 Task: Compose an email with the signature Charles Evans with the subject Reminder for a disciplinary action and the message Im writing to request an update on the status of the project risks. from softage.10@softage.net to softage.2@softage.net, now select the entire message Quote Attach a link with text SoftAge.2 and email address as softage.2@softage.net Send the email. Finally, move the email from Sent Items to the label Media relations
Action: Mouse moved to (127, 122)
Screenshot: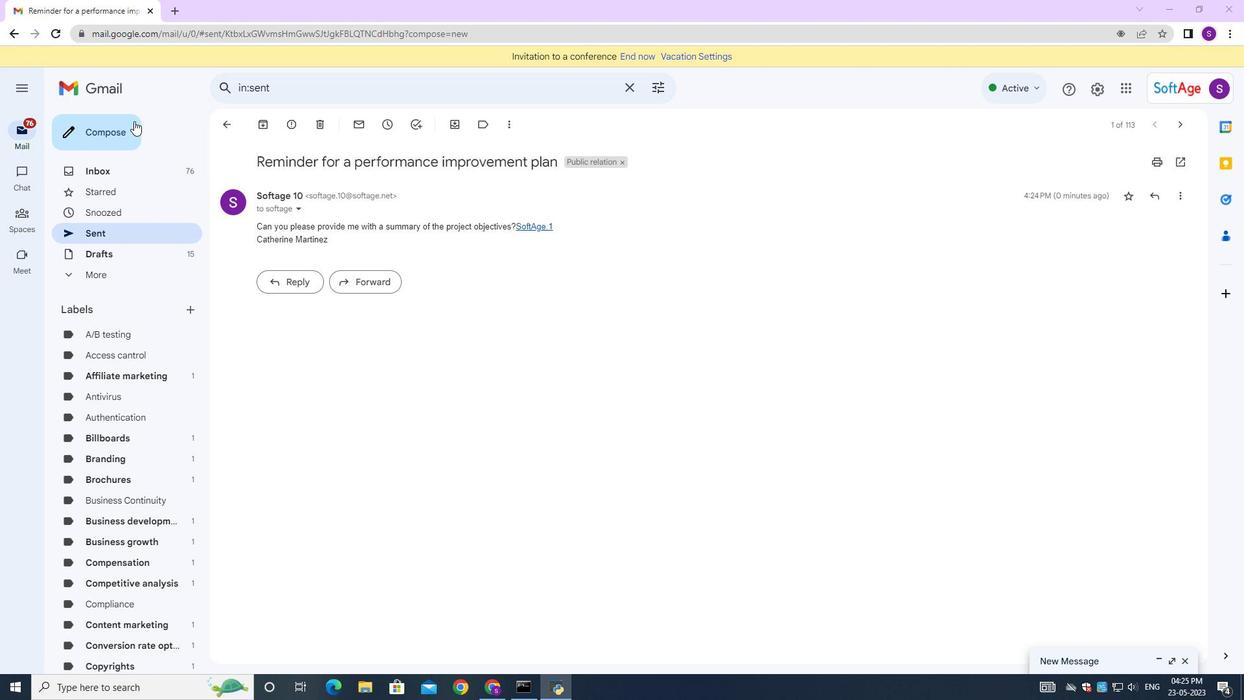 
Action: Mouse pressed left at (127, 122)
Screenshot: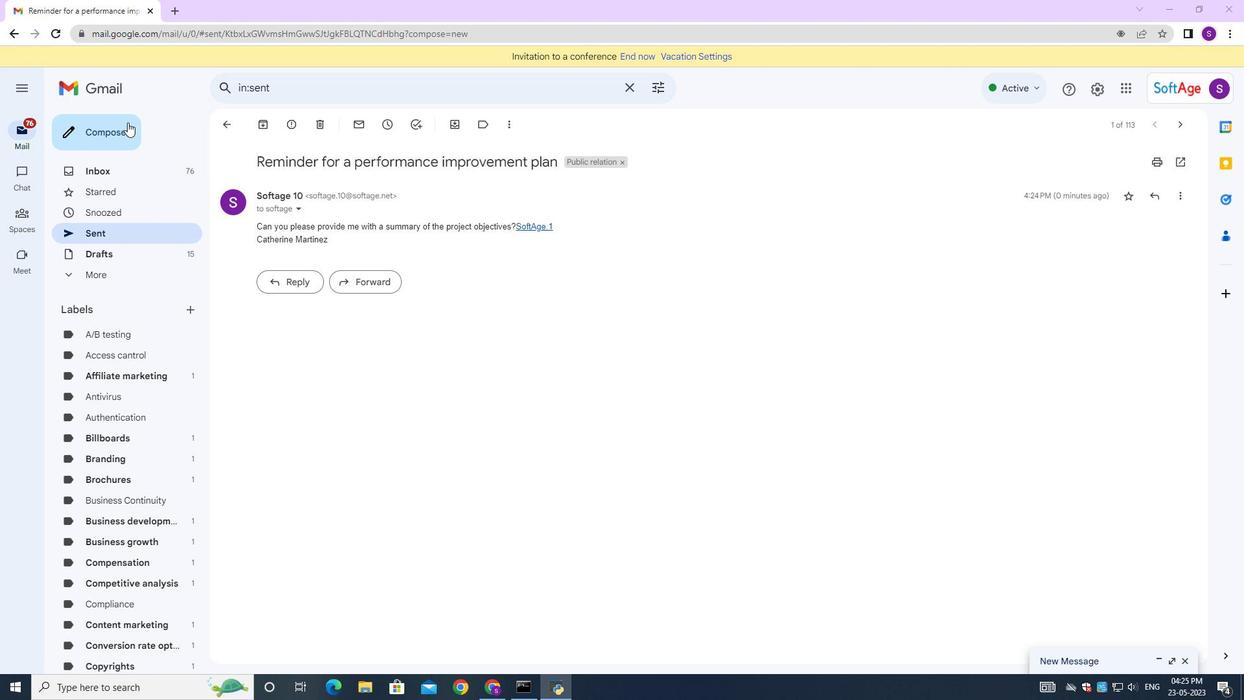 
Action: Mouse moved to (1187, 659)
Screenshot: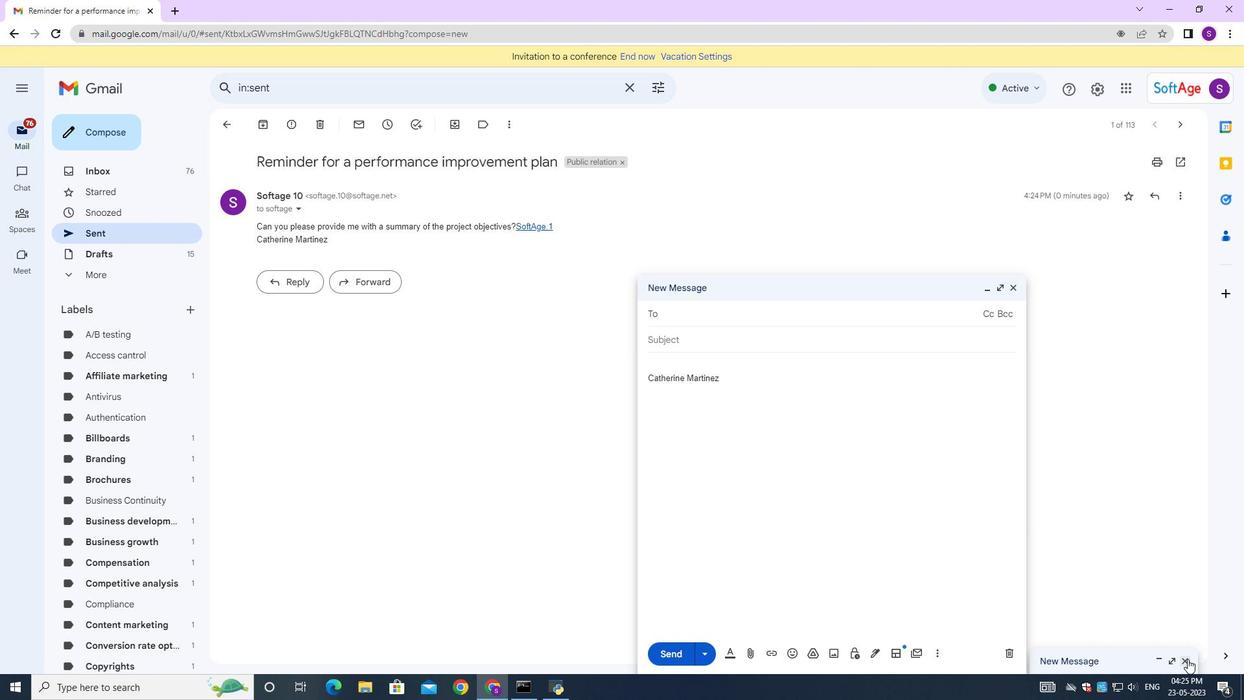 
Action: Mouse pressed left at (1187, 659)
Screenshot: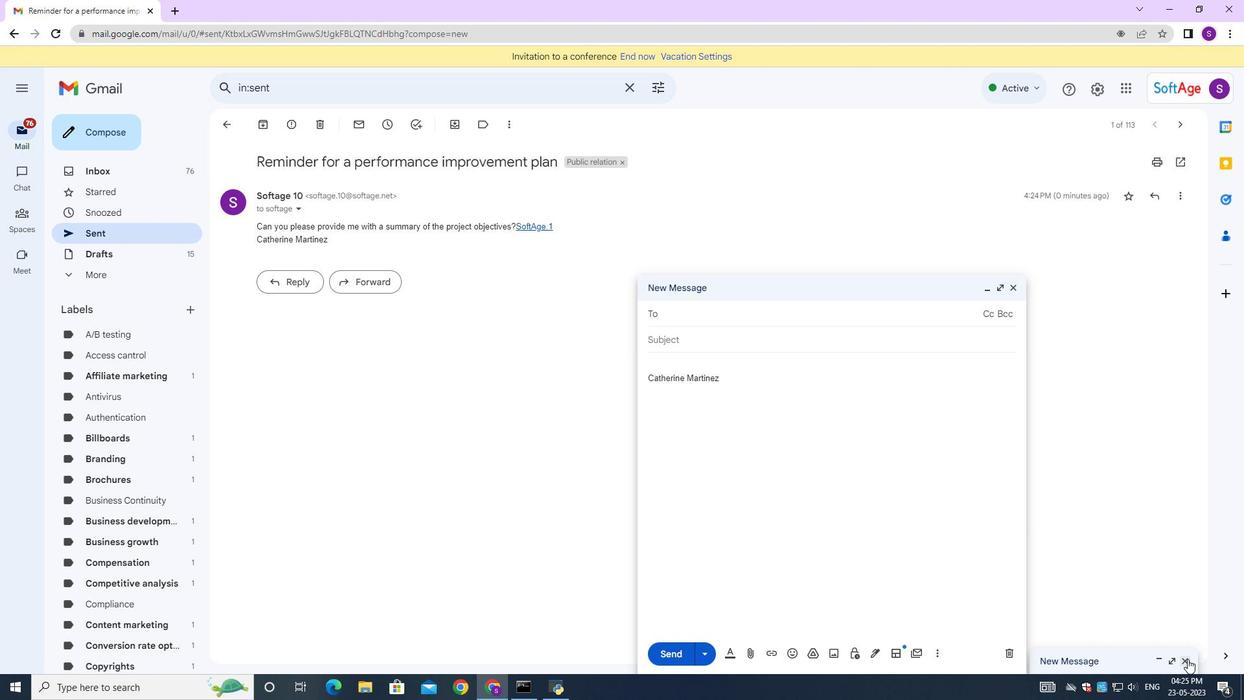 
Action: Mouse moved to (1045, 655)
Screenshot: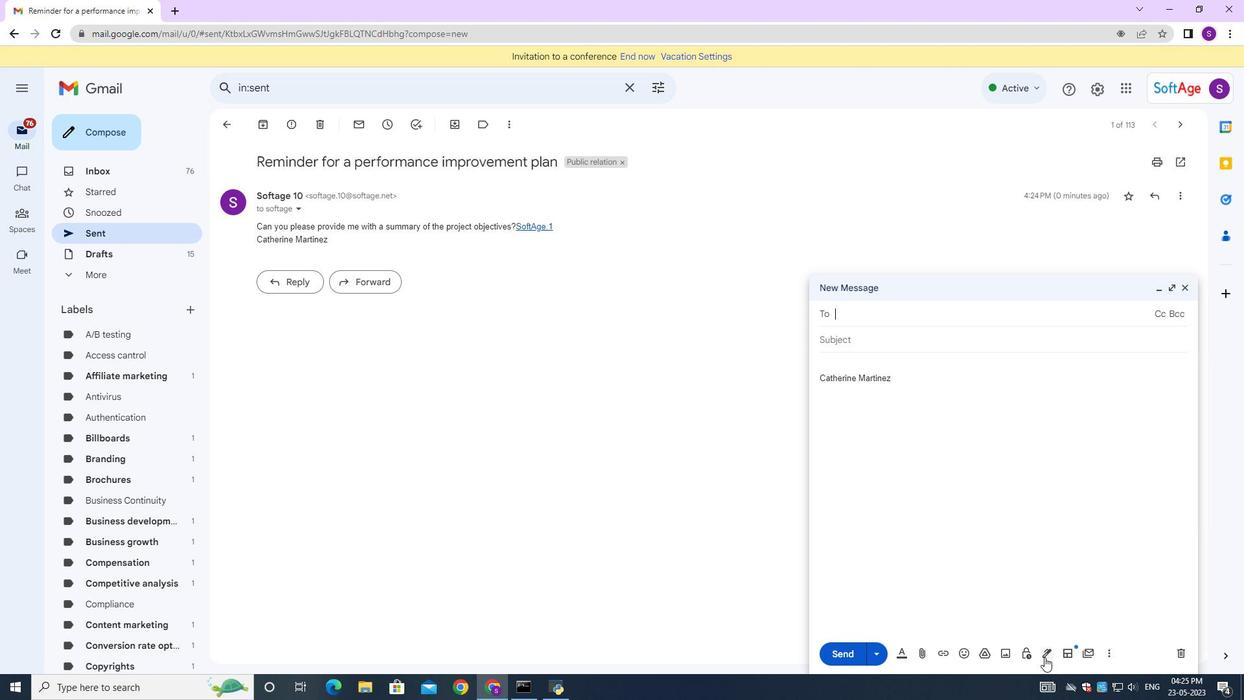 
Action: Mouse pressed left at (1045, 655)
Screenshot: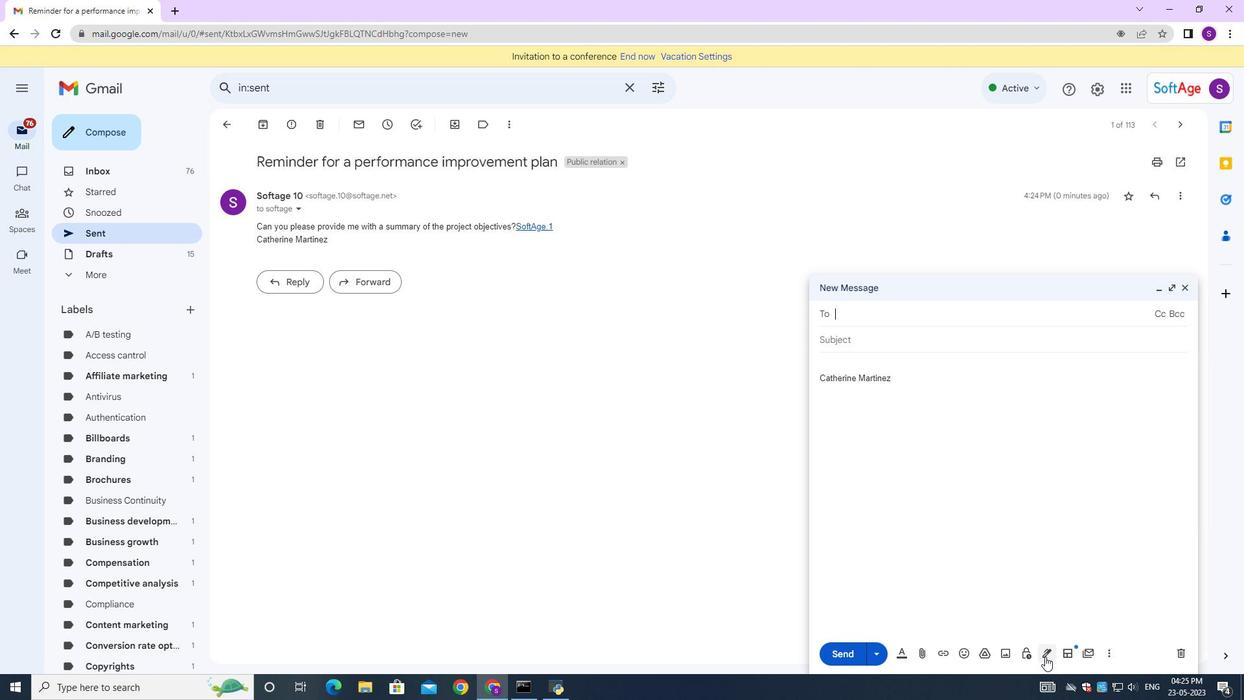 
Action: Mouse moved to (1076, 588)
Screenshot: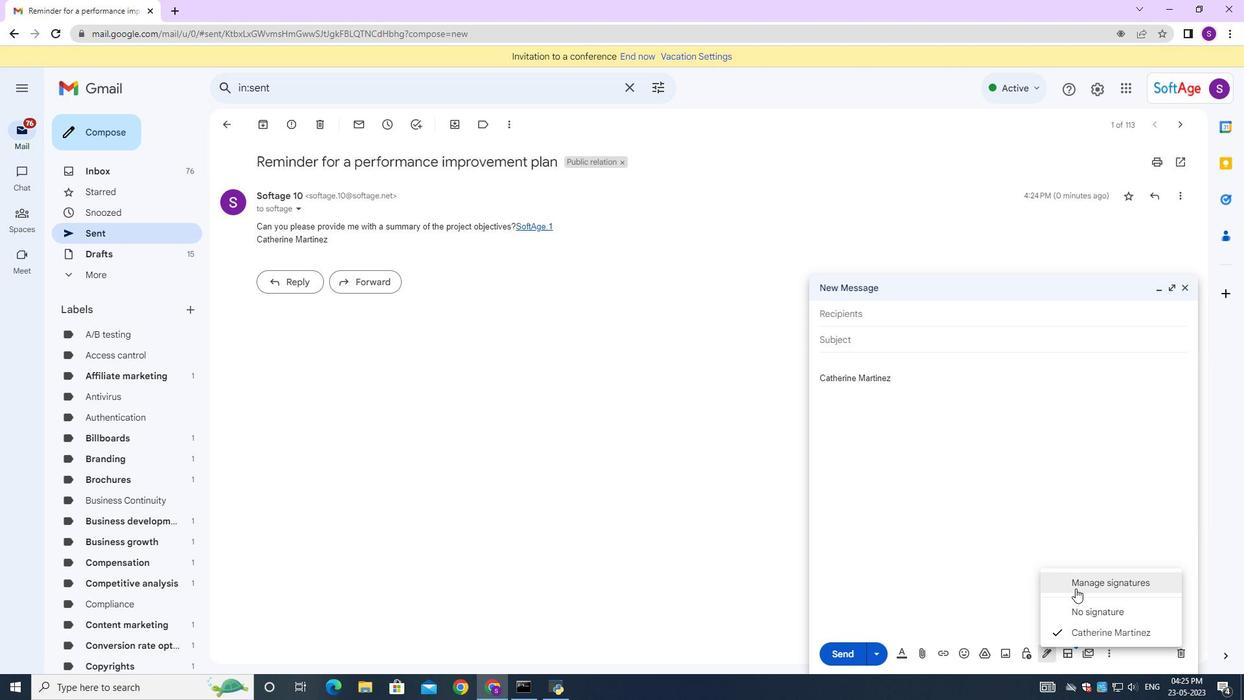 
Action: Mouse pressed left at (1076, 588)
Screenshot: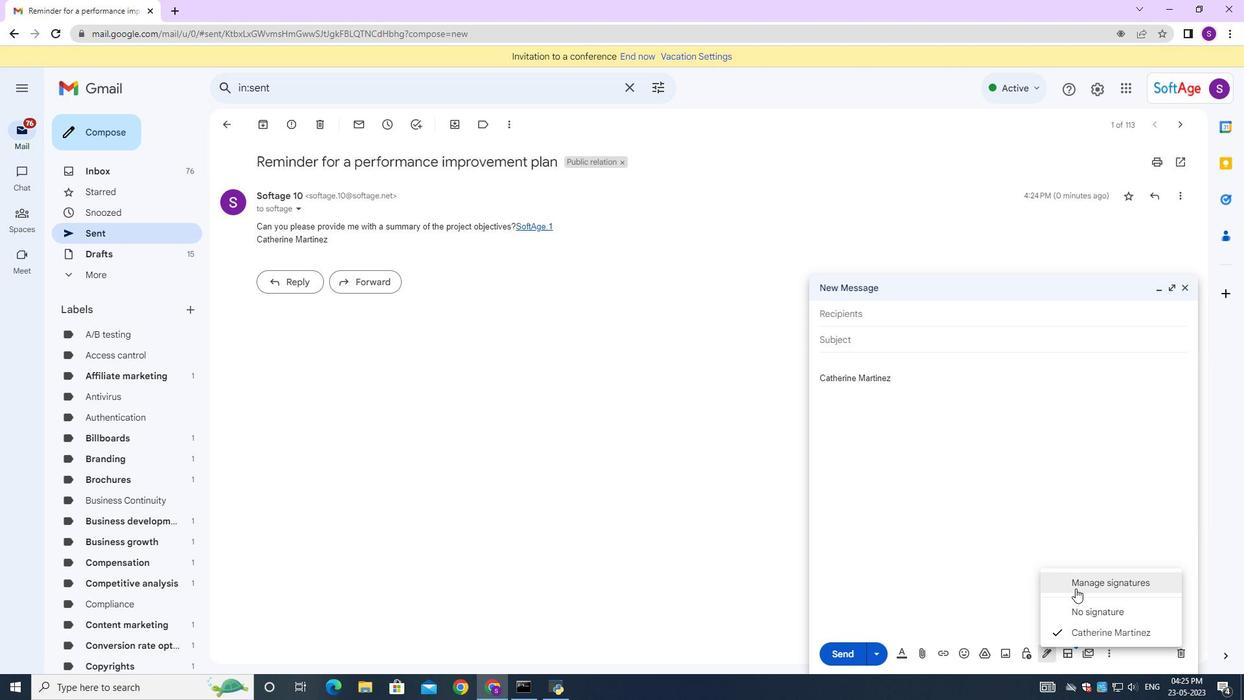 
Action: Mouse moved to (657, 352)
Screenshot: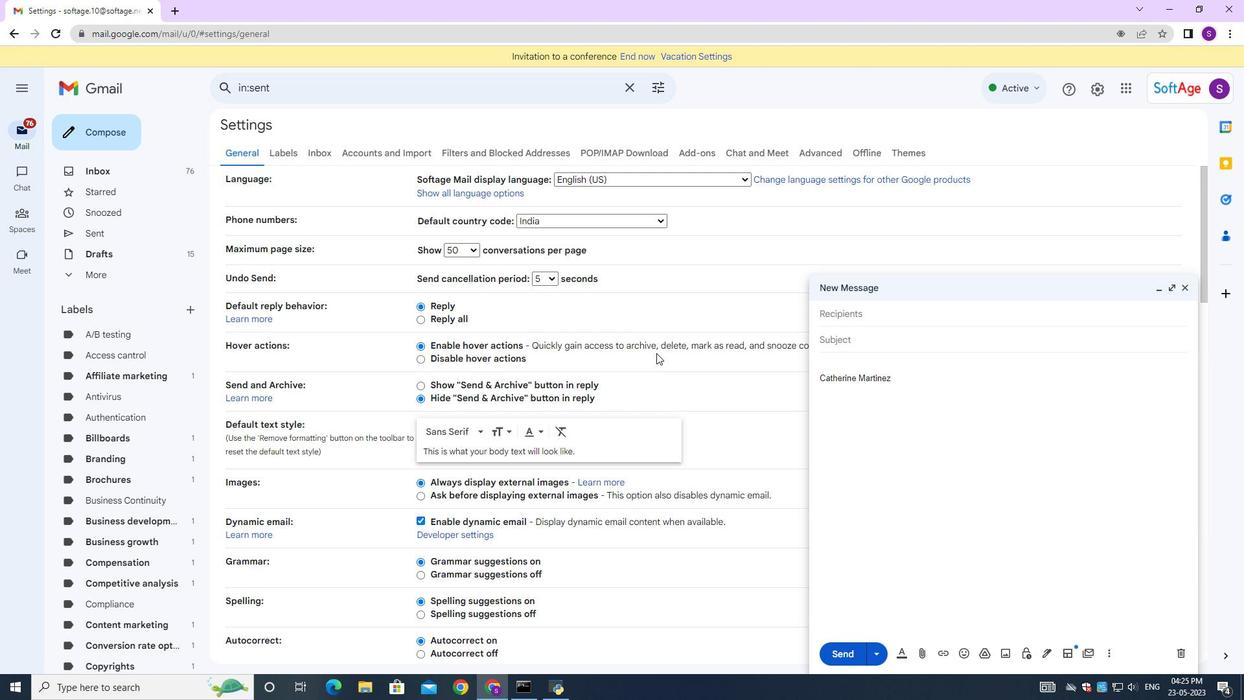 
Action: Mouse scrolled (657, 351) with delta (0, 0)
Screenshot: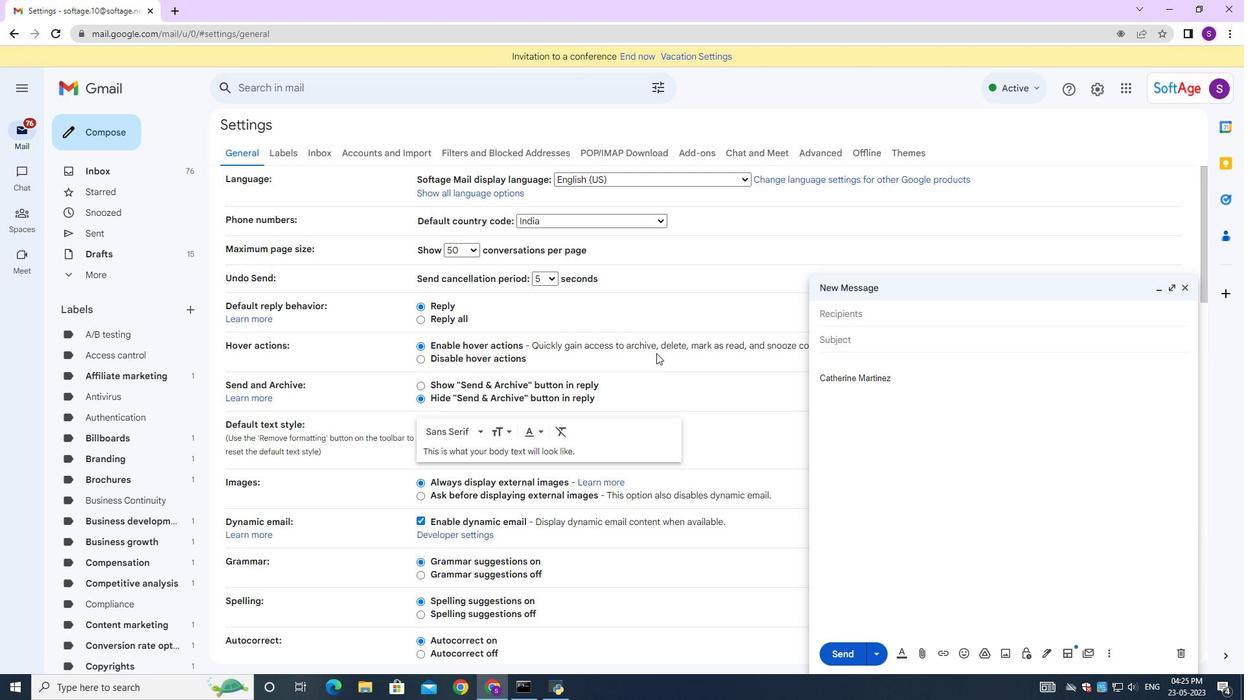 
Action: Mouse scrolled (657, 351) with delta (0, 0)
Screenshot: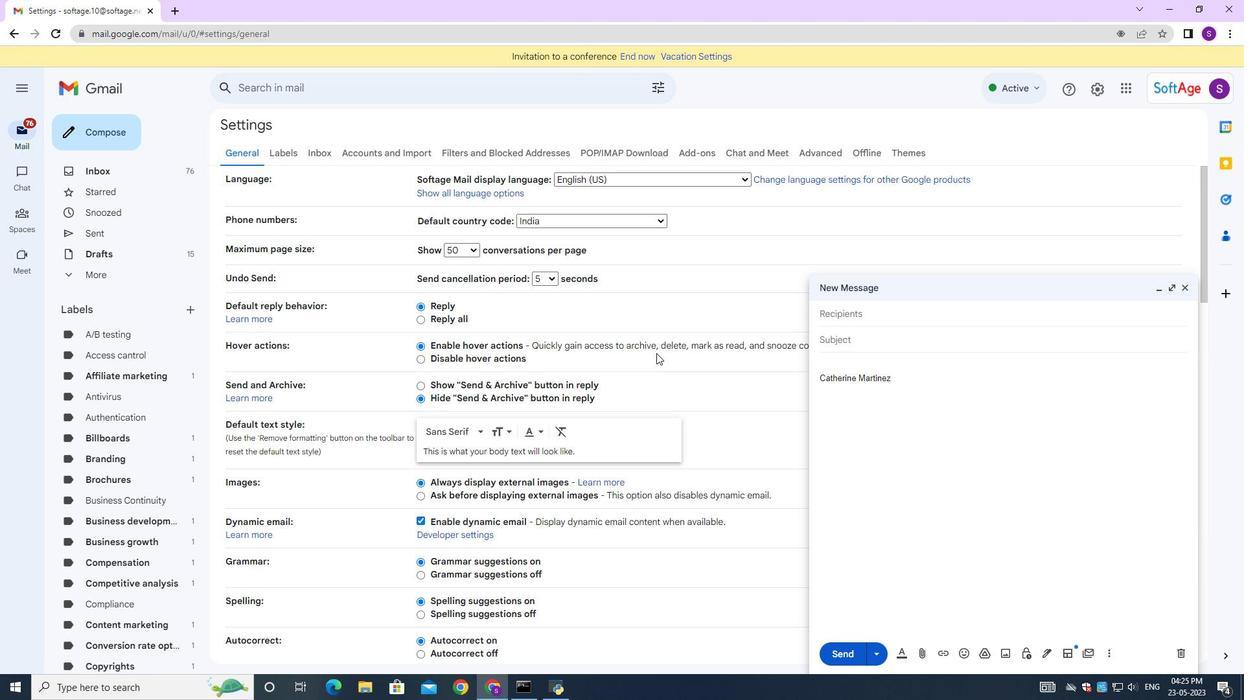 
Action: Mouse scrolled (657, 351) with delta (0, 0)
Screenshot: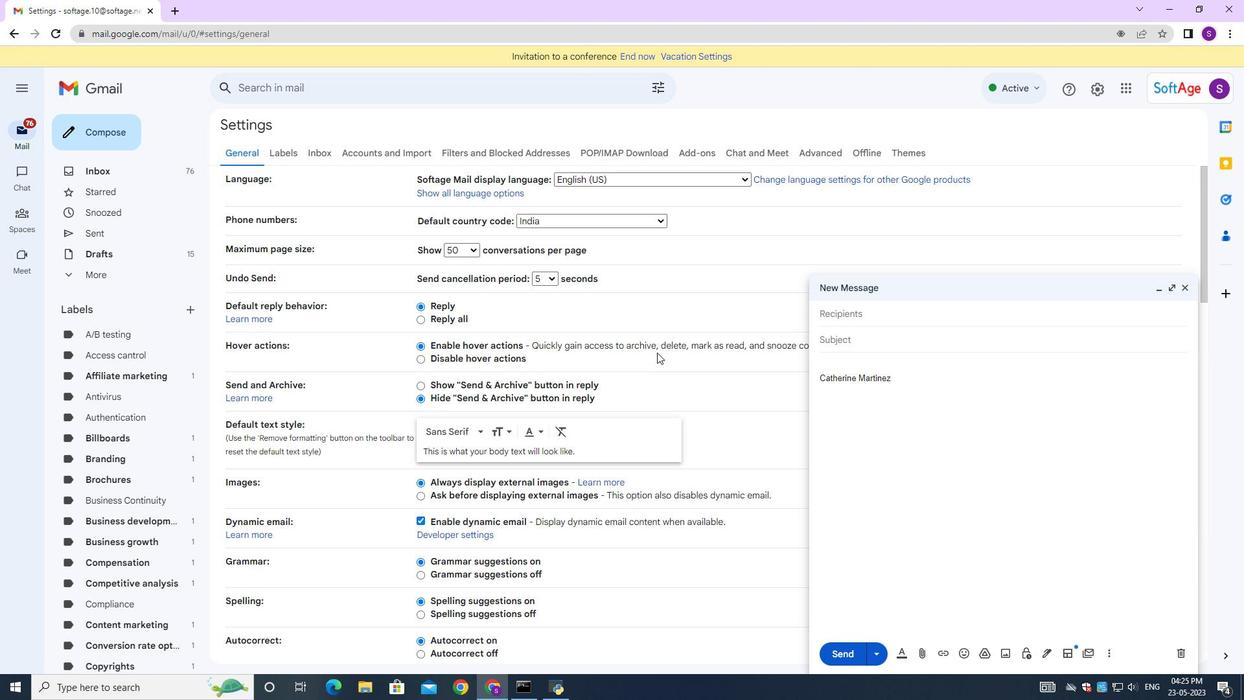 
Action: Mouse scrolled (657, 351) with delta (0, 0)
Screenshot: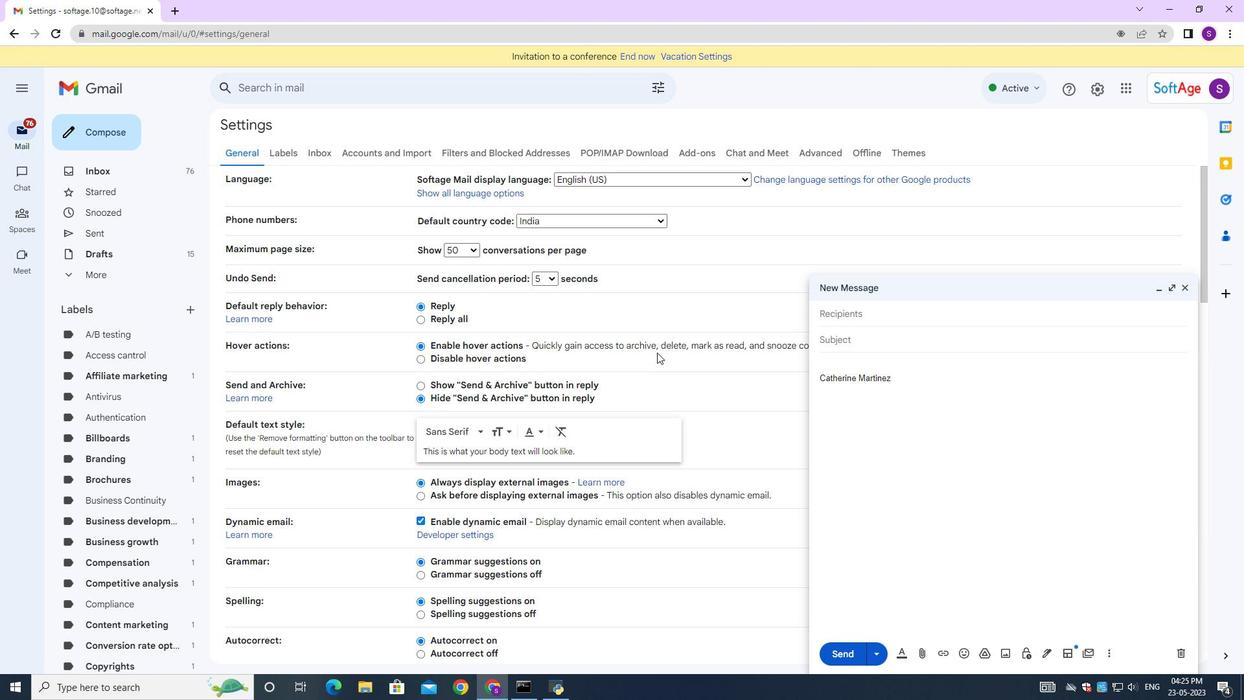 
Action: Mouse scrolled (657, 351) with delta (0, 0)
Screenshot: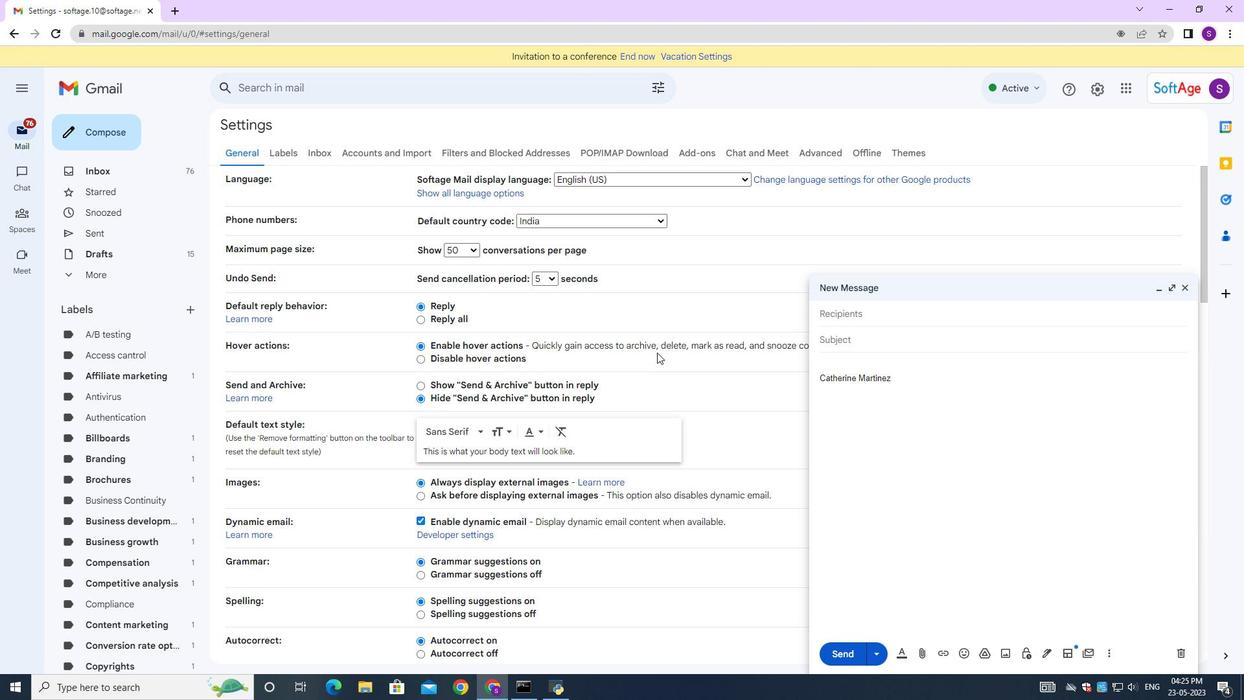
Action: Mouse scrolled (657, 351) with delta (0, 0)
Screenshot: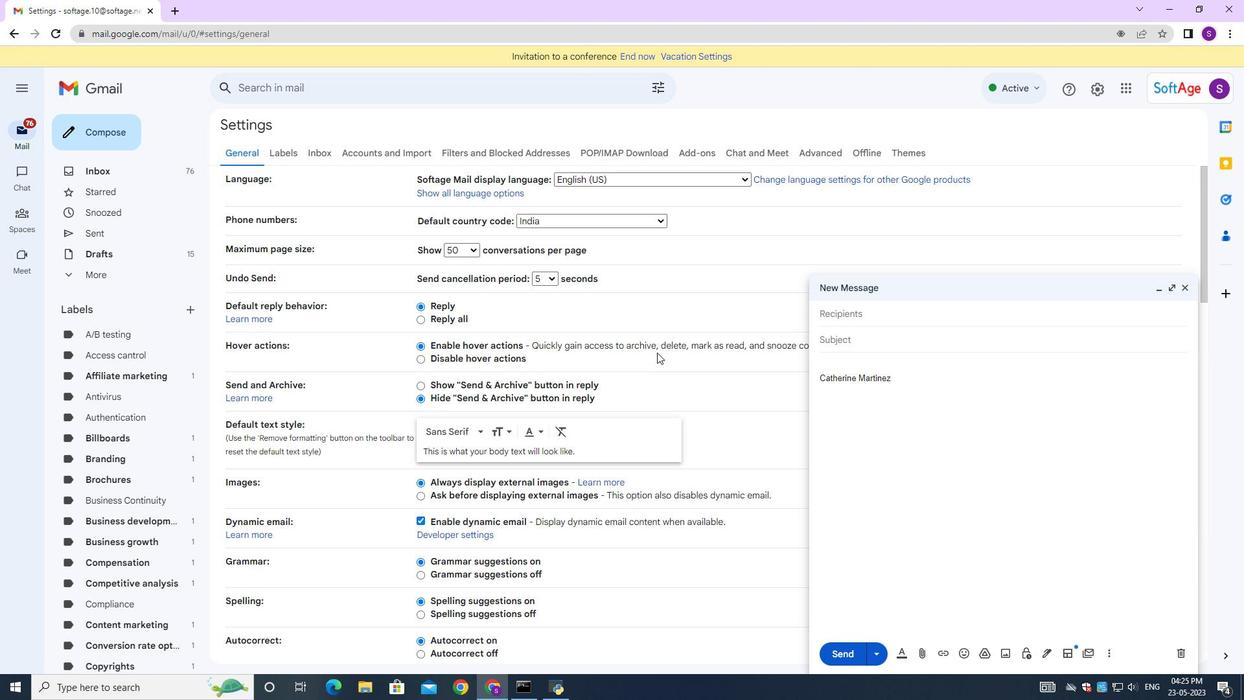 
Action: Mouse scrolled (657, 351) with delta (0, 0)
Screenshot: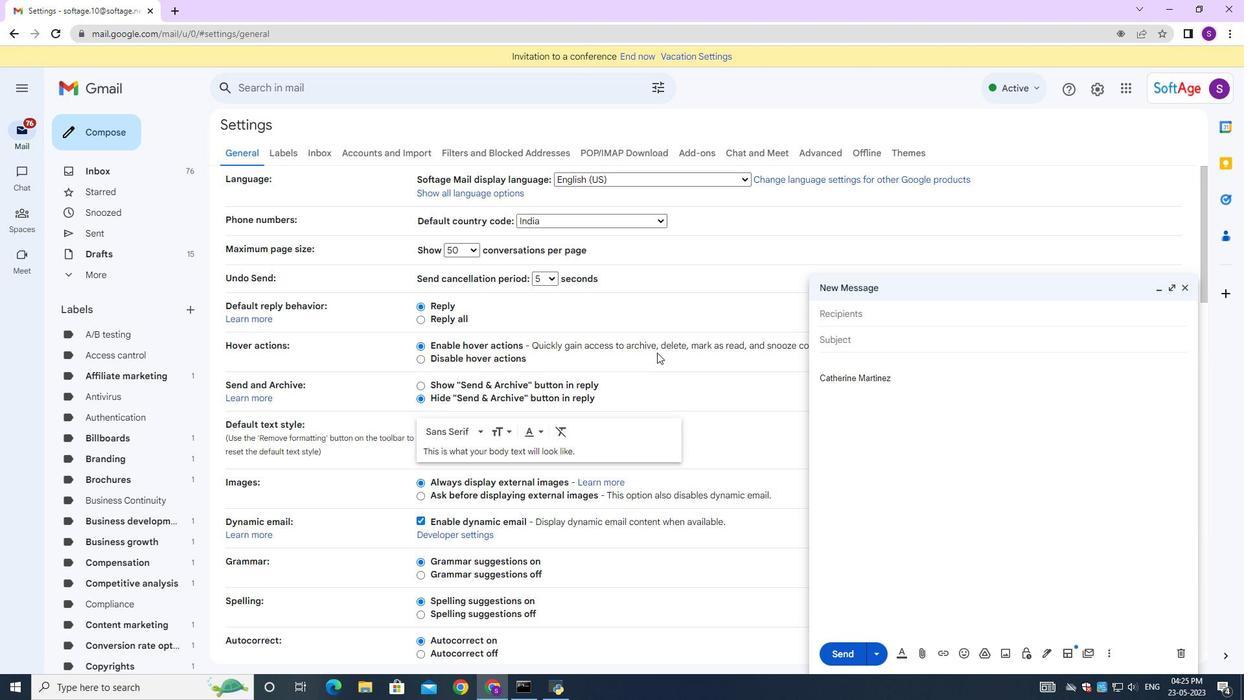 
Action: Mouse scrolled (657, 351) with delta (0, 0)
Screenshot: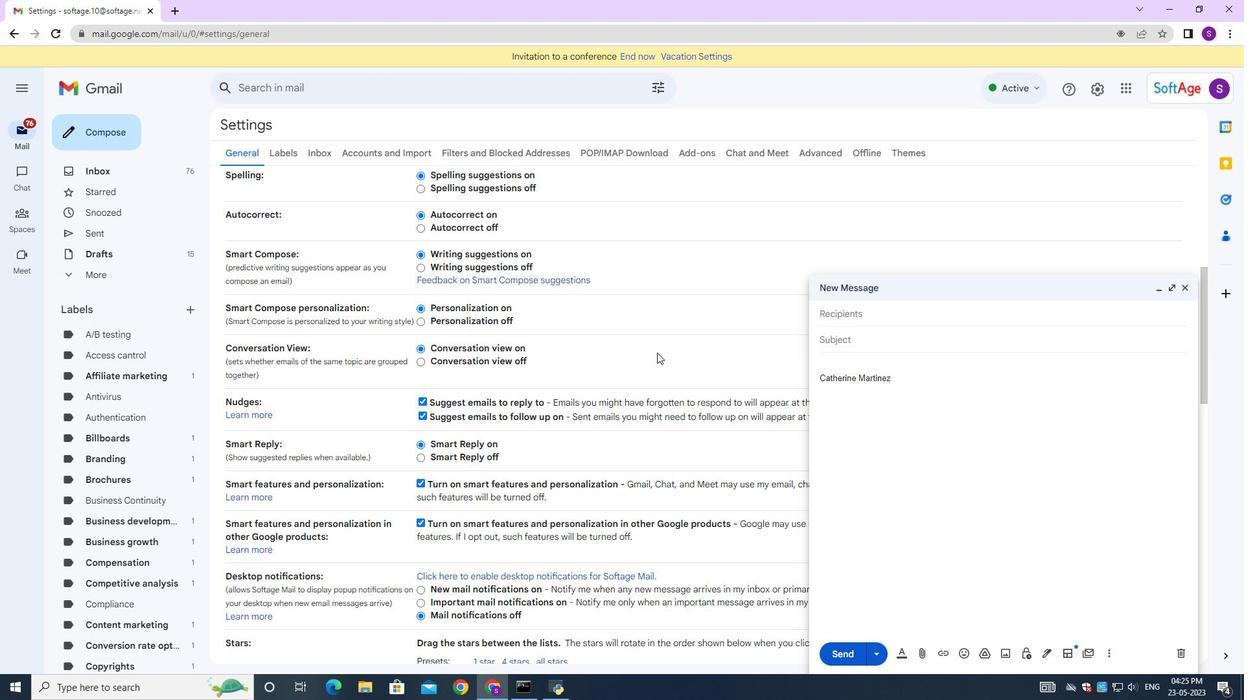 
Action: Mouse scrolled (657, 351) with delta (0, 0)
Screenshot: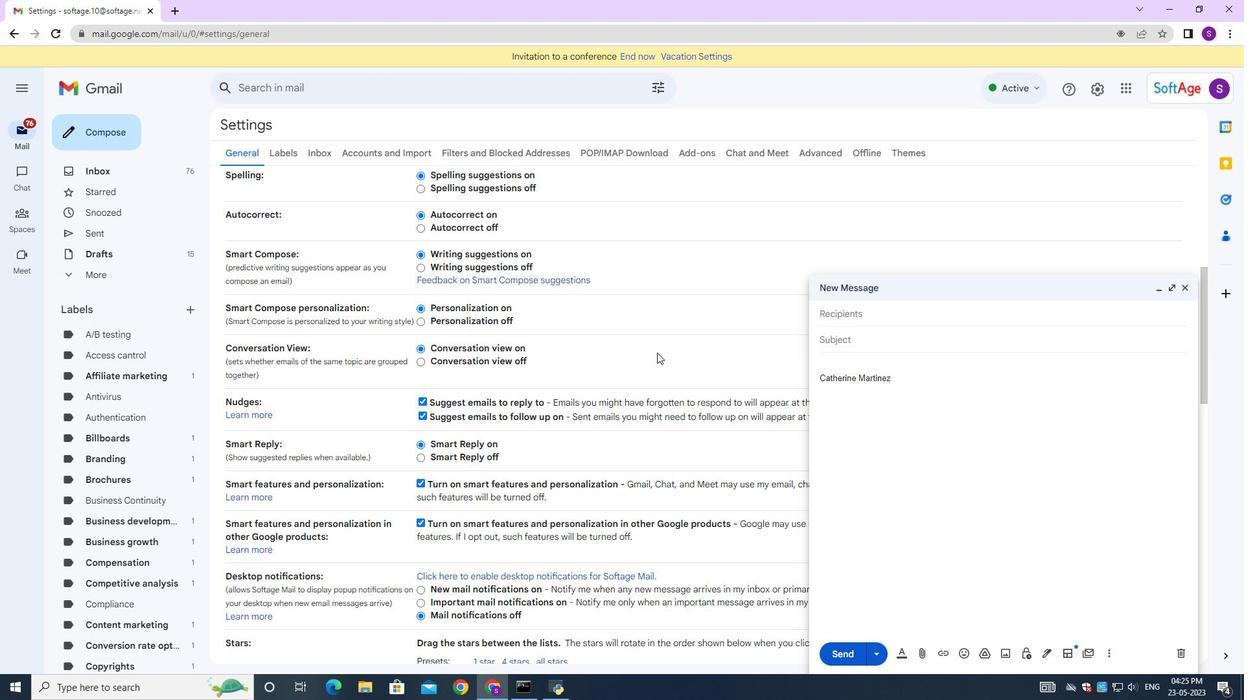 
Action: Mouse scrolled (657, 351) with delta (0, 0)
Screenshot: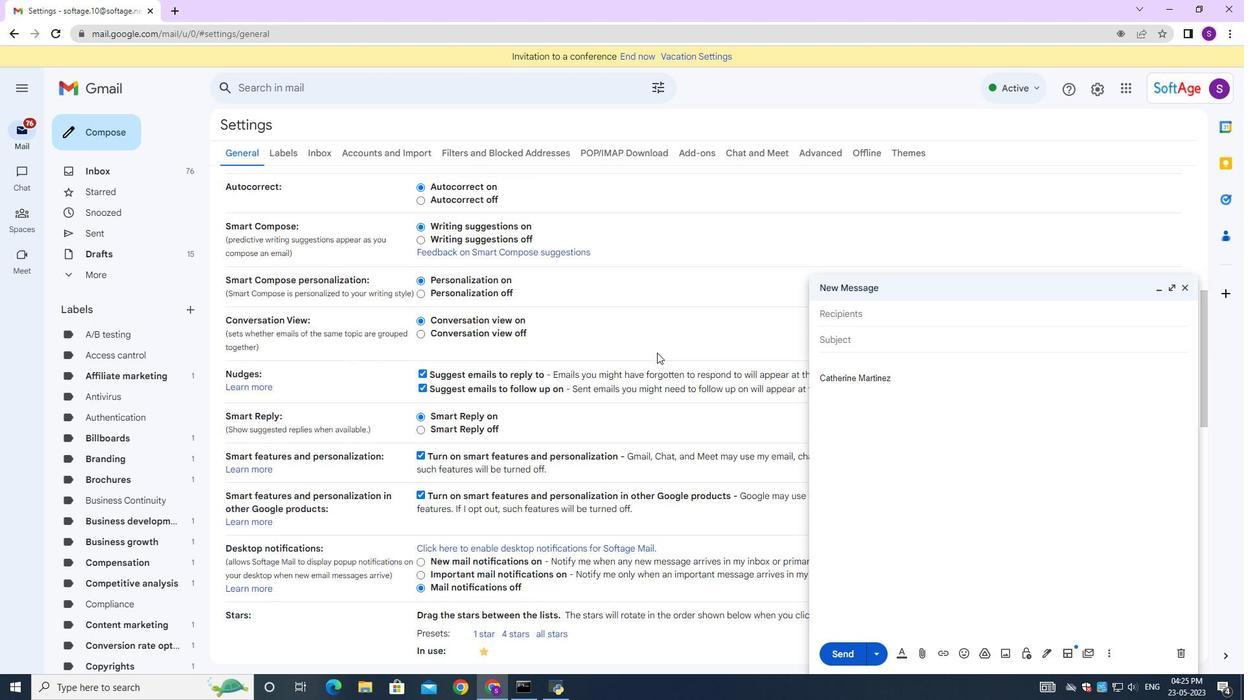 
Action: Mouse scrolled (657, 351) with delta (0, 0)
Screenshot: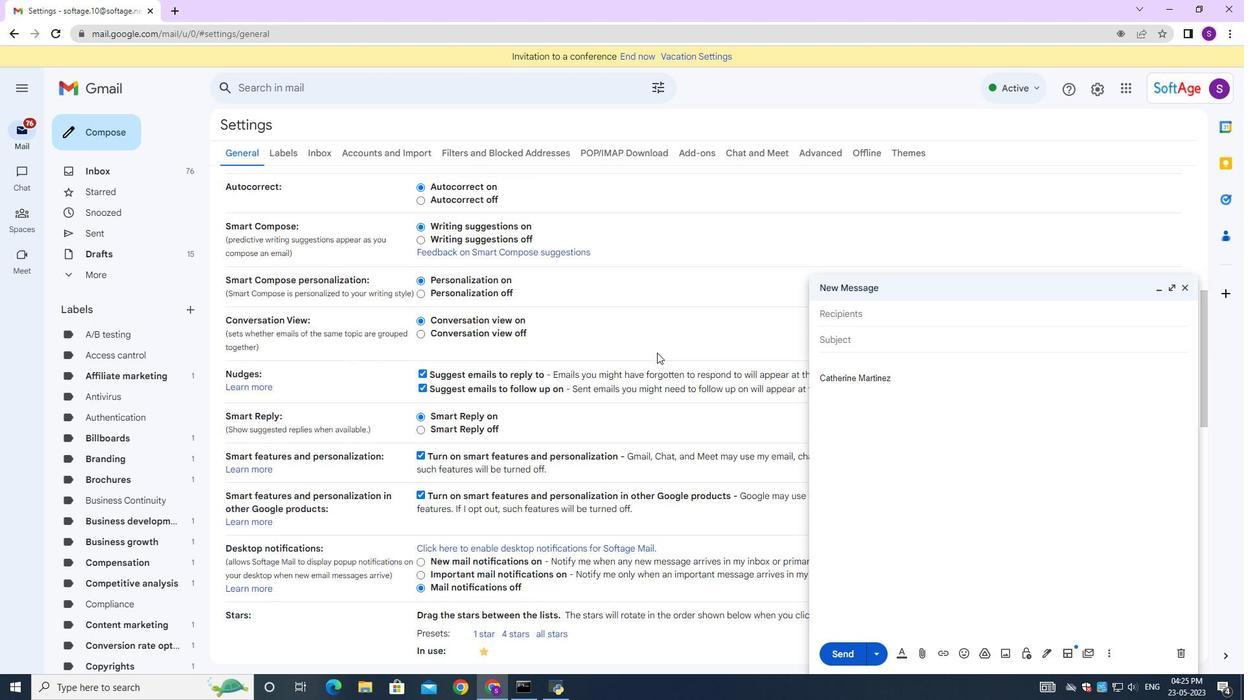 
Action: Mouse scrolled (657, 351) with delta (0, 0)
Screenshot: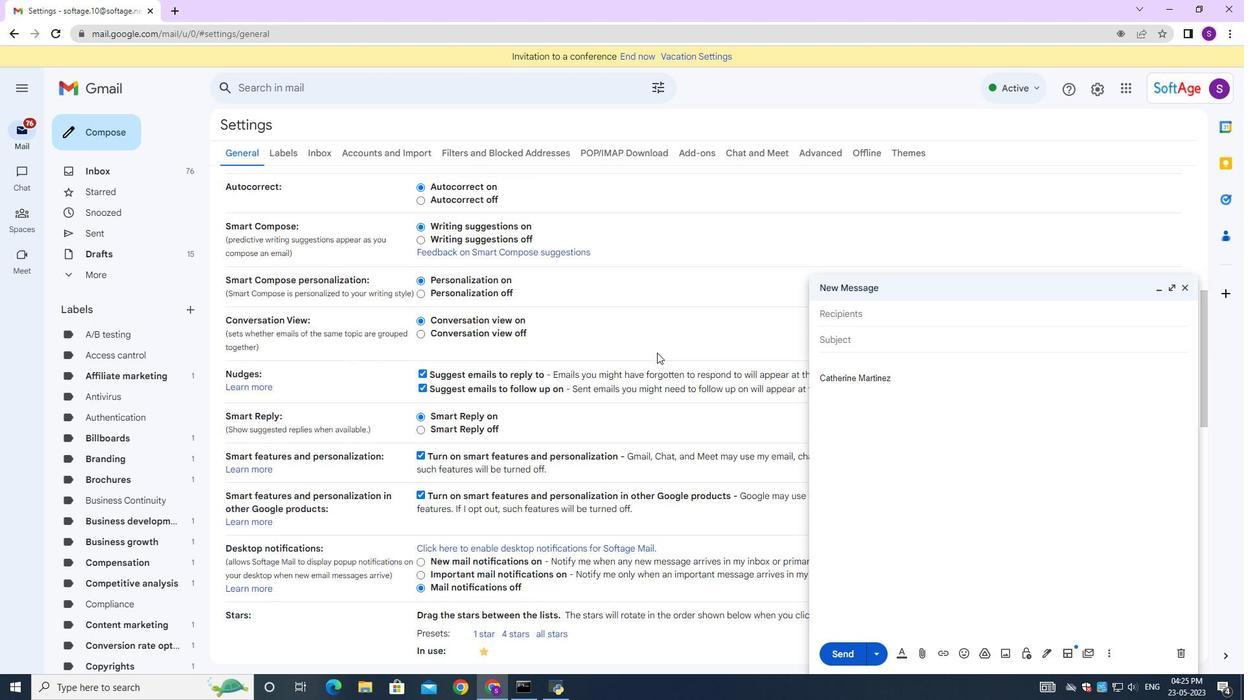 
Action: Mouse moved to (657, 365)
Screenshot: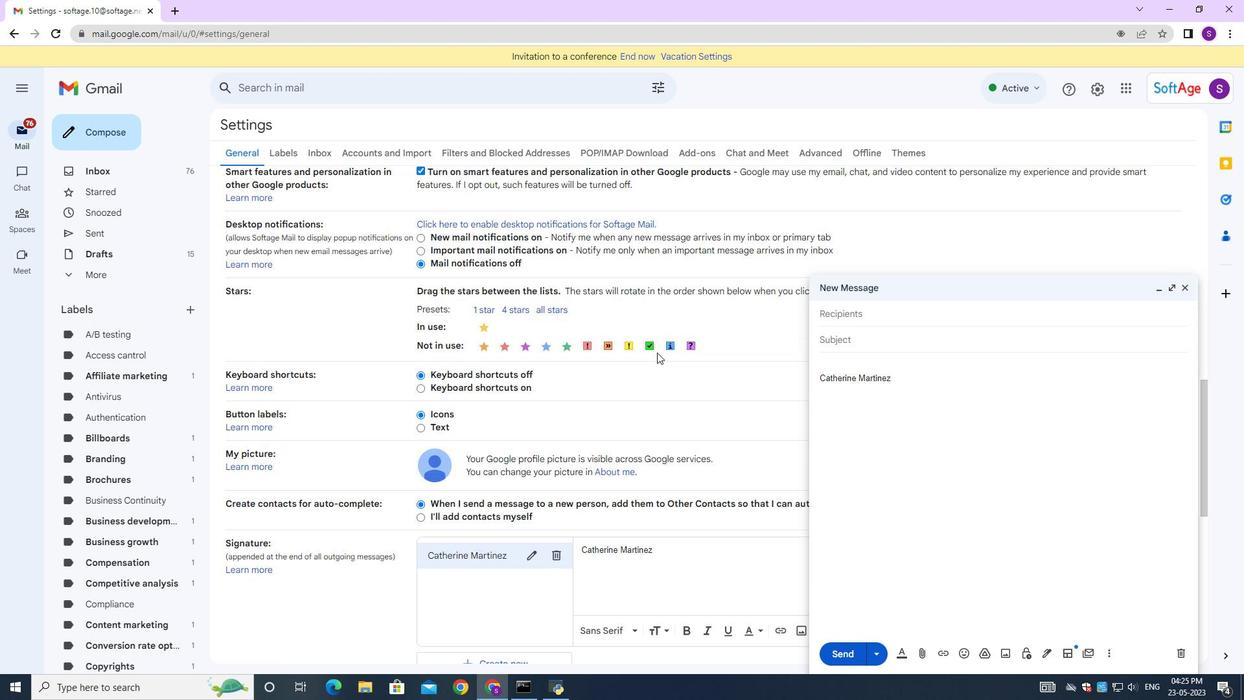 
Action: Mouse scrolled (657, 364) with delta (0, 0)
Screenshot: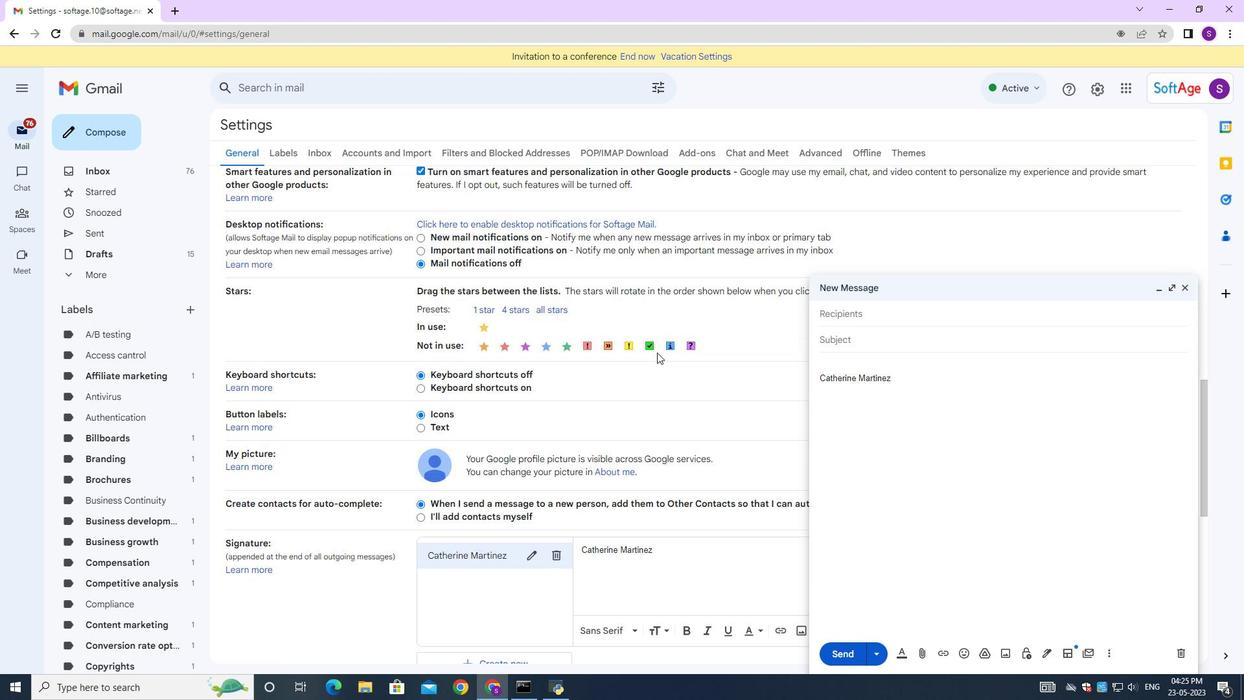 
Action: Mouse moved to (657, 366)
Screenshot: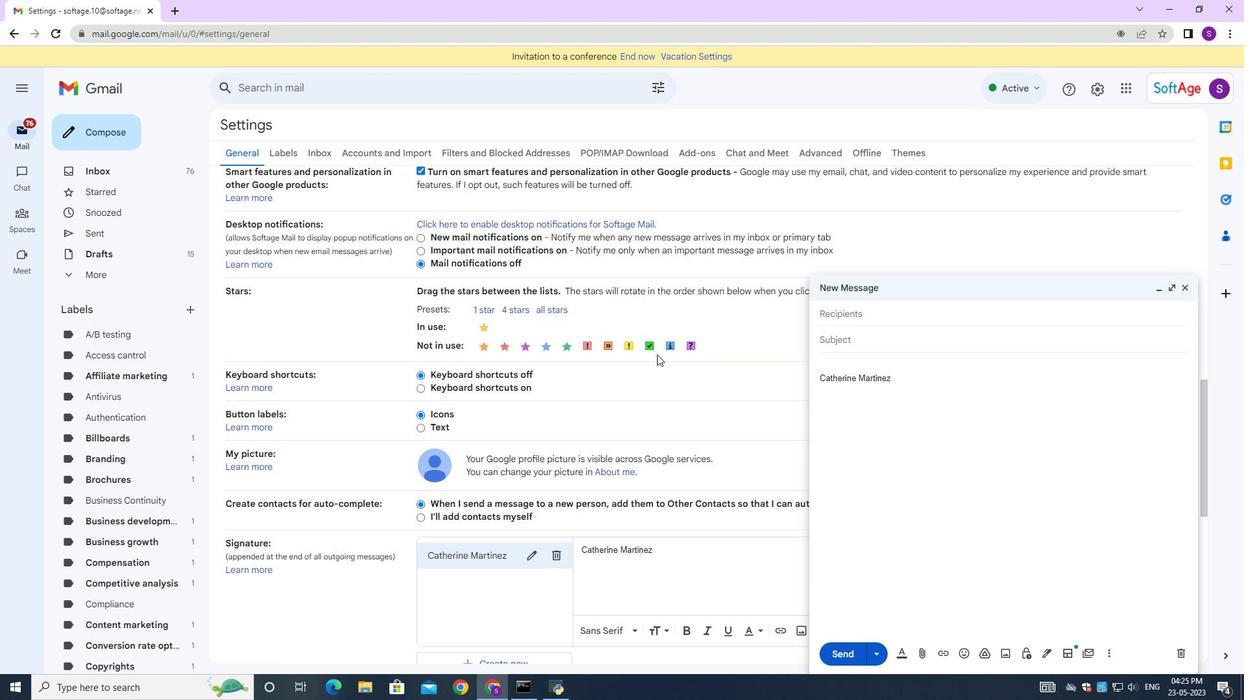 
Action: Mouse scrolled (657, 365) with delta (0, 0)
Screenshot: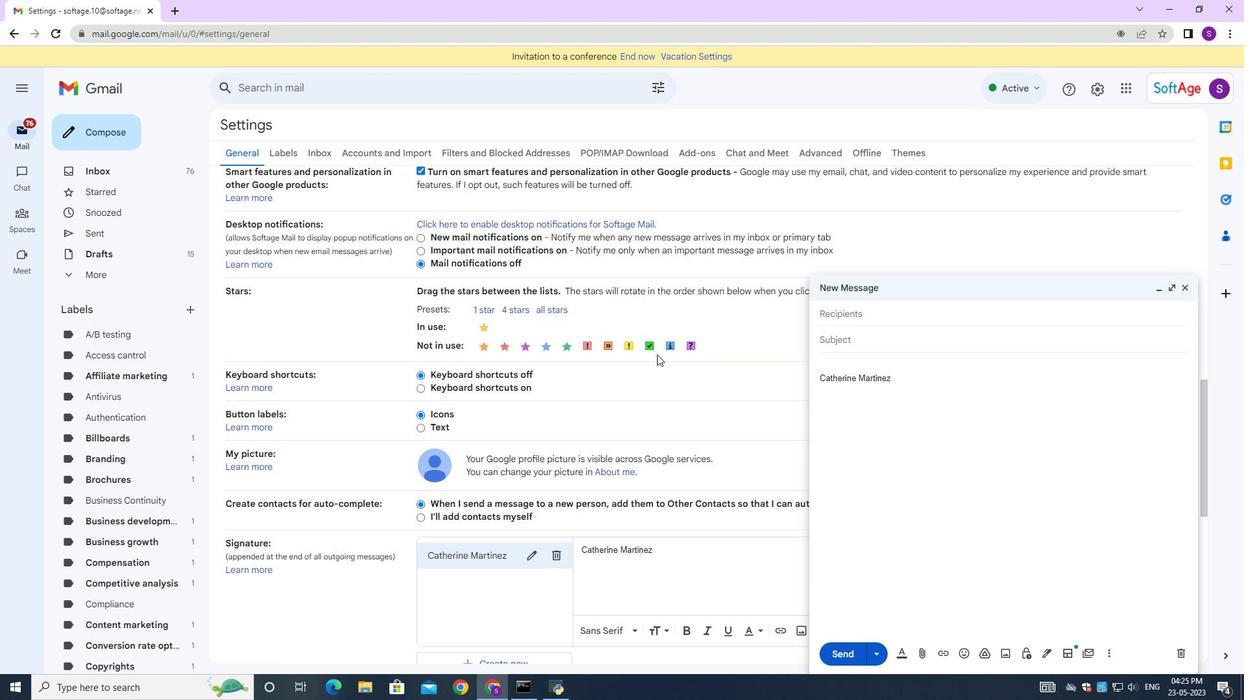 
Action: Mouse scrolled (657, 365) with delta (0, 0)
Screenshot: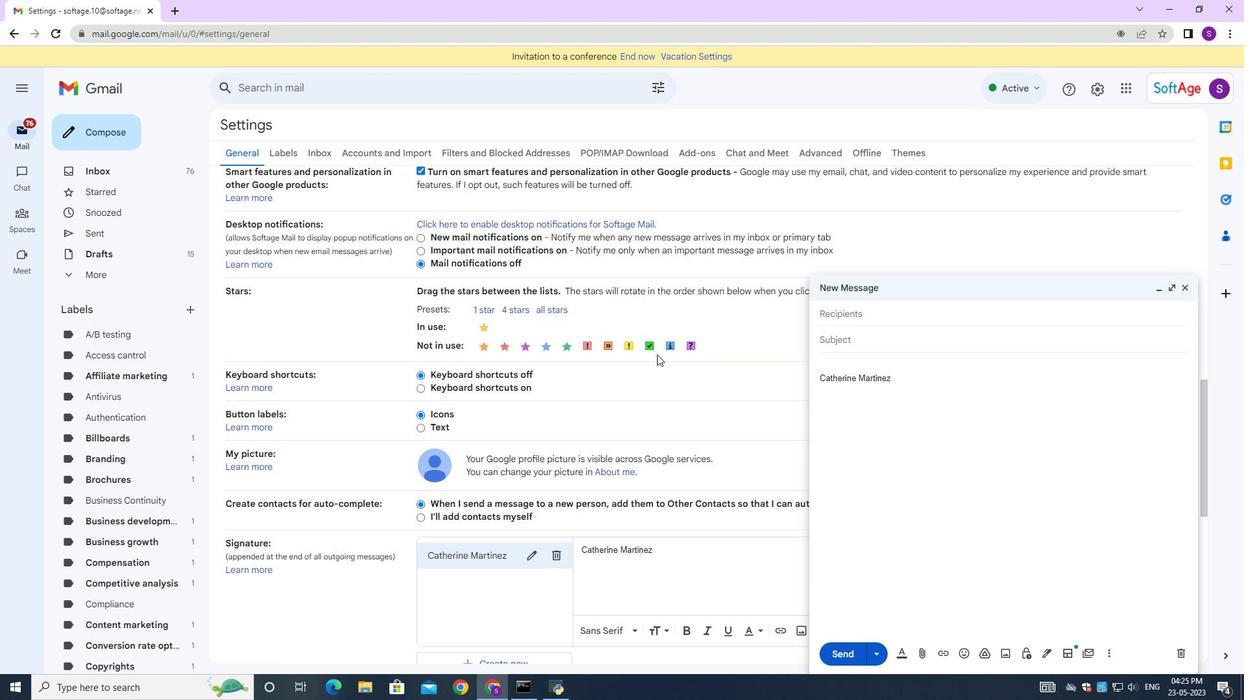 
Action: Mouse scrolled (657, 365) with delta (0, 0)
Screenshot: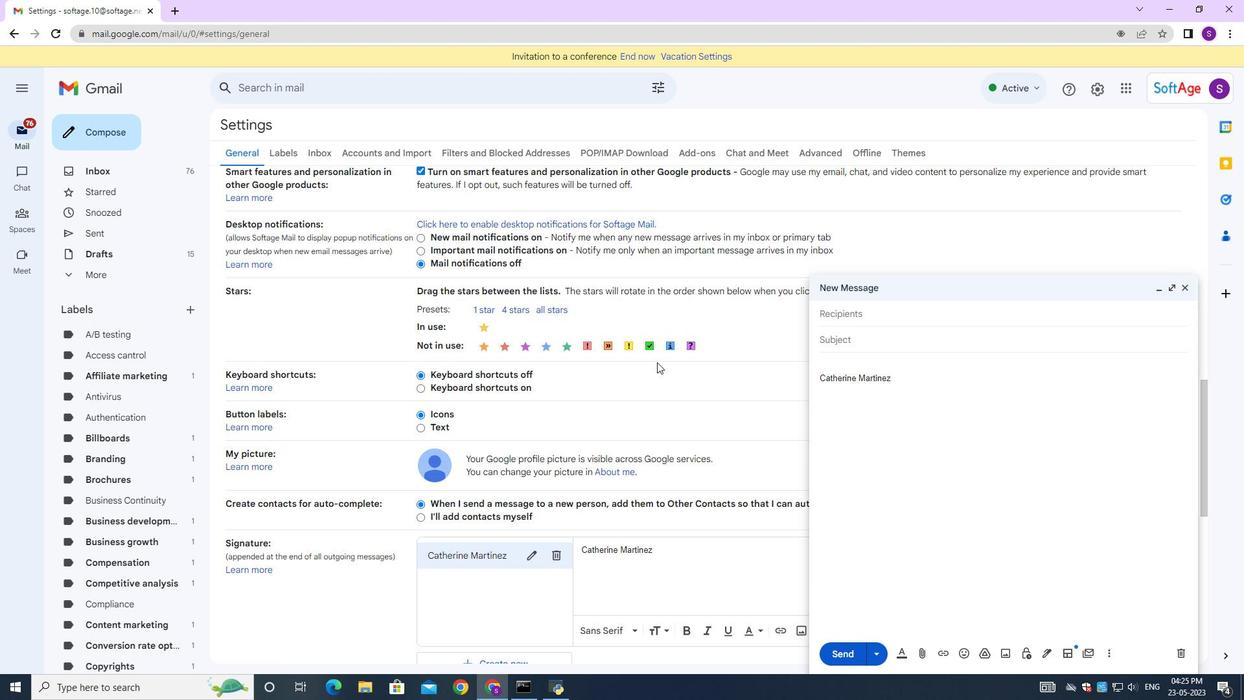 
Action: Mouse moved to (539, 295)
Screenshot: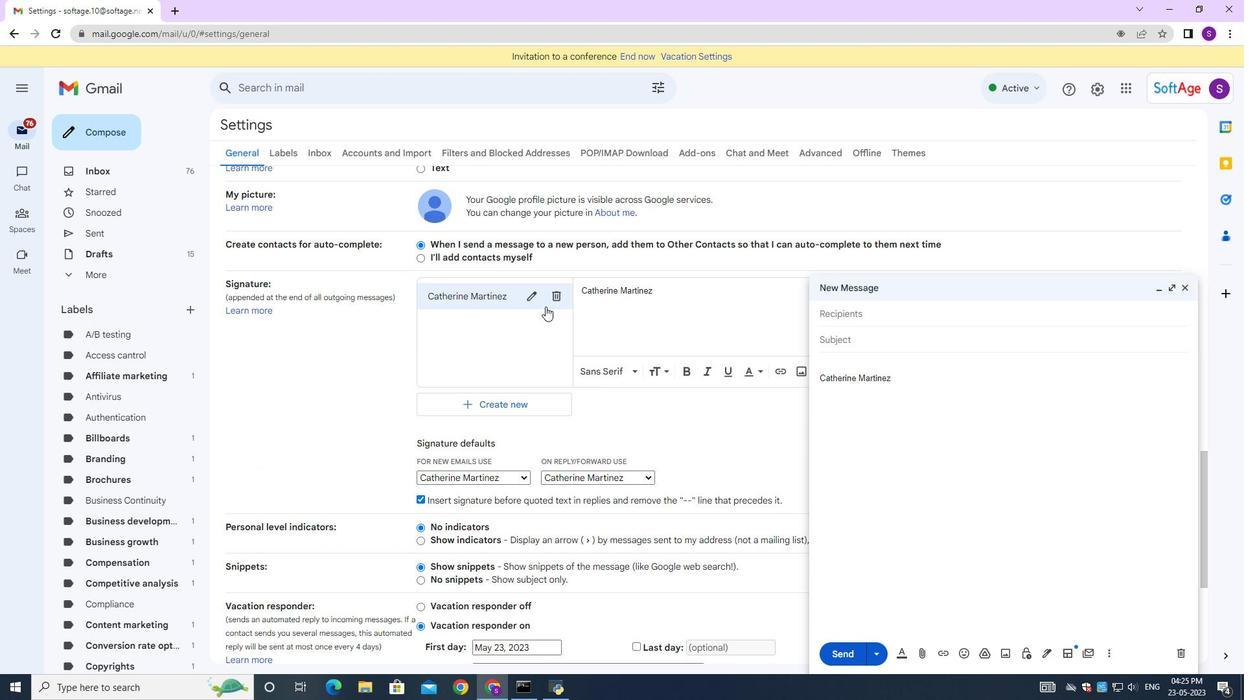 
Action: Mouse pressed left at (539, 295)
Screenshot: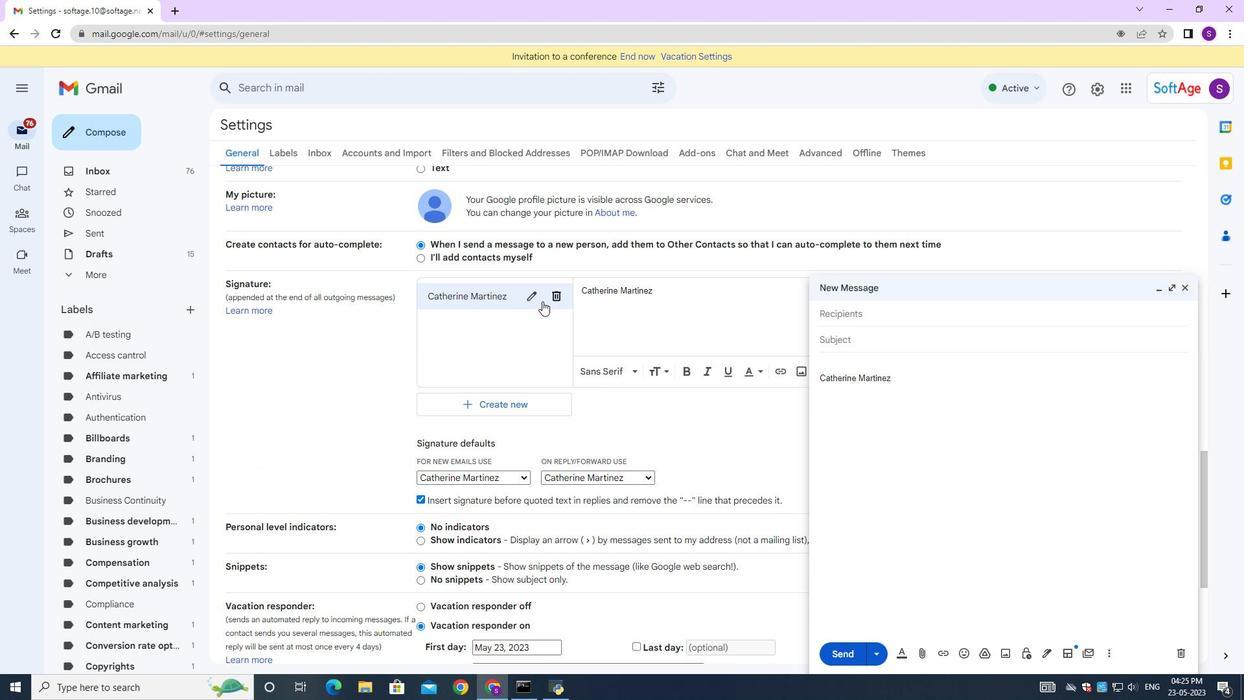 
Action: Mouse moved to (539, 302)
Screenshot: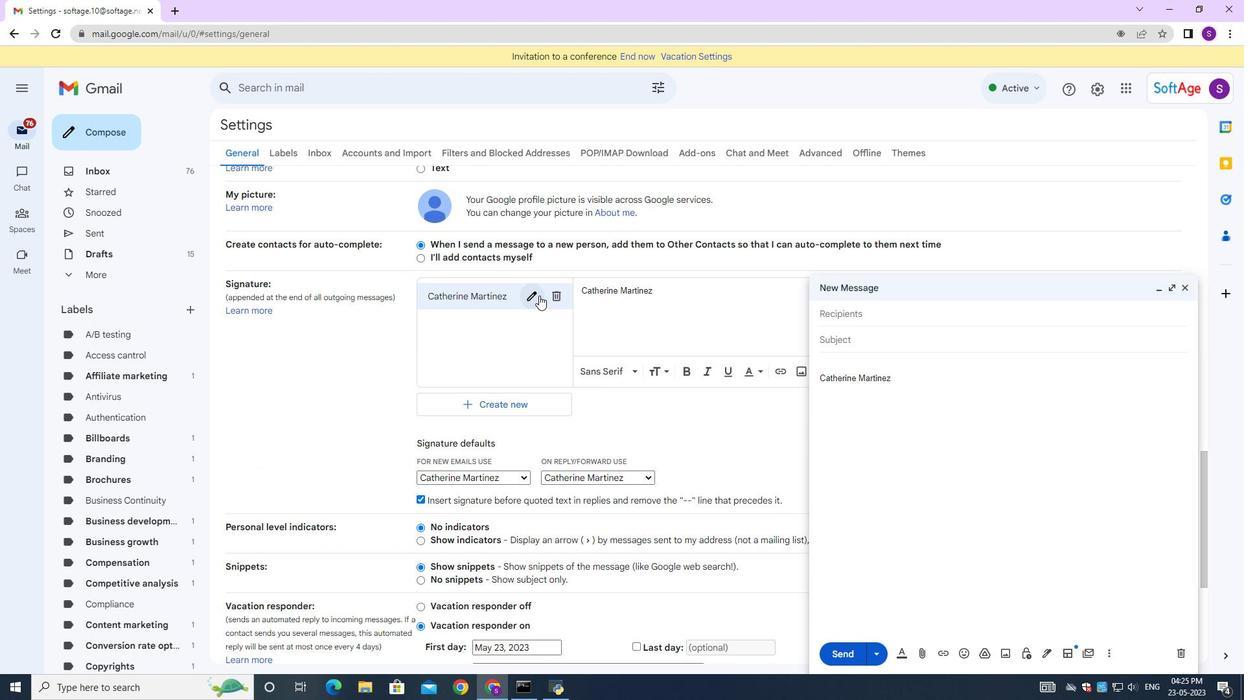
Action: Key pressed ctrl+A<Key.backspace><Key.shift><Key.shift><Key.shift><Key.shift><Key.shift><Key.shift><Key.shift><Key.shift><Key.shift><Key.shift><Key.shift><Key.shift><Key.shift><Key.shift><Key.shift><Key.shift><Key.shift><Key.shift><Key.shift><Key.shift><Key.shift><Key.shift><Key.shift><Key.shift><Key.shift><Key.shift><Key.shift><Key.shift><Key.shift><Key.shift><Key.shift><Key.shift><Key.shift><Key.shift><Key.shift><Key.shift><Key.shift><Key.shift><Key.shift><Key.shift>Charles<Key.space><Key.shift>Evans
Screenshot: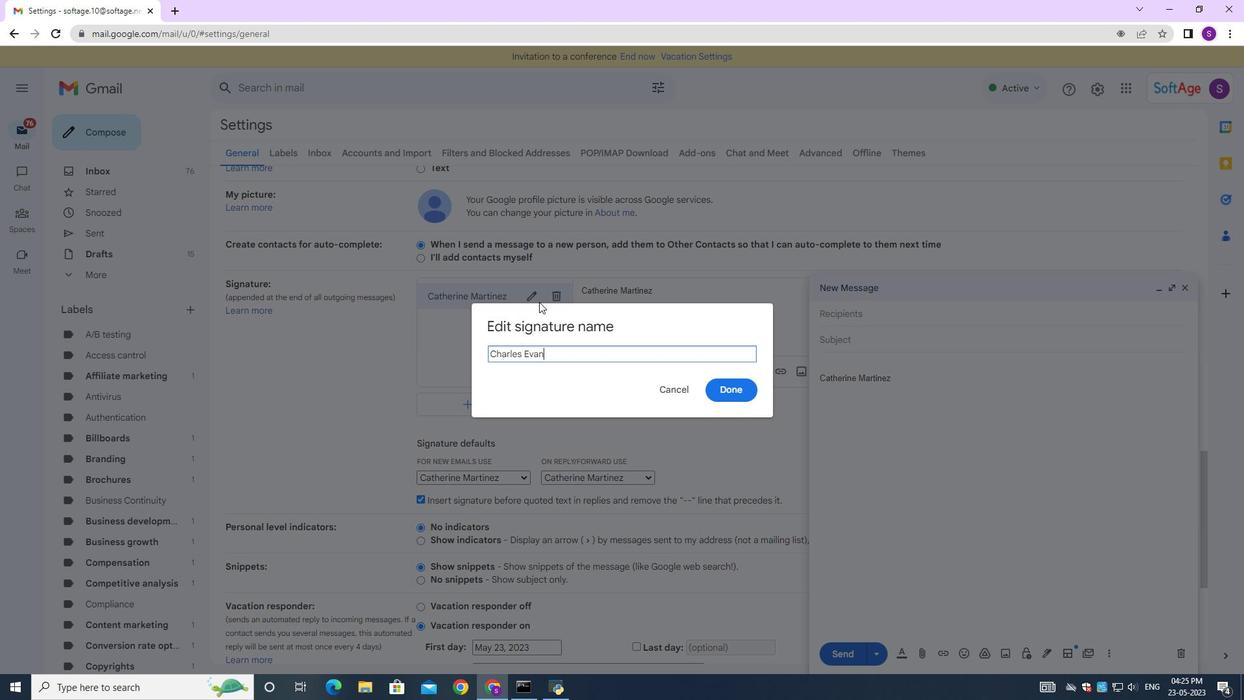 
Action: Mouse moved to (722, 394)
Screenshot: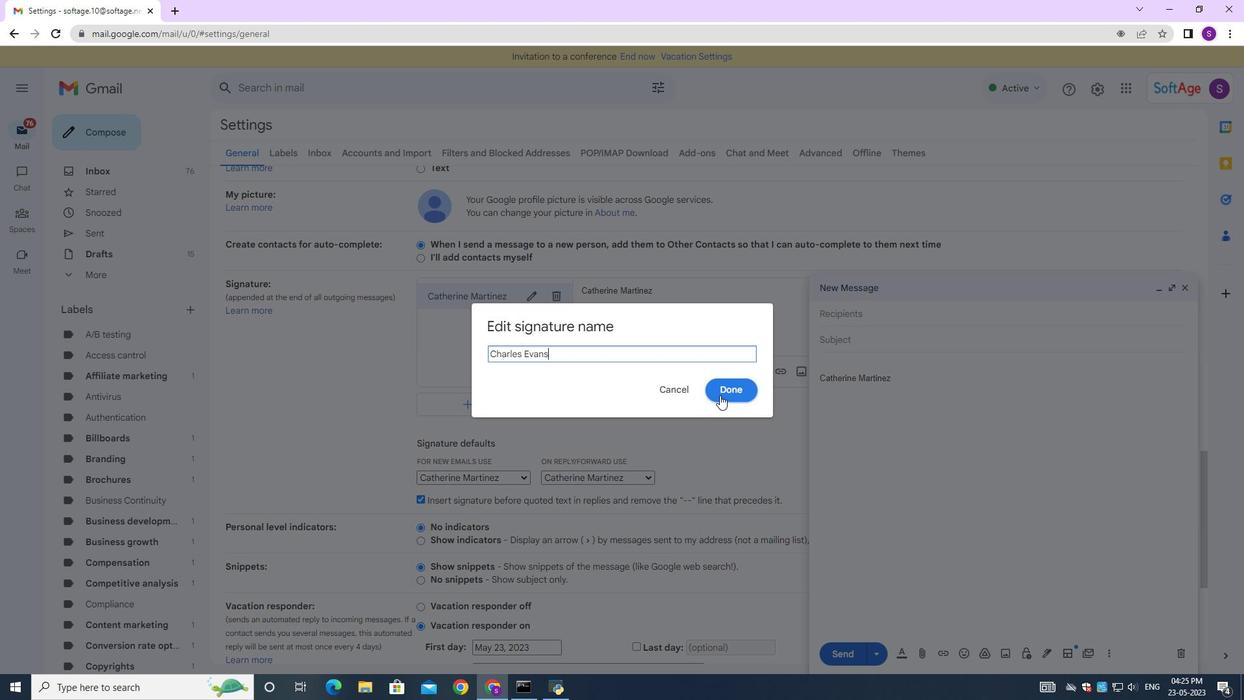 
Action: Mouse pressed left at (721, 394)
Screenshot: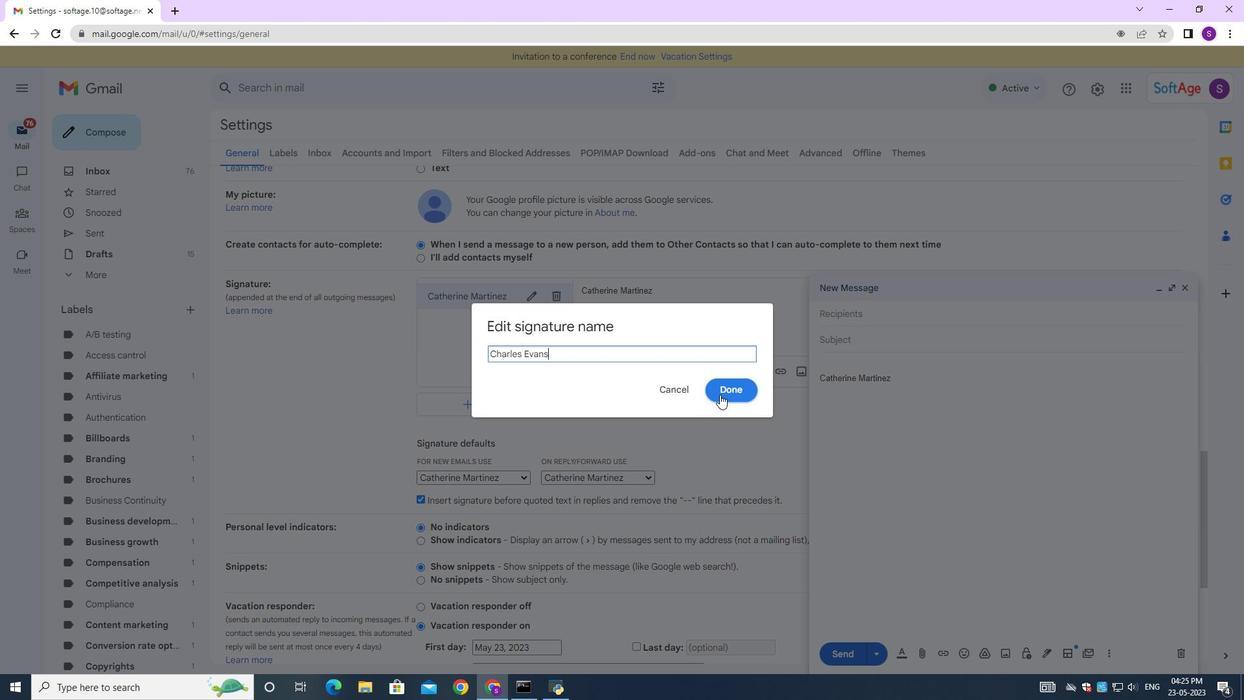 
Action: Mouse moved to (712, 296)
Screenshot: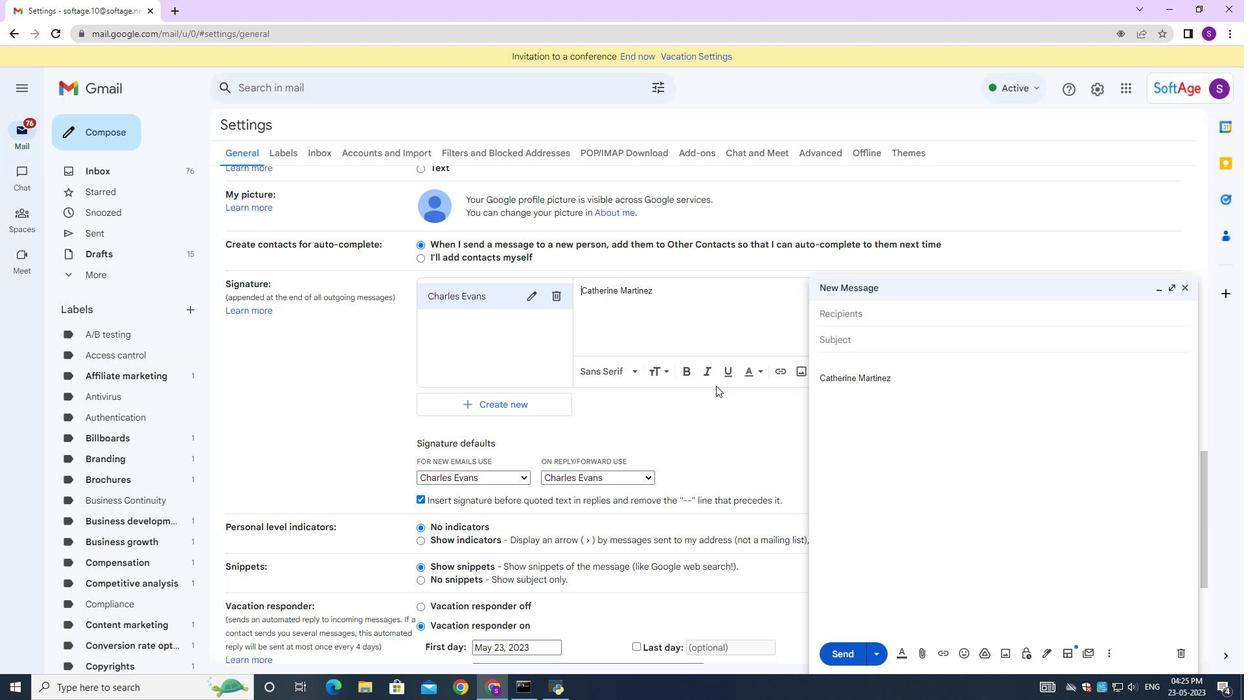 
Action: Mouse pressed left at (712, 296)
Screenshot: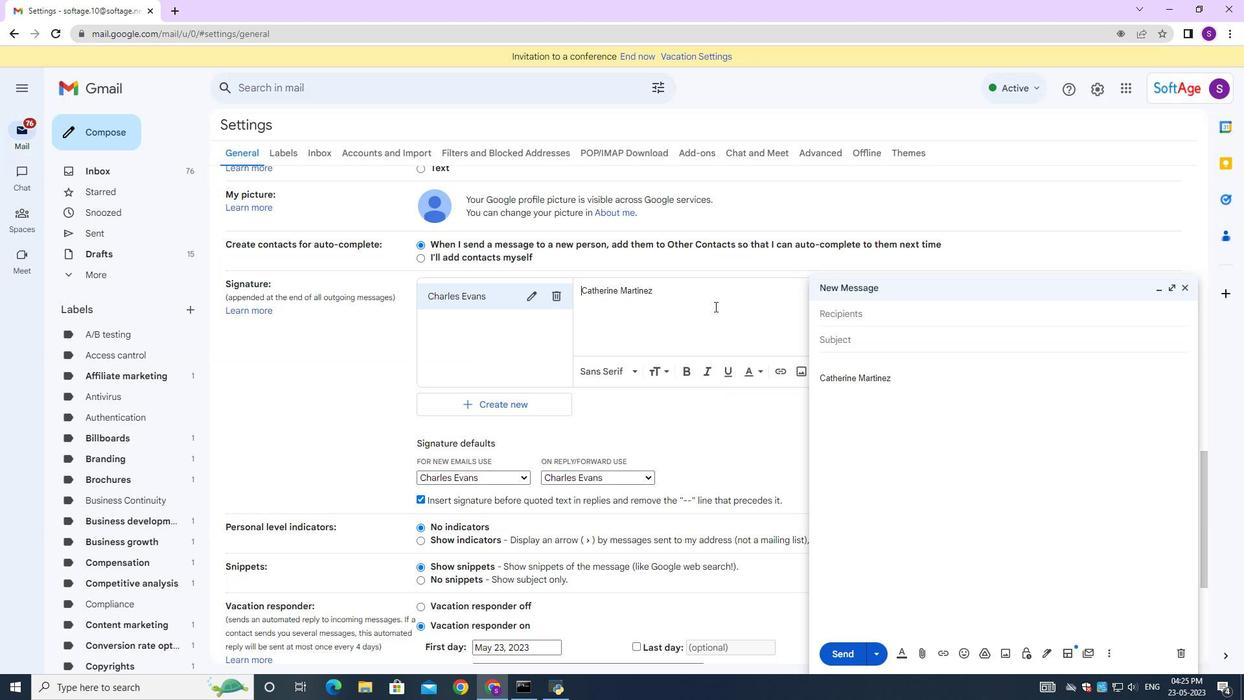 
Action: Mouse moved to (712, 296)
Screenshot: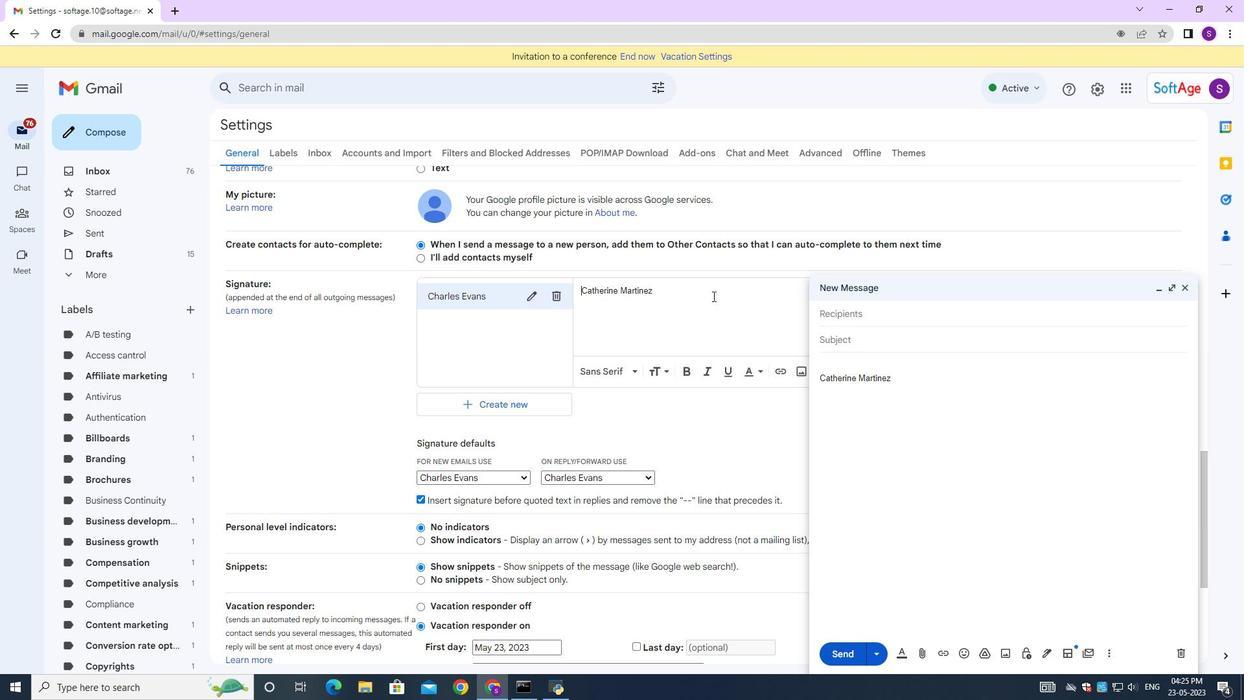 
Action: Key pressed ctrl+A<Key.backspace><Key.shift><Key.shift><Key.shift><Key.shift><Key.shift><Key.shift><Key.shift>Charles<Key.space><Key.shift><Key.shift><Key.shift><Key.shift><Key.shift>Evbans<Key.backspace><Key.backspace><Key.backspace><Key.backspace>ans<Key.space>
Screenshot: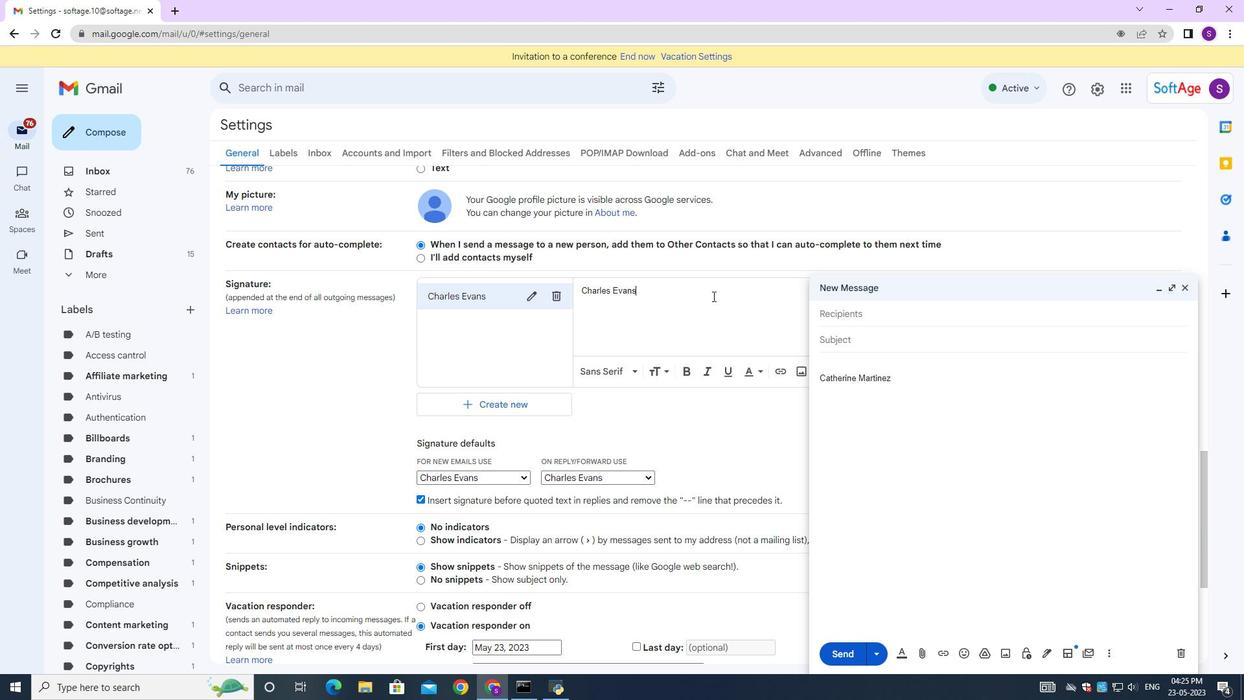 
Action: Mouse moved to (712, 296)
Screenshot: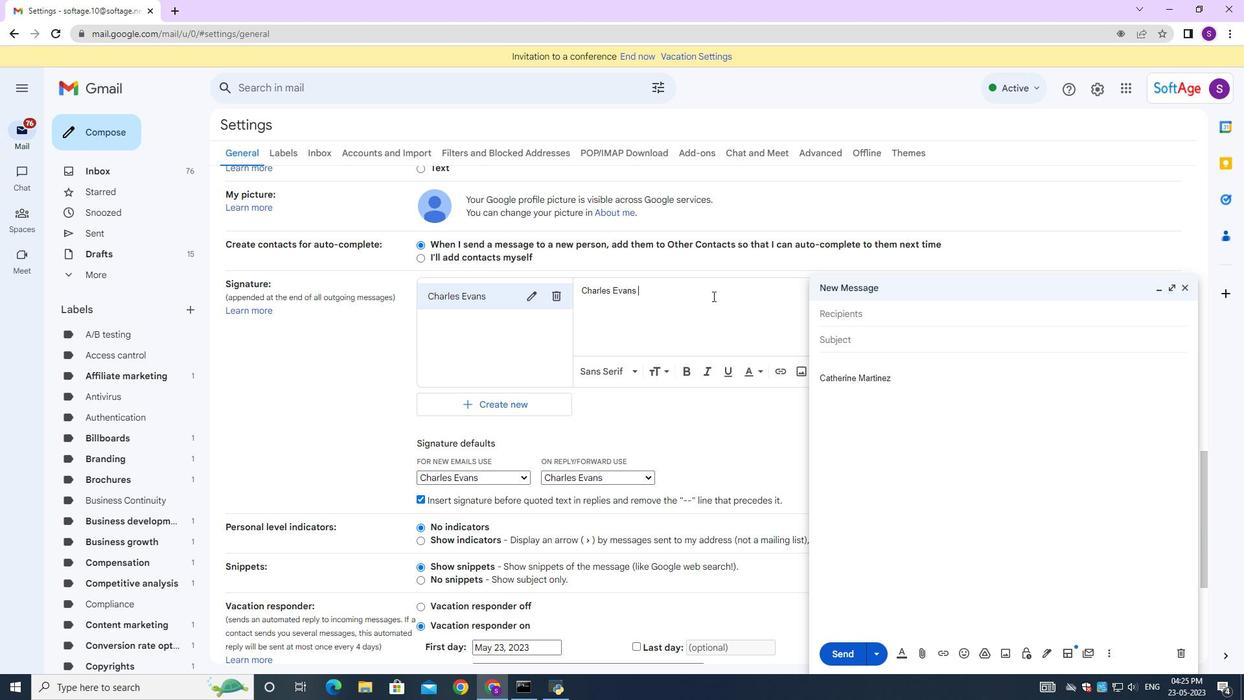 
Action: Mouse scrolled (712, 295) with delta (0, 0)
Screenshot: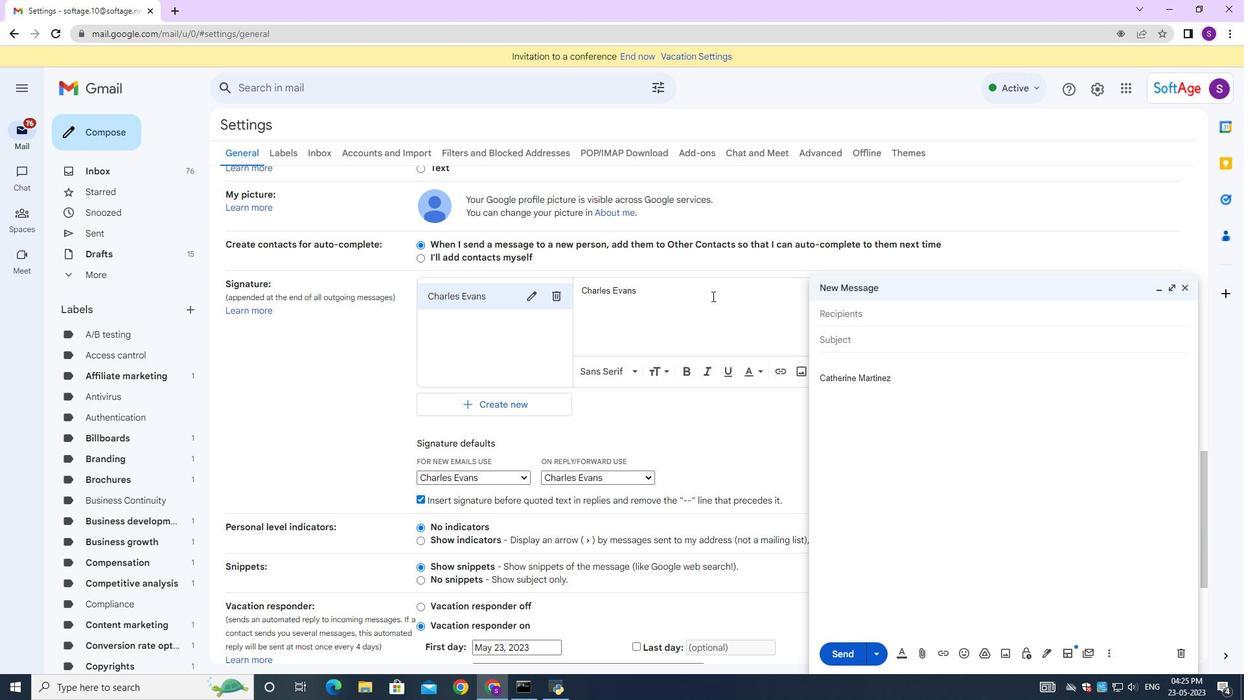 
Action: Mouse moved to (714, 314)
Screenshot: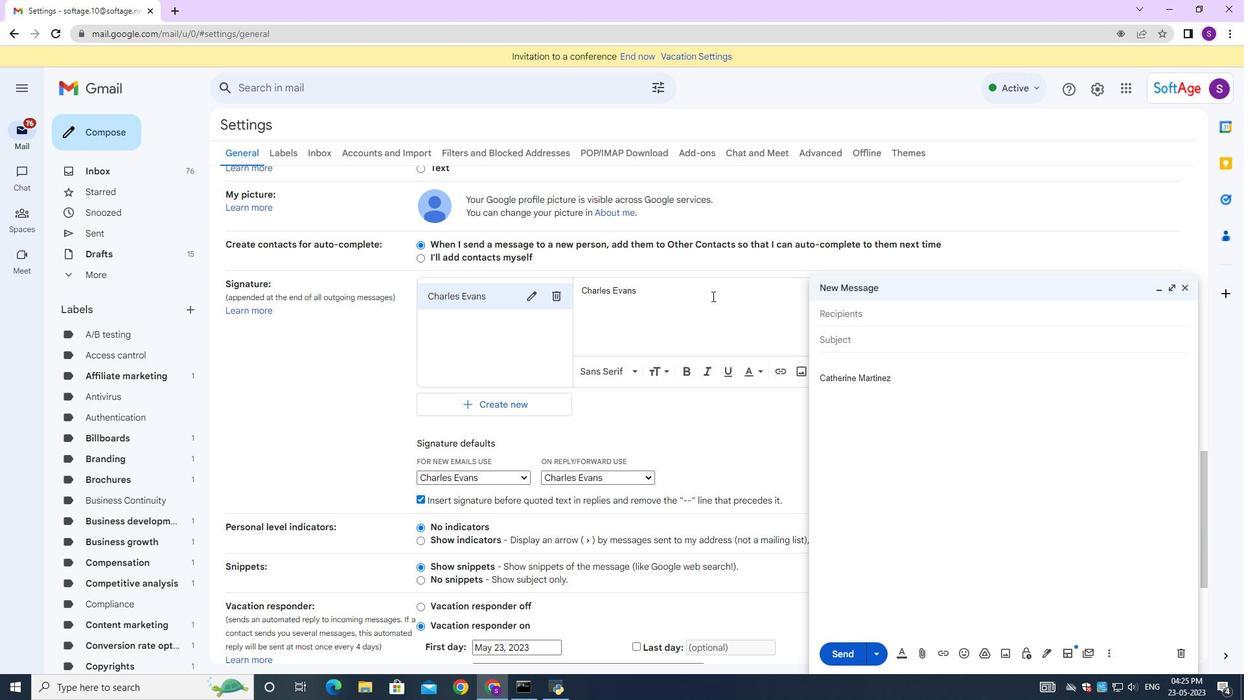 
Action: Mouse scrolled (714, 313) with delta (0, 0)
Screenshot: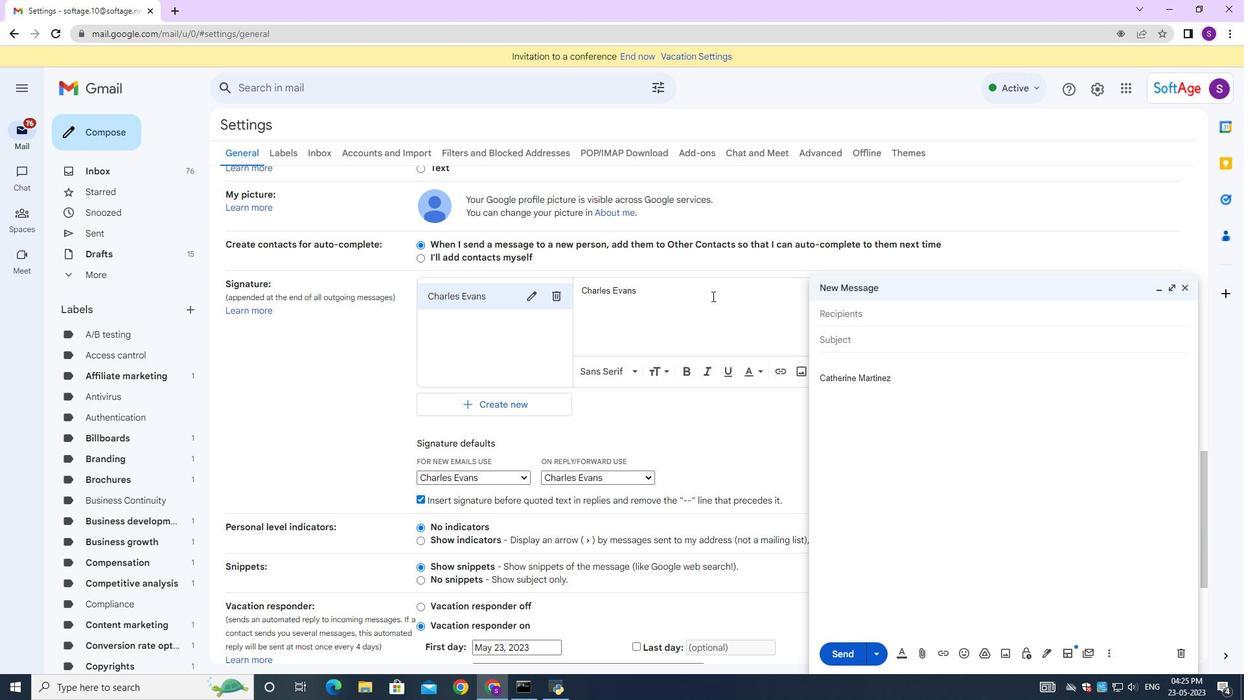 
Action: Mouse moved to (716, 320)
Screenshot: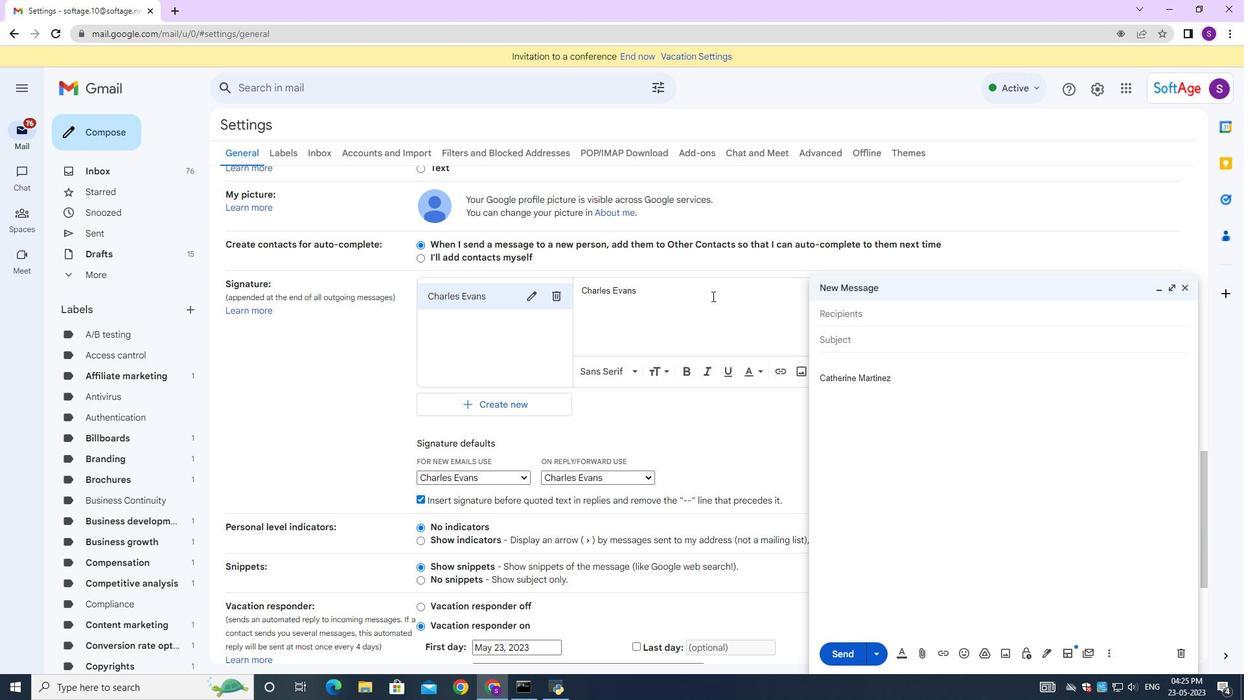 
Action: Mouse scrolled (716, 320) with delta (0, 0)
Screenshot: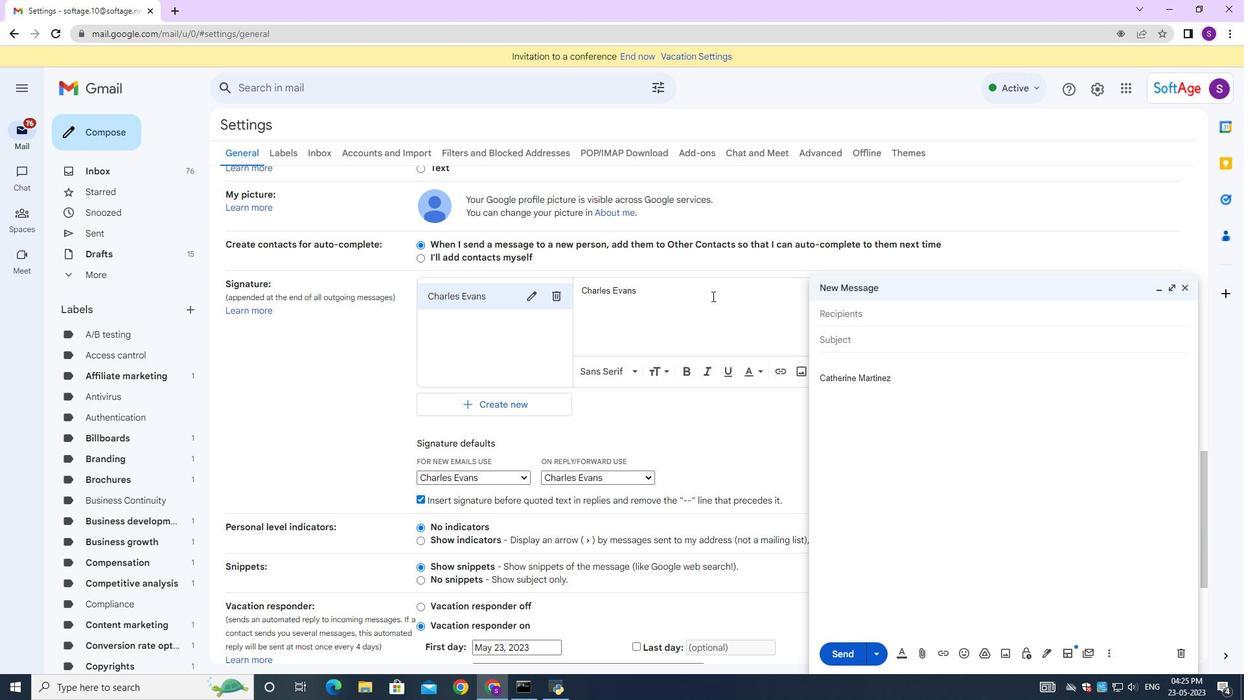 
Action: Mouse moved to (716, 323)
Screenshot: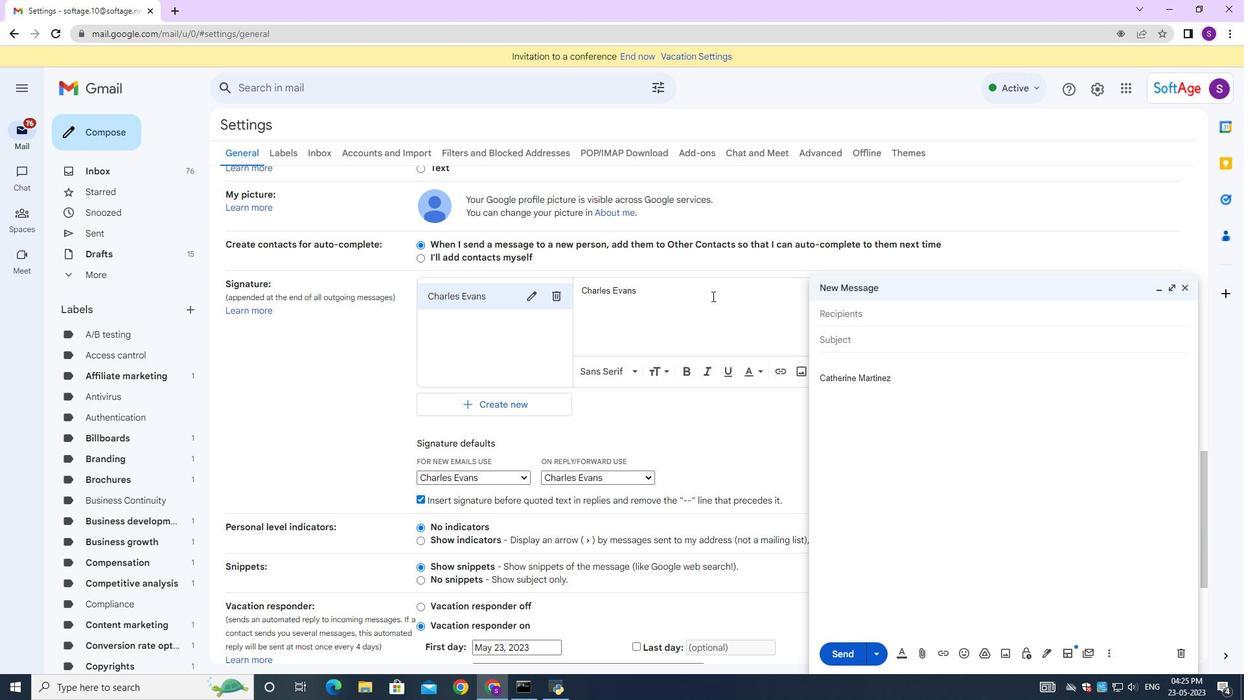
Action: Mouse scrolled (716, 322) with delta (0, 0)
Screenshot: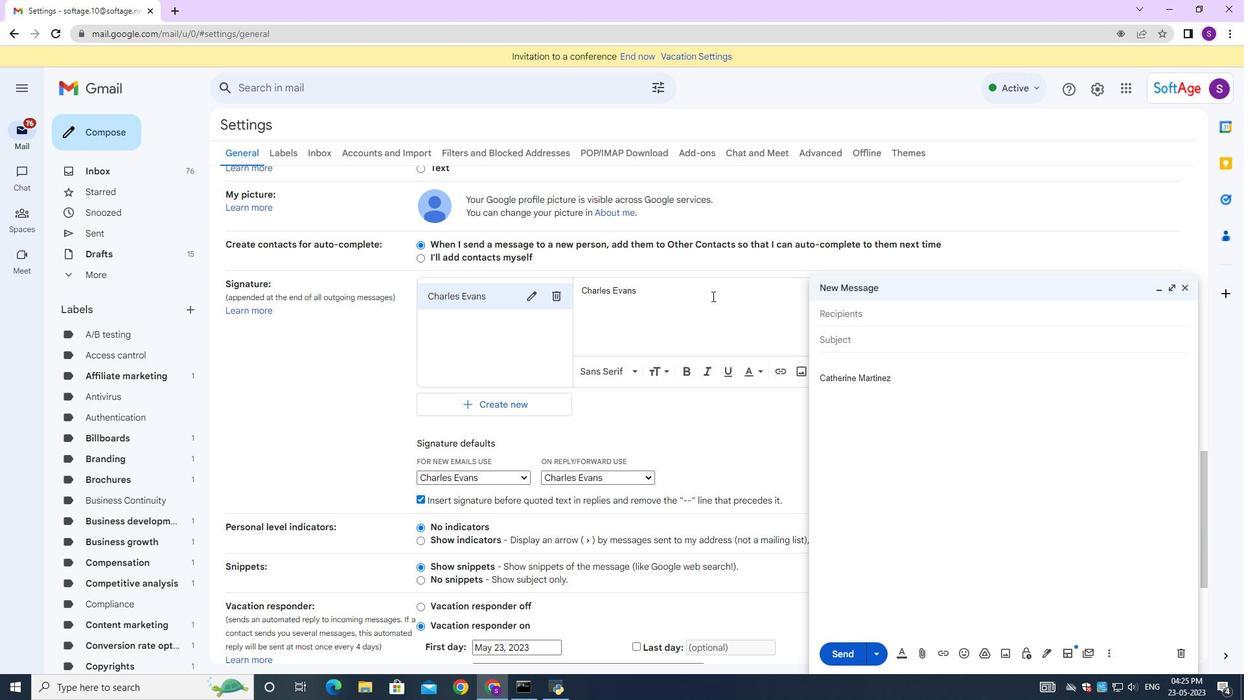 
Action: Mouse scrolled (716, 321) with delta (0, -1)
Screenshot: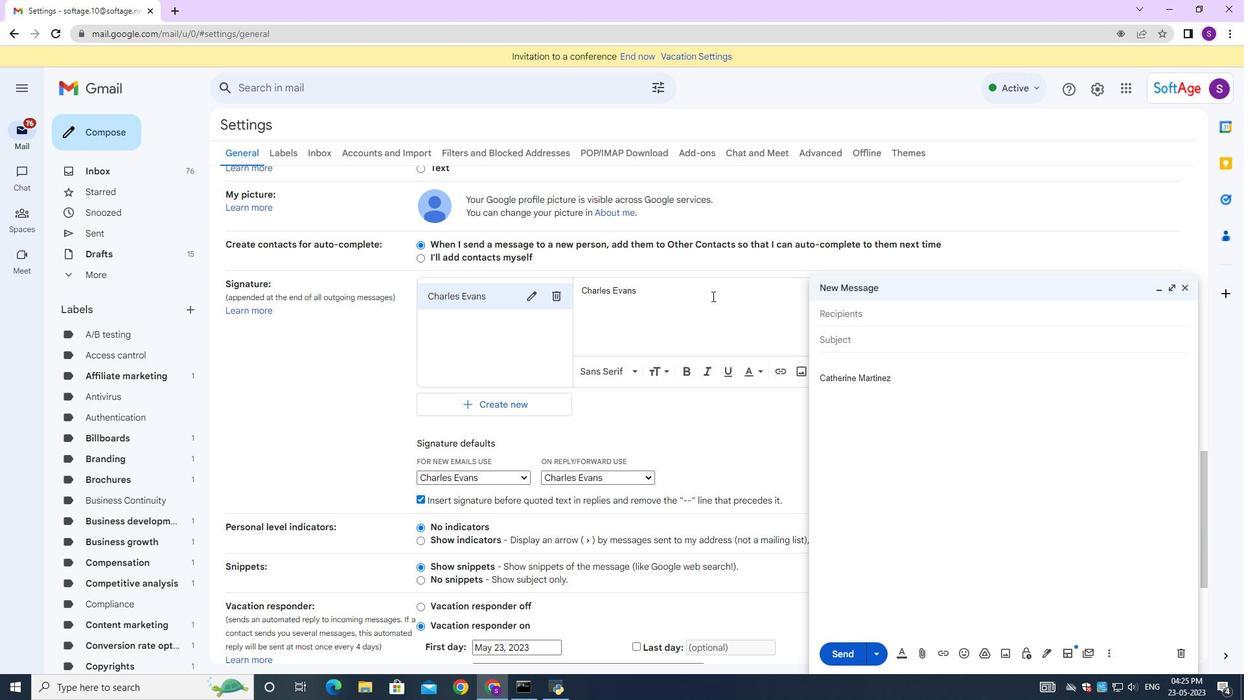 
Action: Mouse moved to (717, 324)
Screenshot: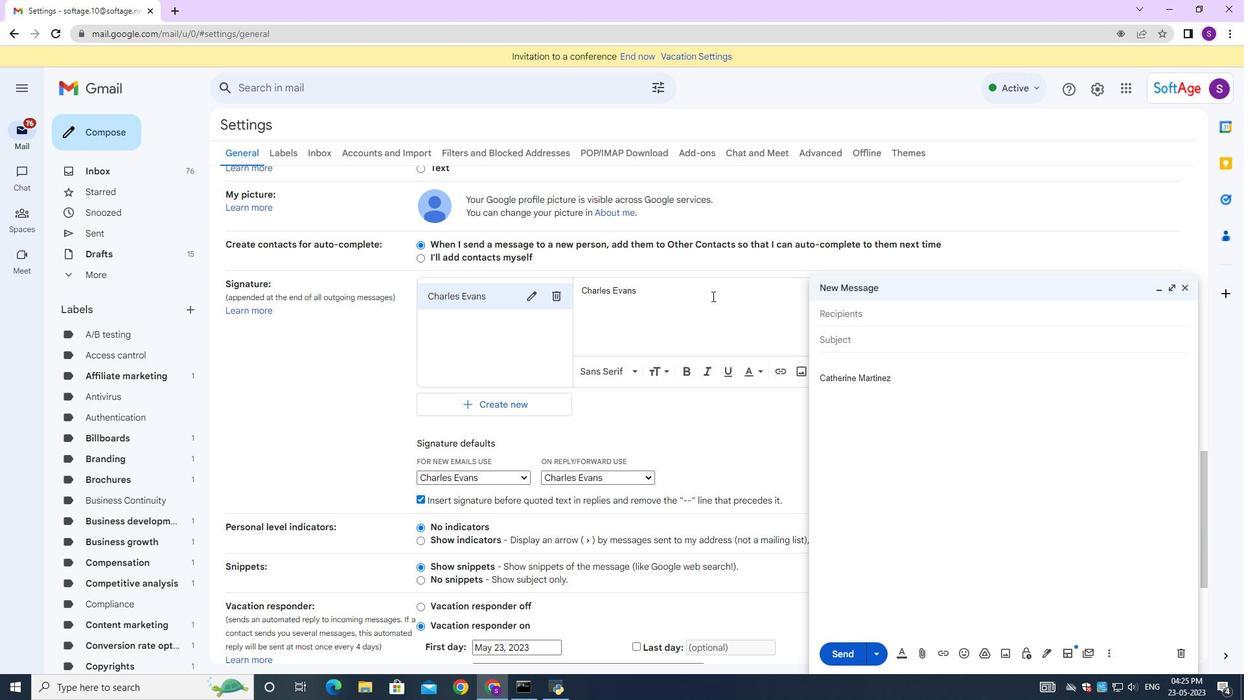 
Action: Mouse scrolled (716, 322) with delta (0, 0)
Screenshot: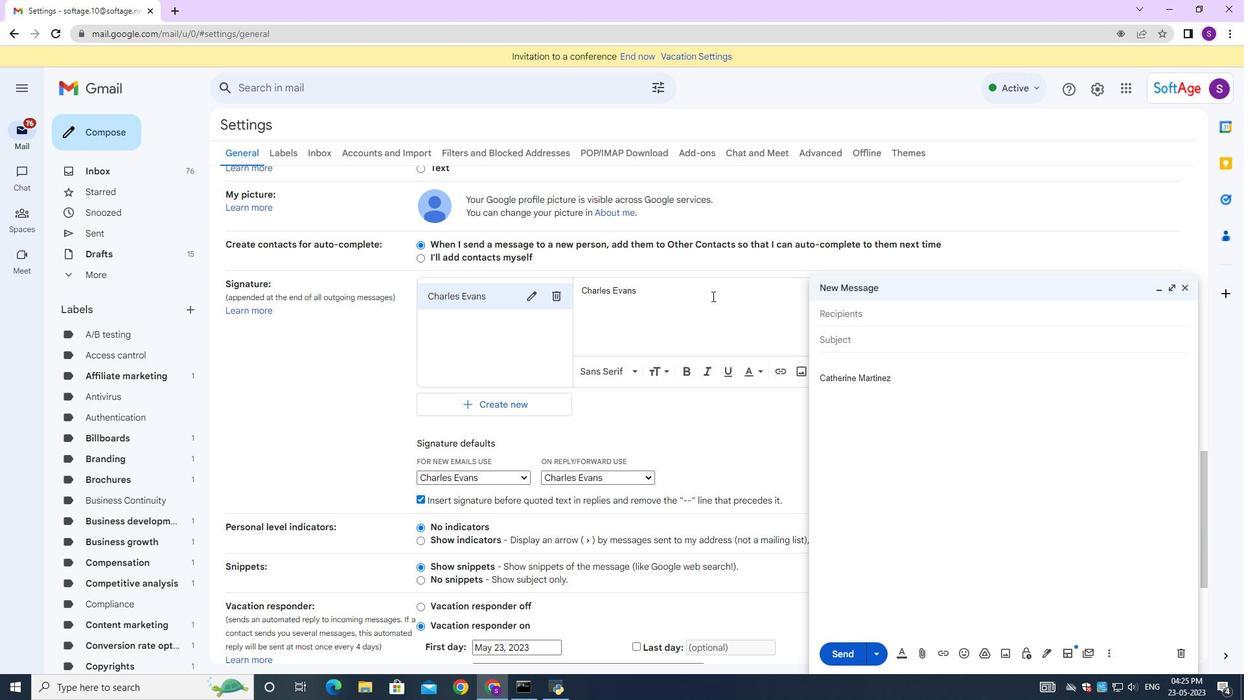 
Action: Mouse moved to (719, 326)
Screenshot: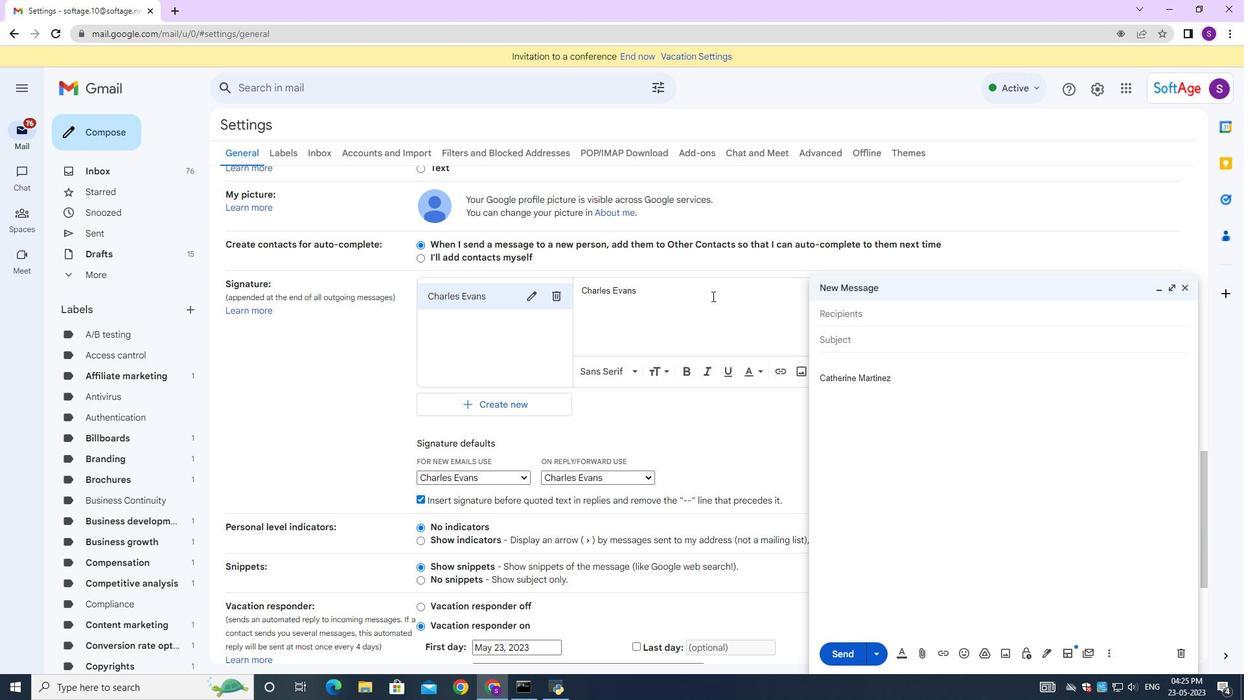 
Action: Mouse scrolled (717, 323) with delta (0, 0)
Screenshot: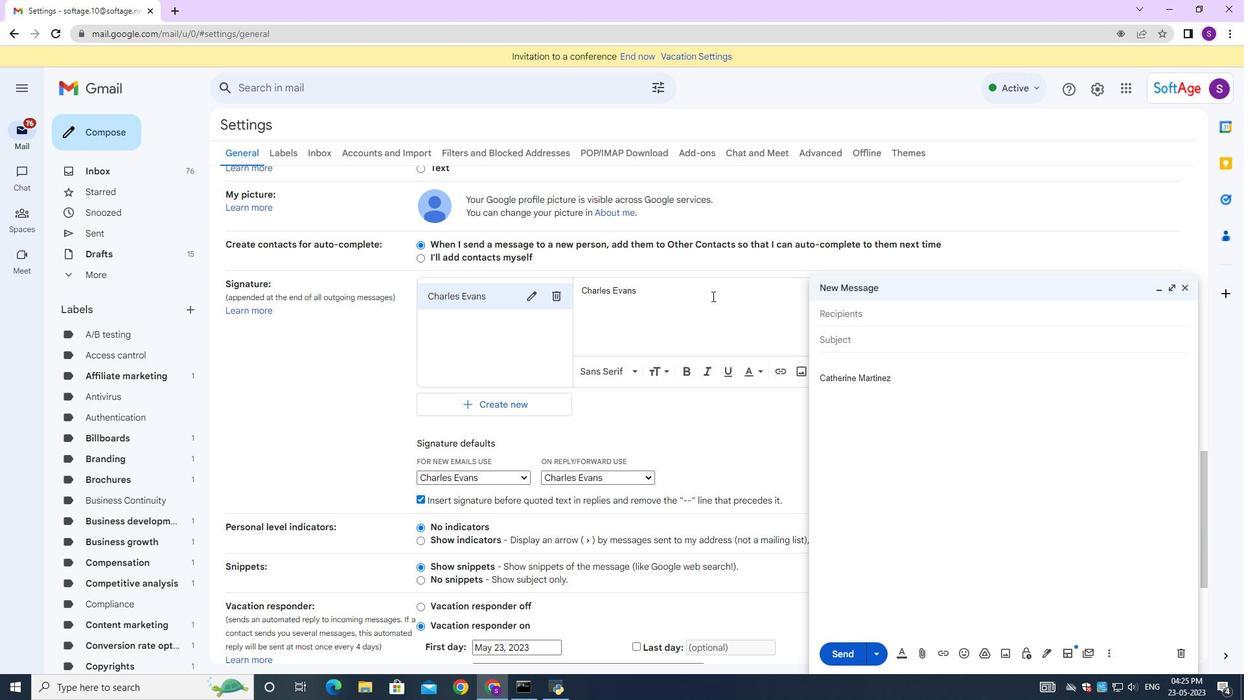 
Action: Mouse moved to (1187, 287)
Screenshot: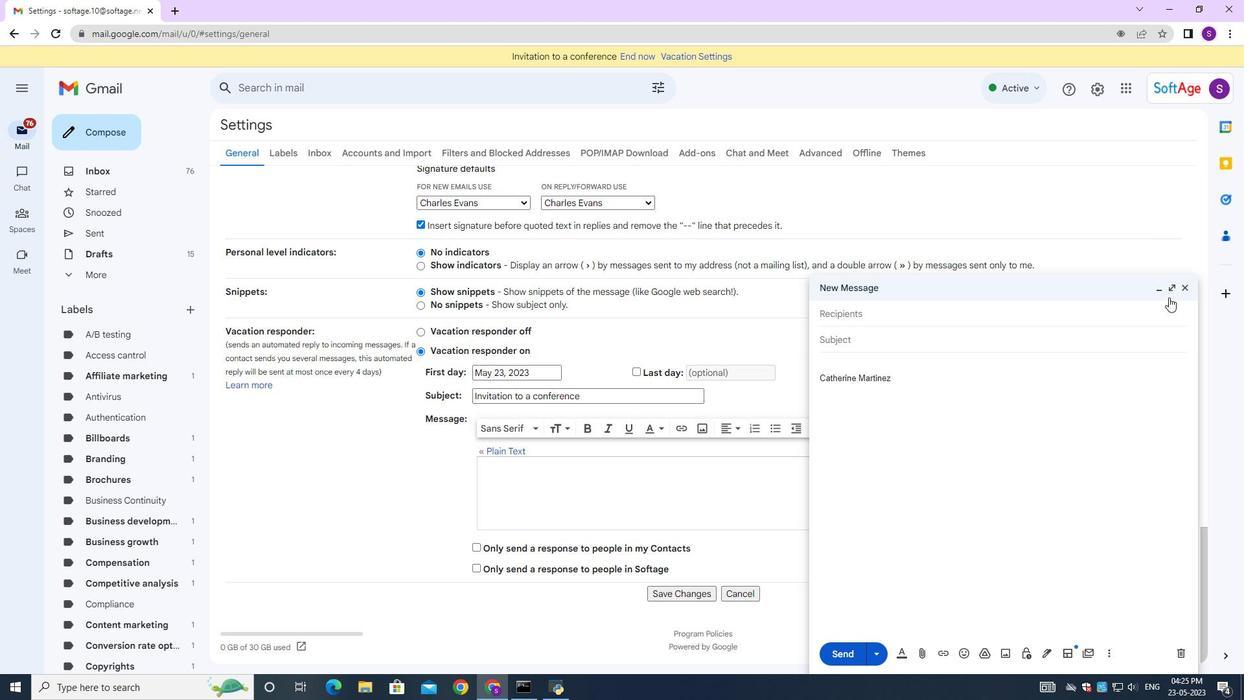 
Action: Mouse pressed left at (1187, 287)
Screenshot: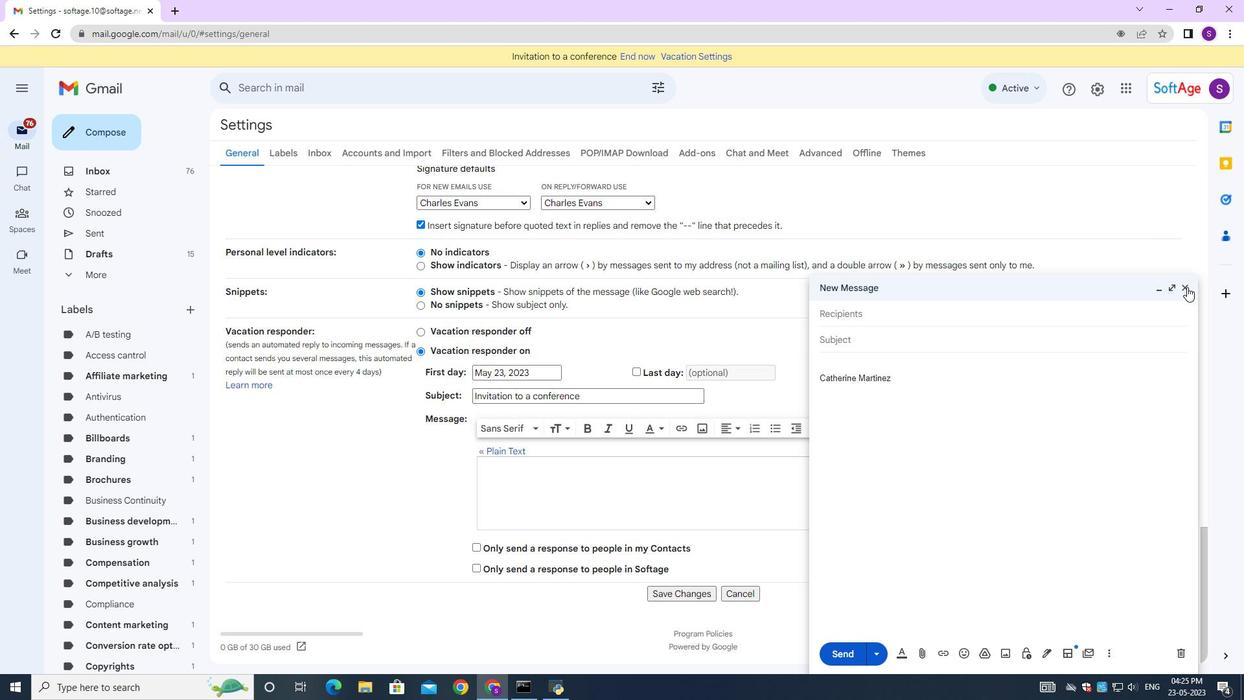 
Action: Mouse moved to (819, 357)
Screenshot: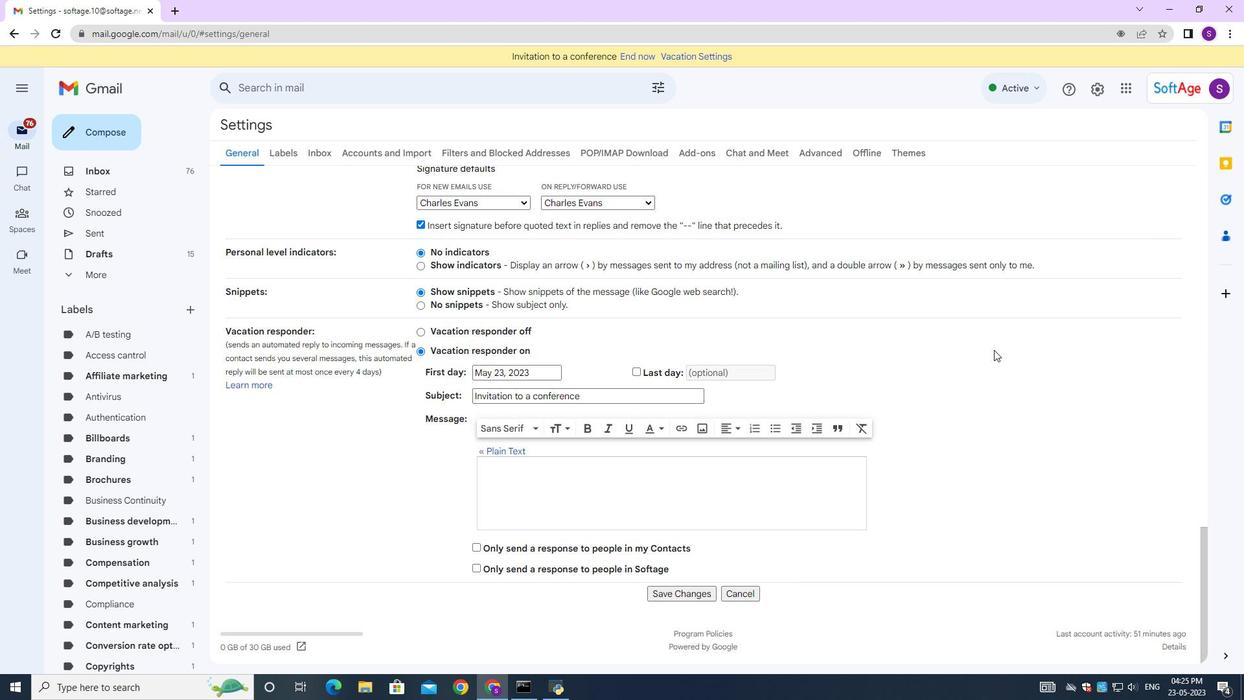 
Action: Mouse scrolled (819, 356) with delta (0, 0)
Screenshot: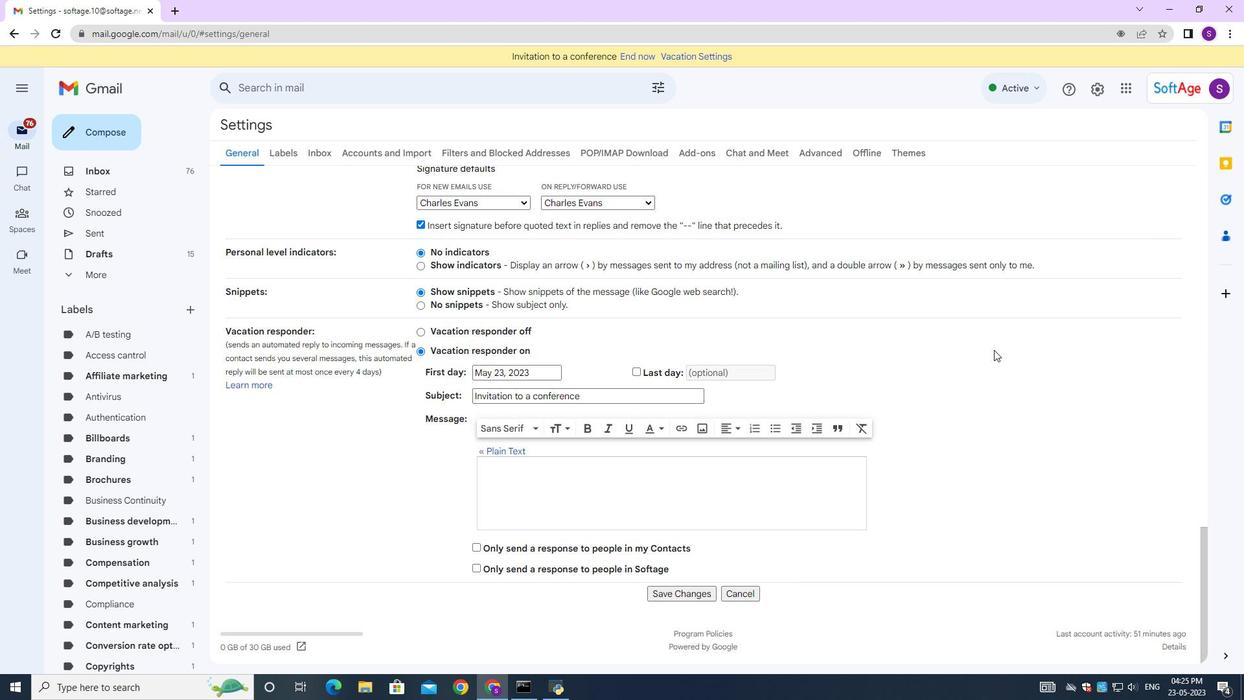 
Action: Mouse moved to (799, 375)
Screenshot: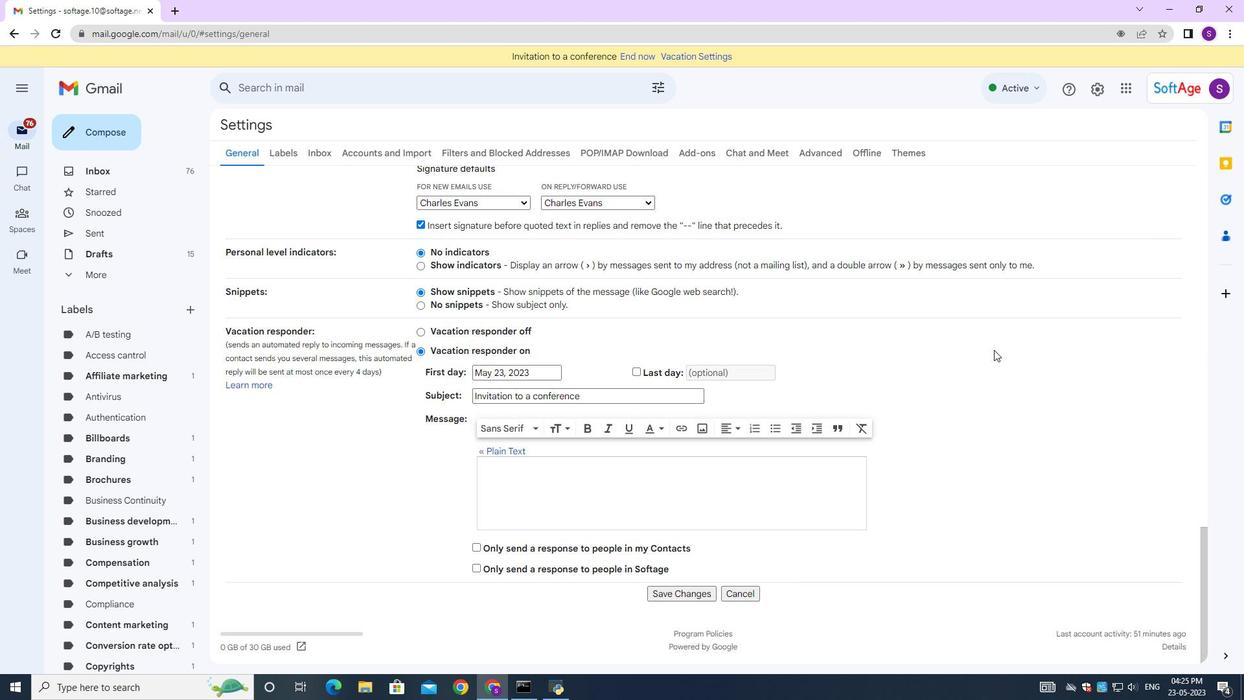 
Action: Mouse scrolled (799, 374) with delta (0, 0)
Screenshot: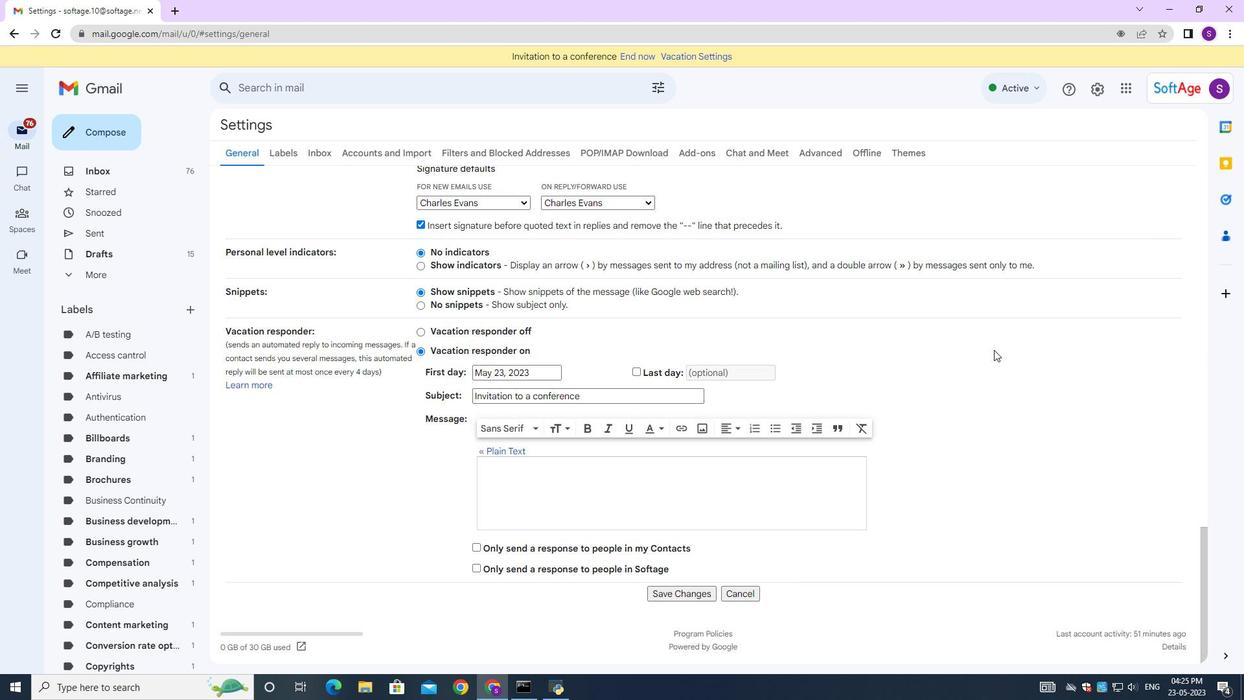 
Action: Mouse moved to (786, 389)
Screenshot: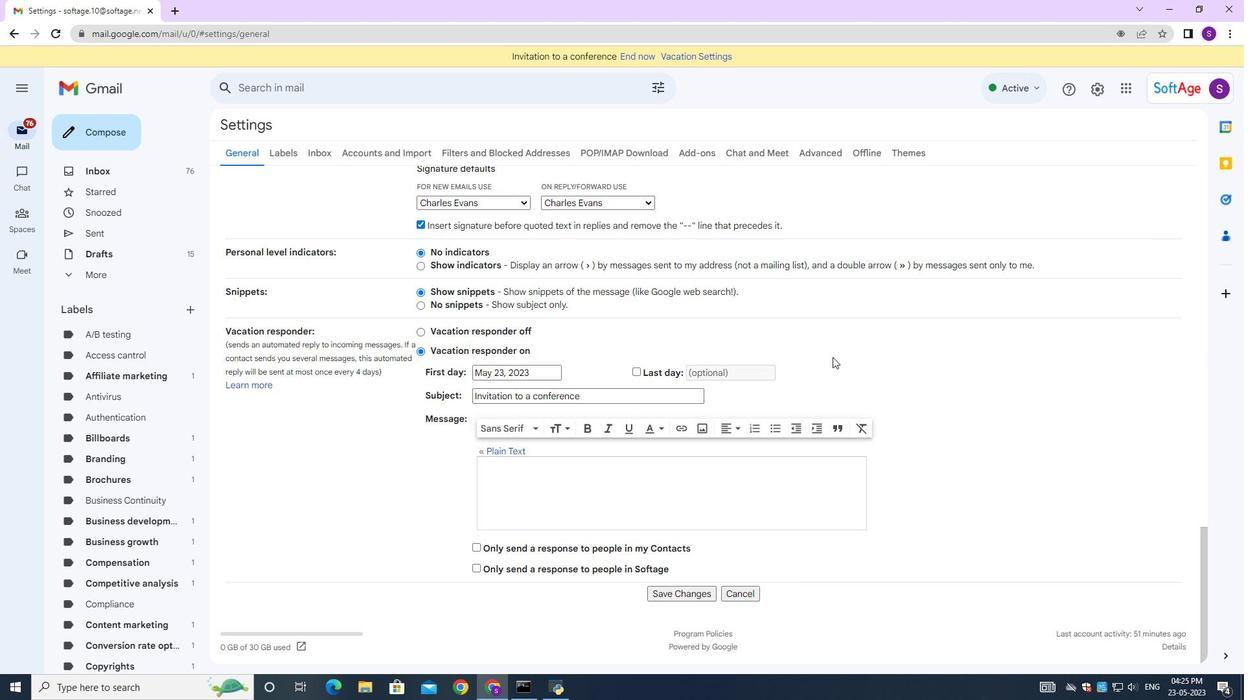 
Action: Mouse scrolled (786, 388) with delta (0, 0)
Screenshot: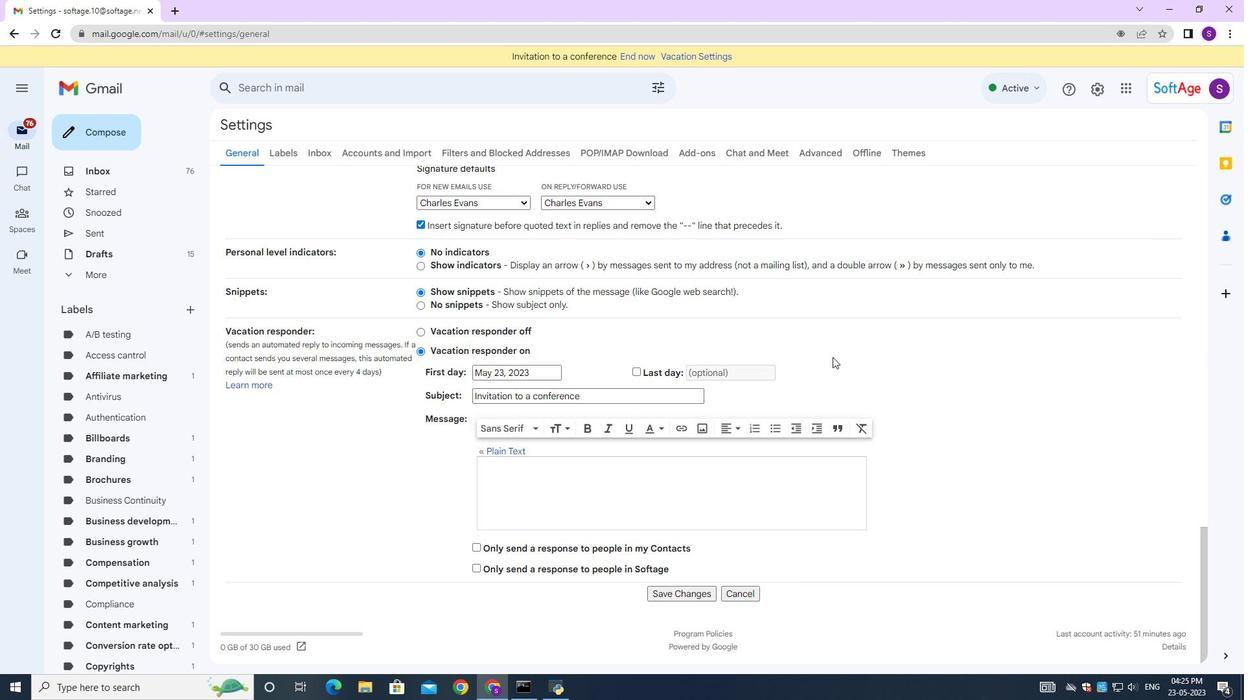 
Action: Mouse moved to (779, 395)
Screenshot: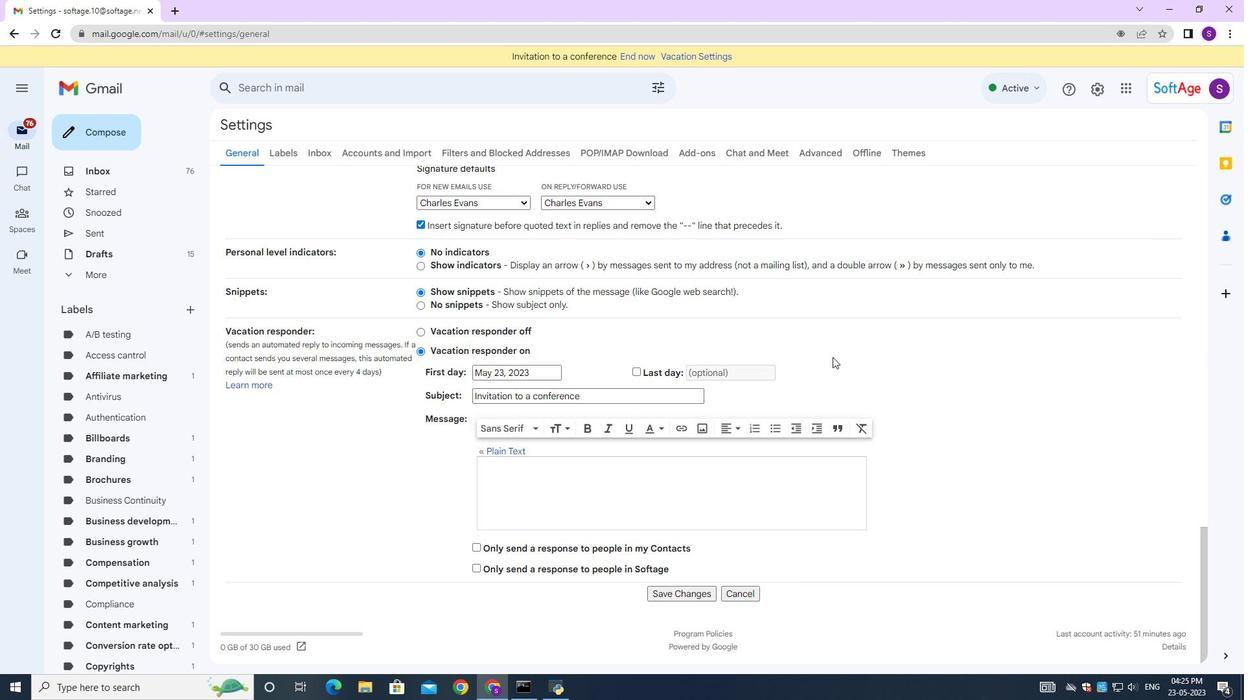 
Action: Mouse scrolled (779, 394) with delta (0, 0)
Screenshot: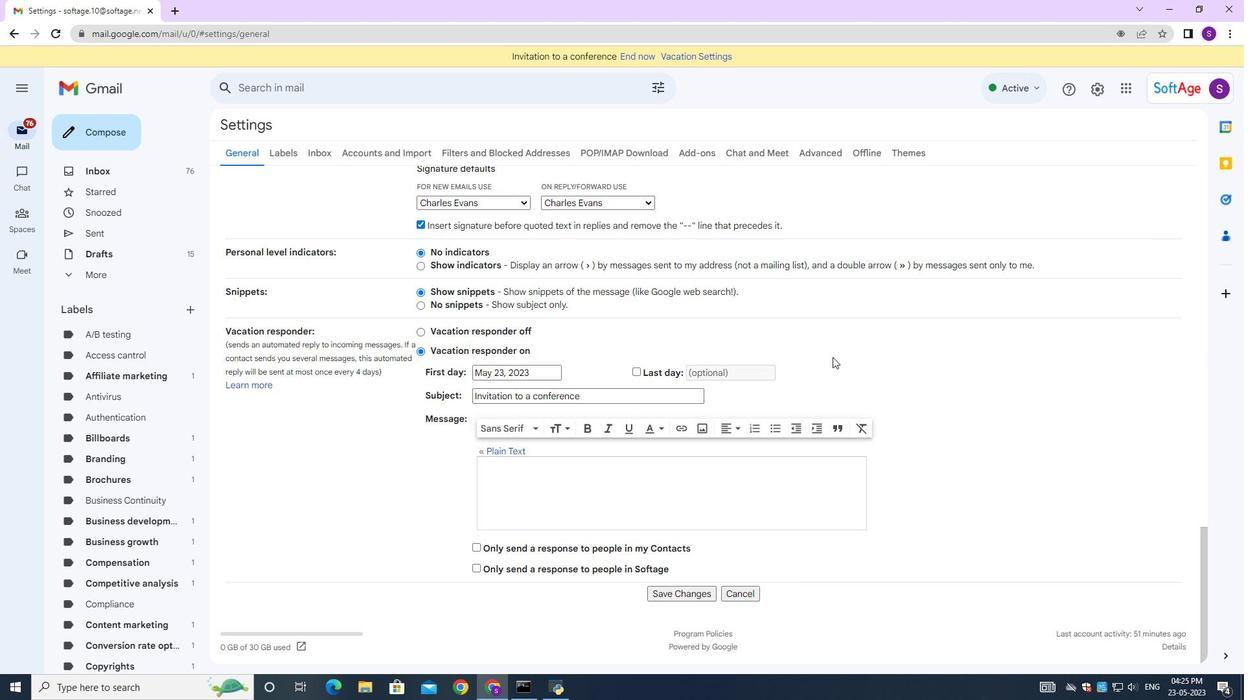
Action: Mouse moved to (752, 412)
Screenshot: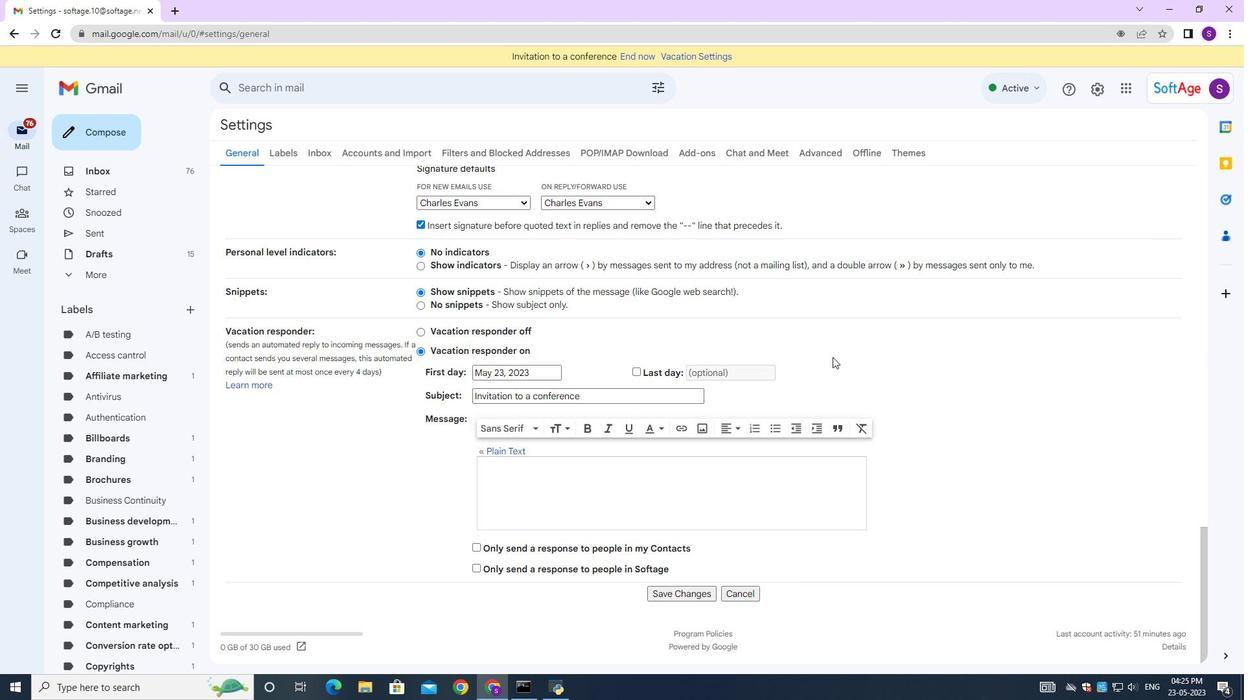 
Action: Mouse scrolled (766, 403) with delta (0, 0)
Screenshot: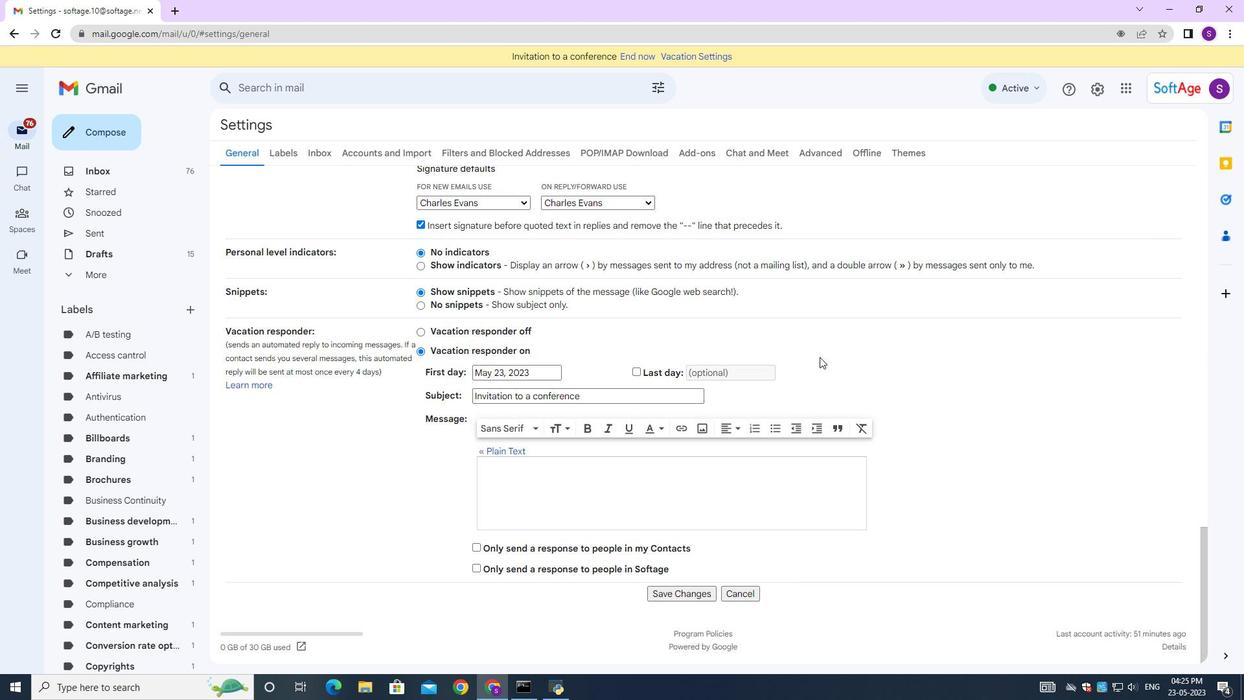 
Action: Mouse moved to (736, 419)
Screenshot: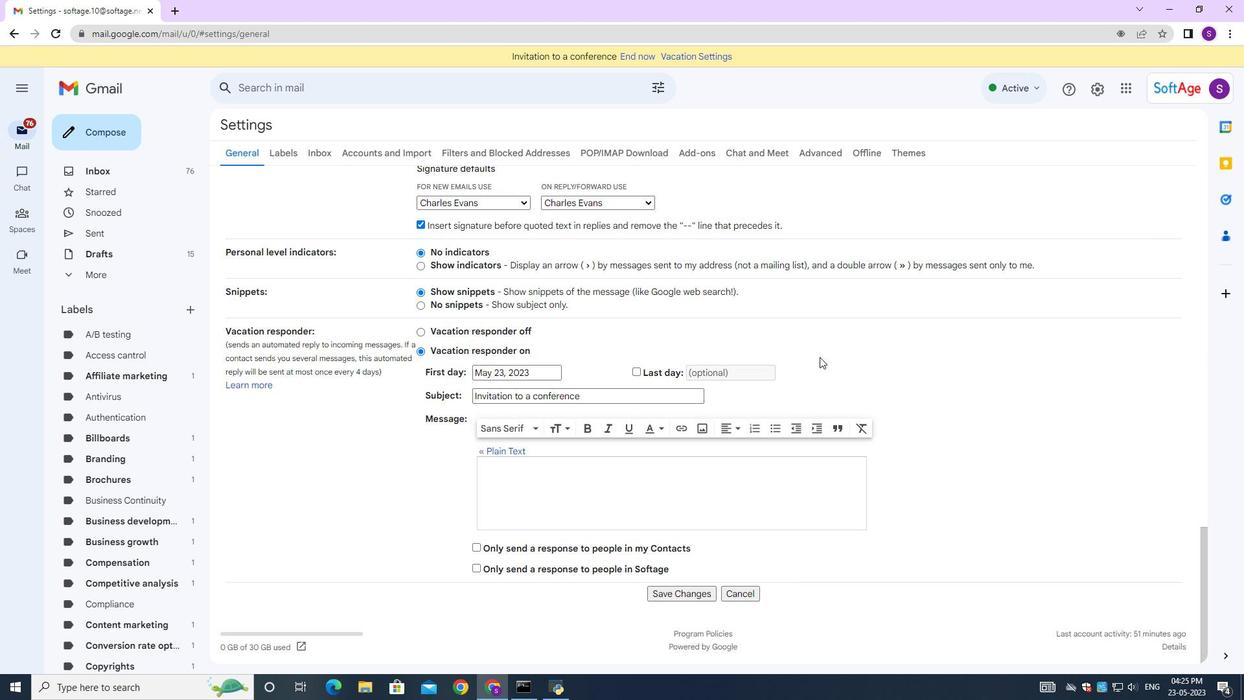 
Action: Mouse scrolled (752, 411) with delta (0, 0)
Screenshot: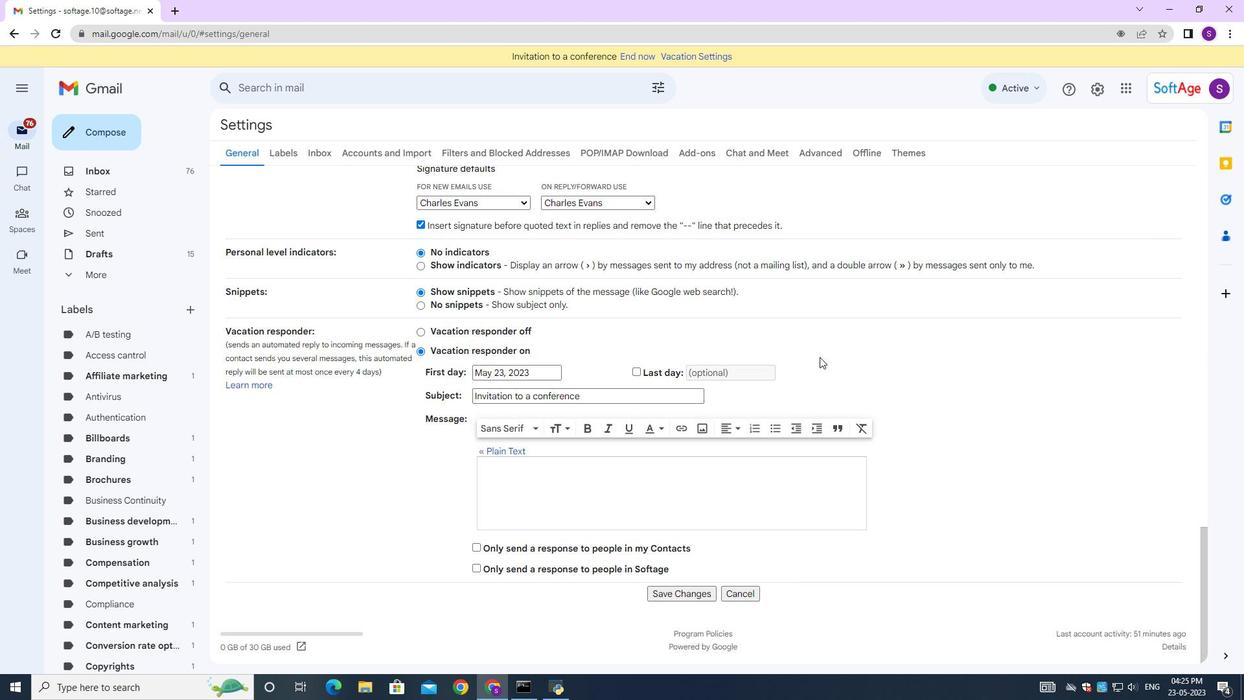
Action: Mouse moved to (715, 429)
Screenshot: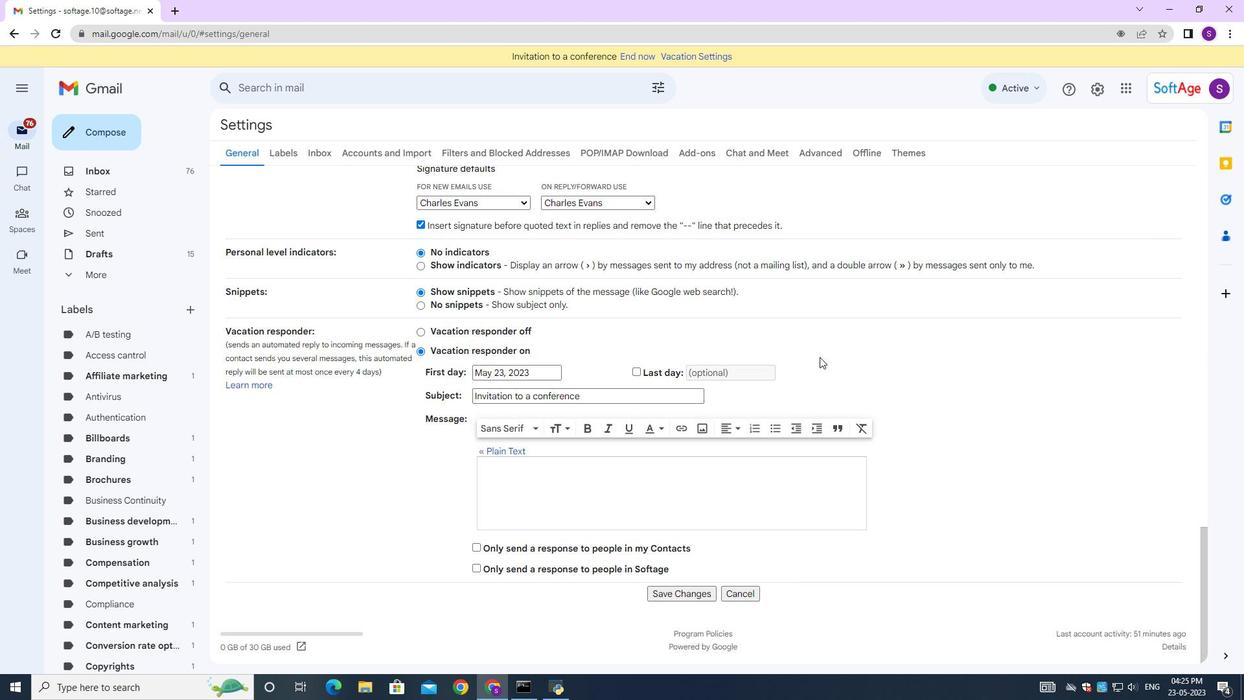 
Action: Mouse scrolled (736, 418) with delta (0, 0)
Screenshot: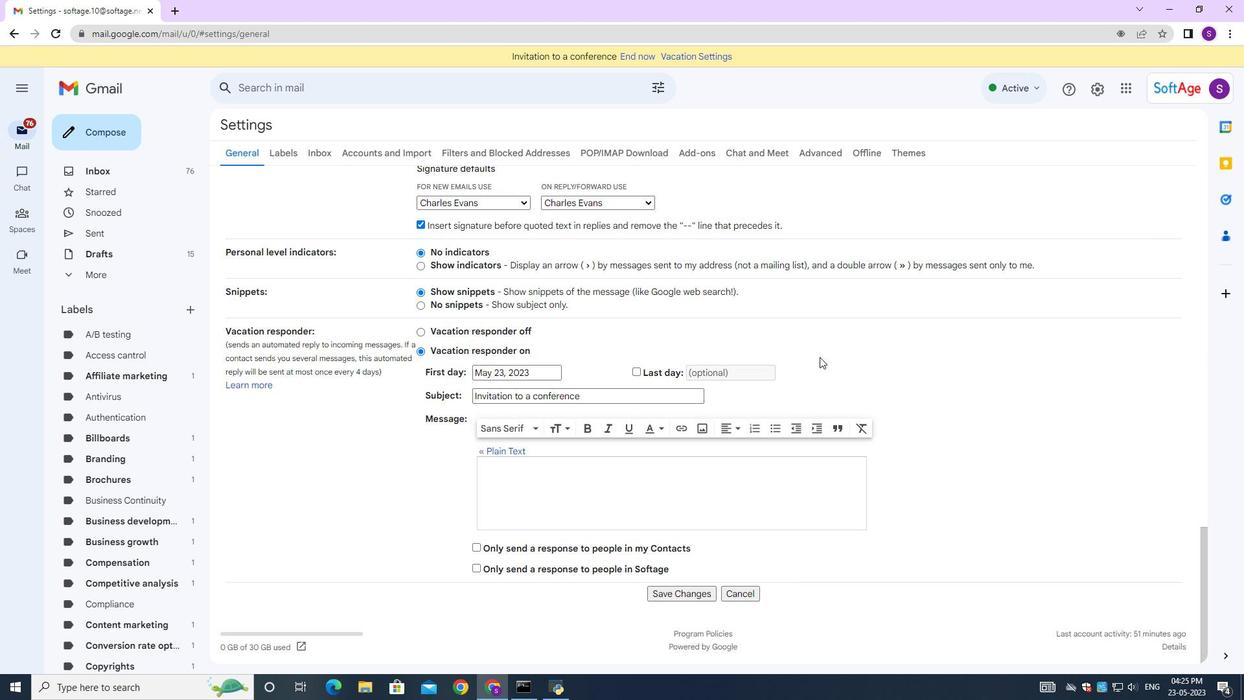 
Action: Mouse moved to (695, 438)
Screenshot: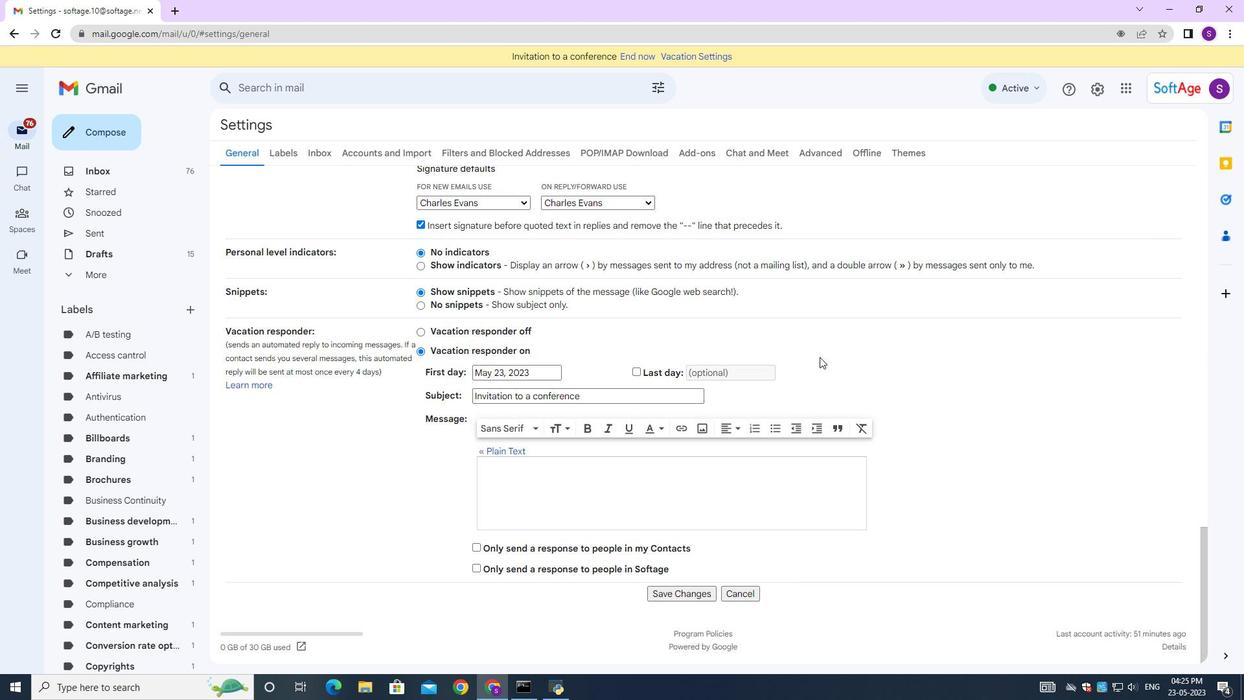 
Action: Mouse scrolled (715, 429) with delta (0, 0)
Screenshot: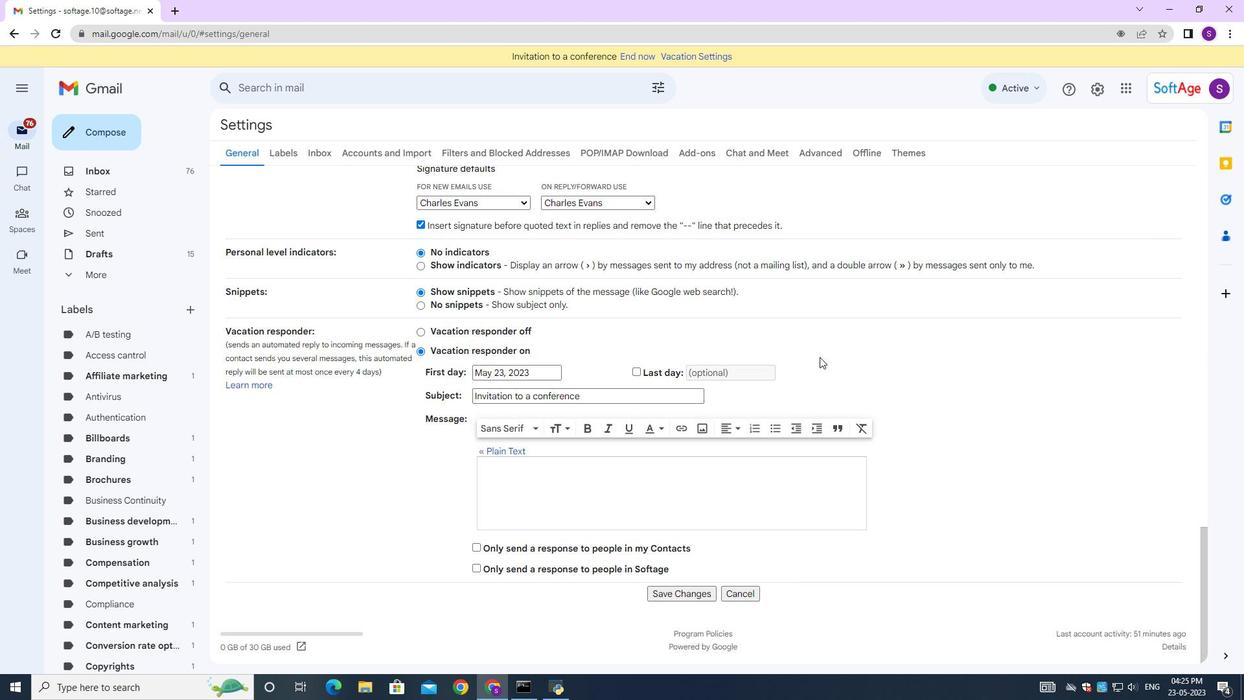 
Action: Mouse moved to (624, 506)
Screenshot: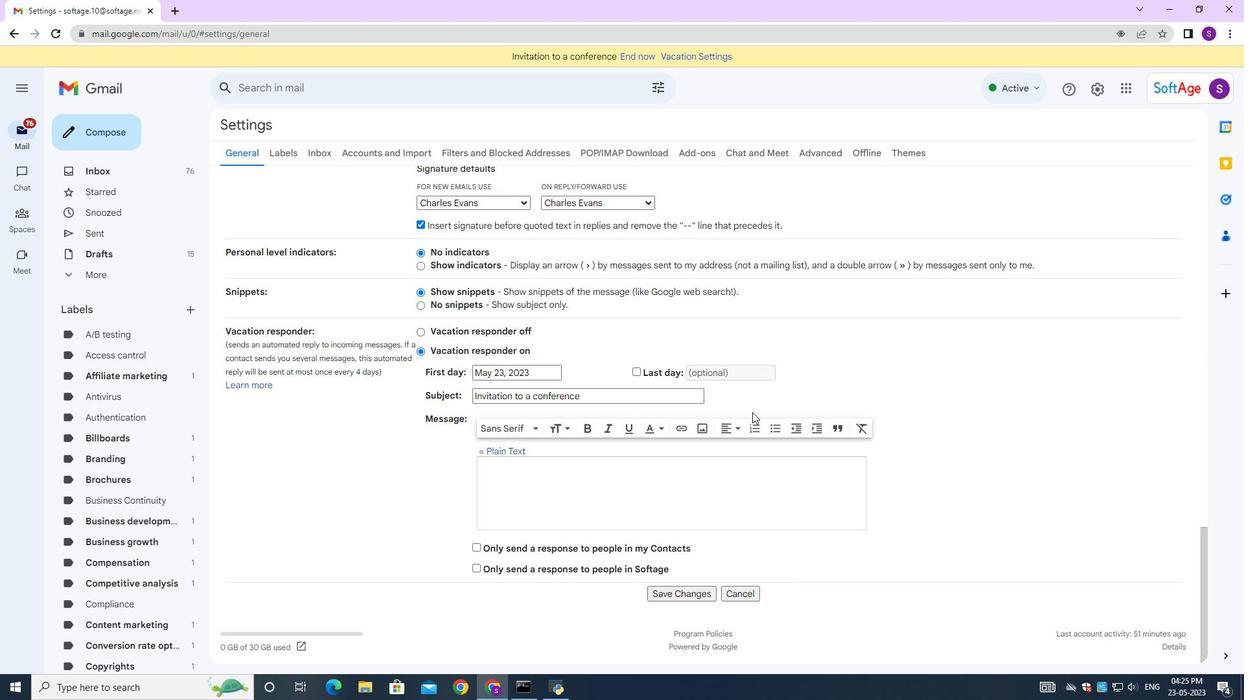 
Action: Mouse scrolled (676, 447) with delta (0, 0)
Screenshot: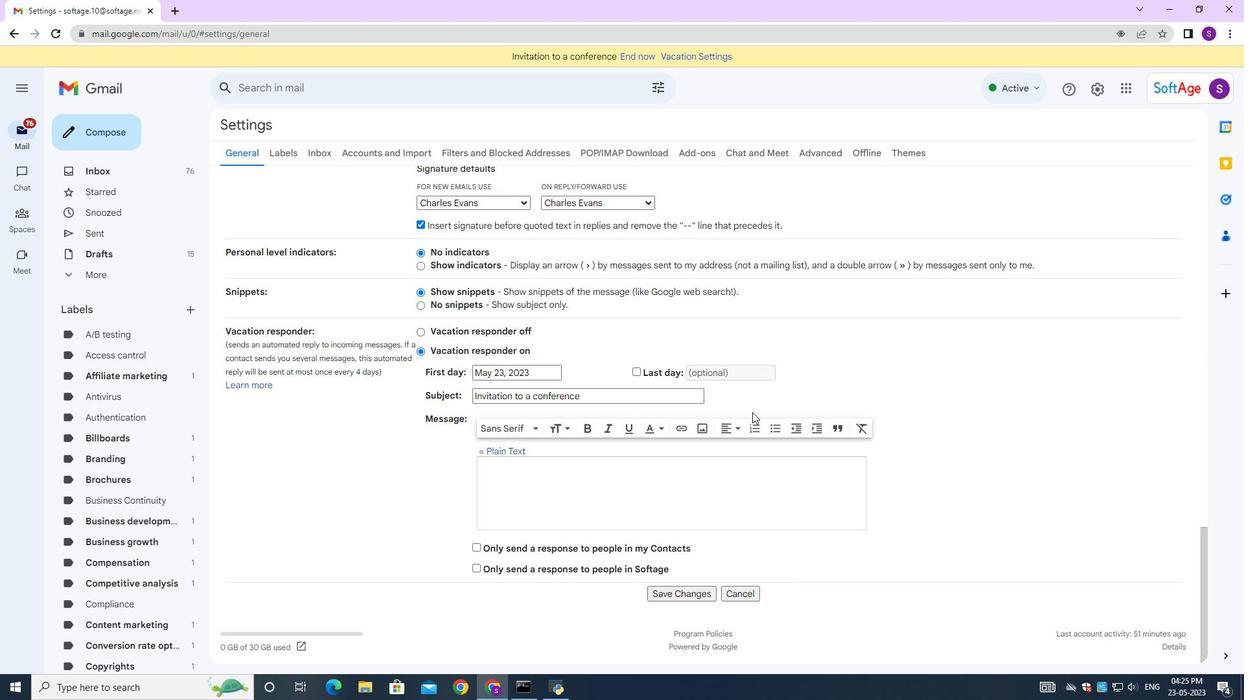 
Action: Mouse moved to (647, 591)
Screenshot: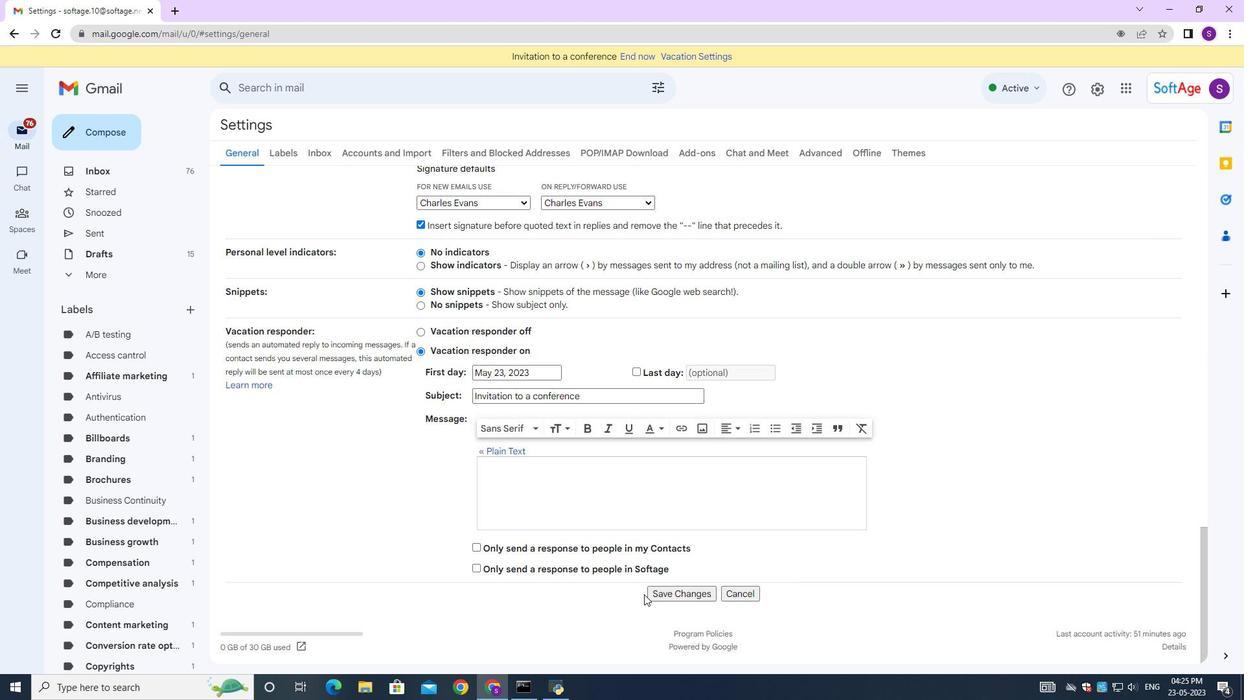 
Action: Mouse pressed left at (647, 591)
Screenshot: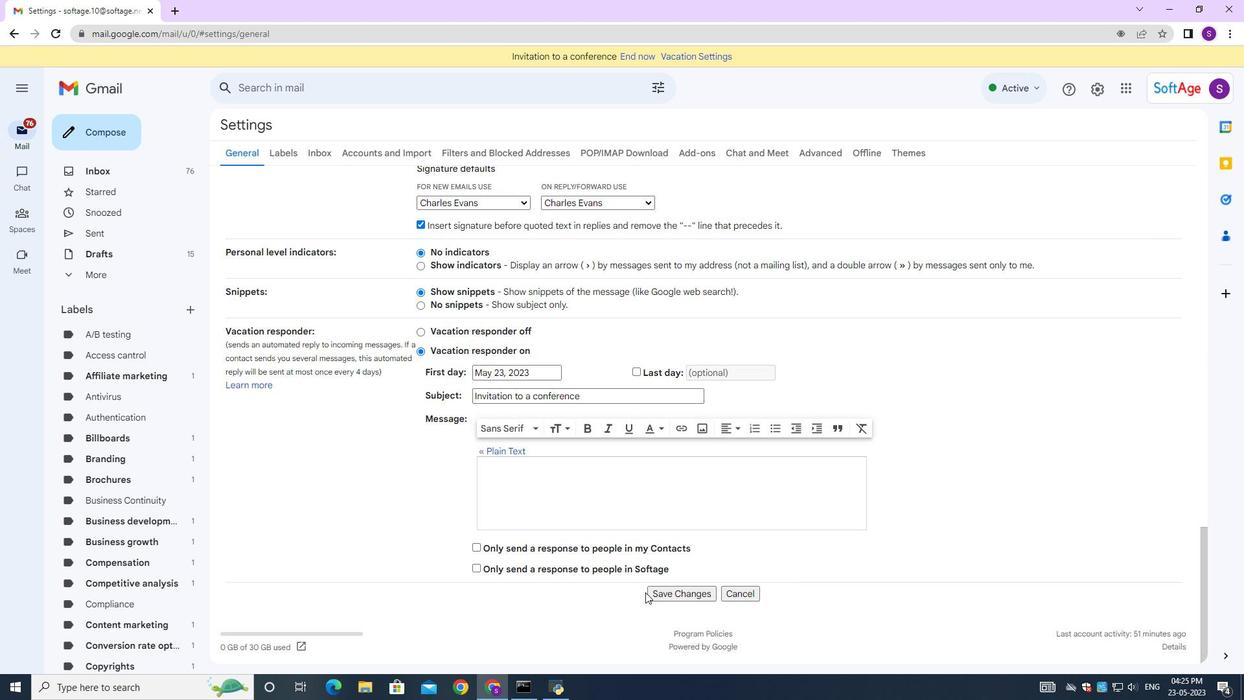 
Action: Mouse moved to (125, 136)
Screenshot: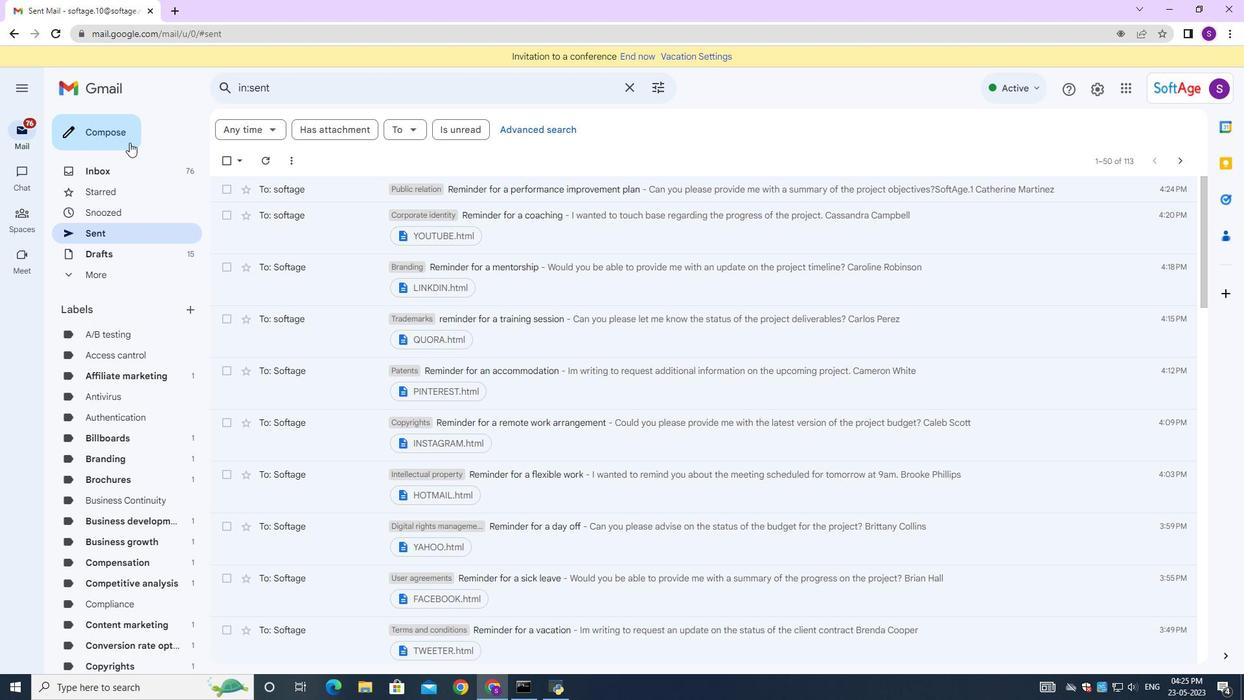 
Action: Mouse pressed left at (125, 136)
Screenshot: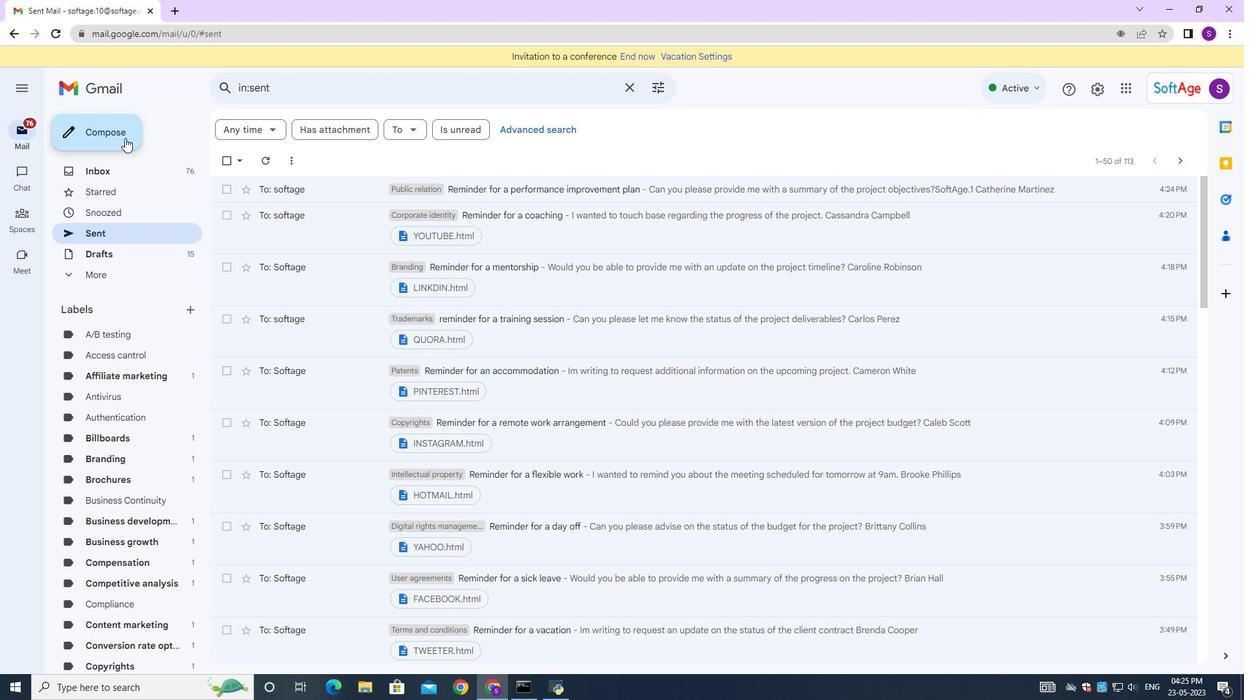 
Action: Mouse moved to (863, 318)
Screenshot: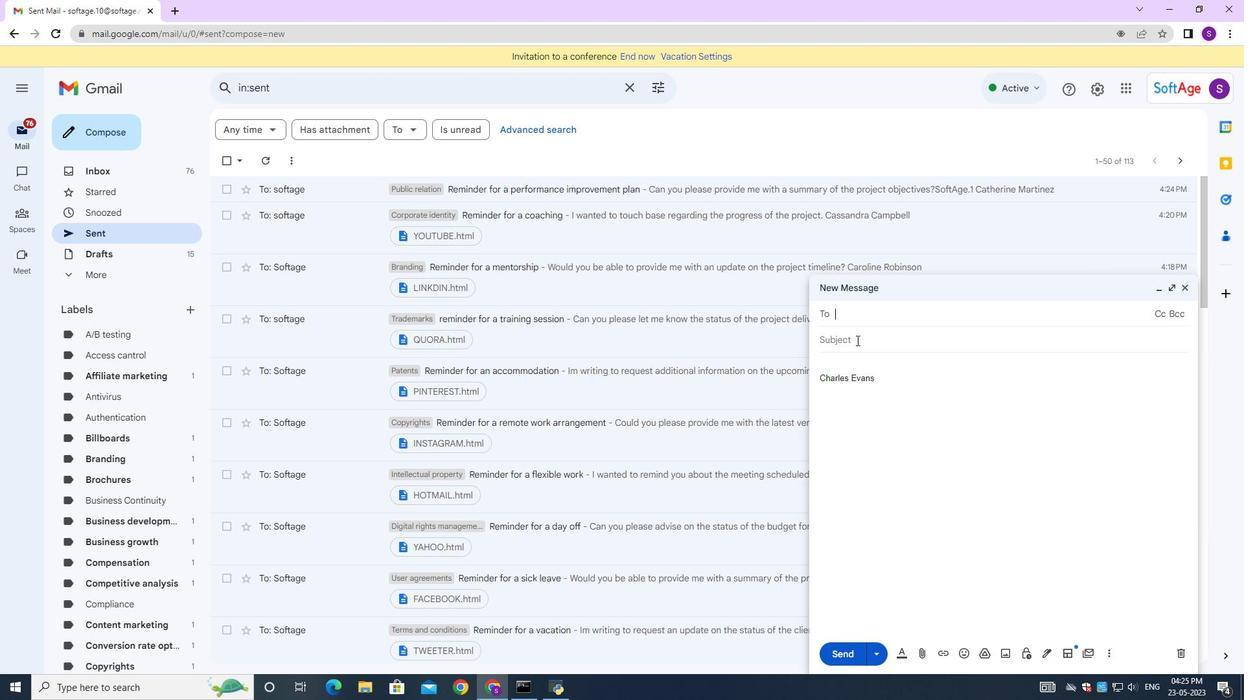 
Action: Key pressed <Key.shift>Softage<Key.shift><Key.shift>.2<Key.shift>@softage.net
Screenshot: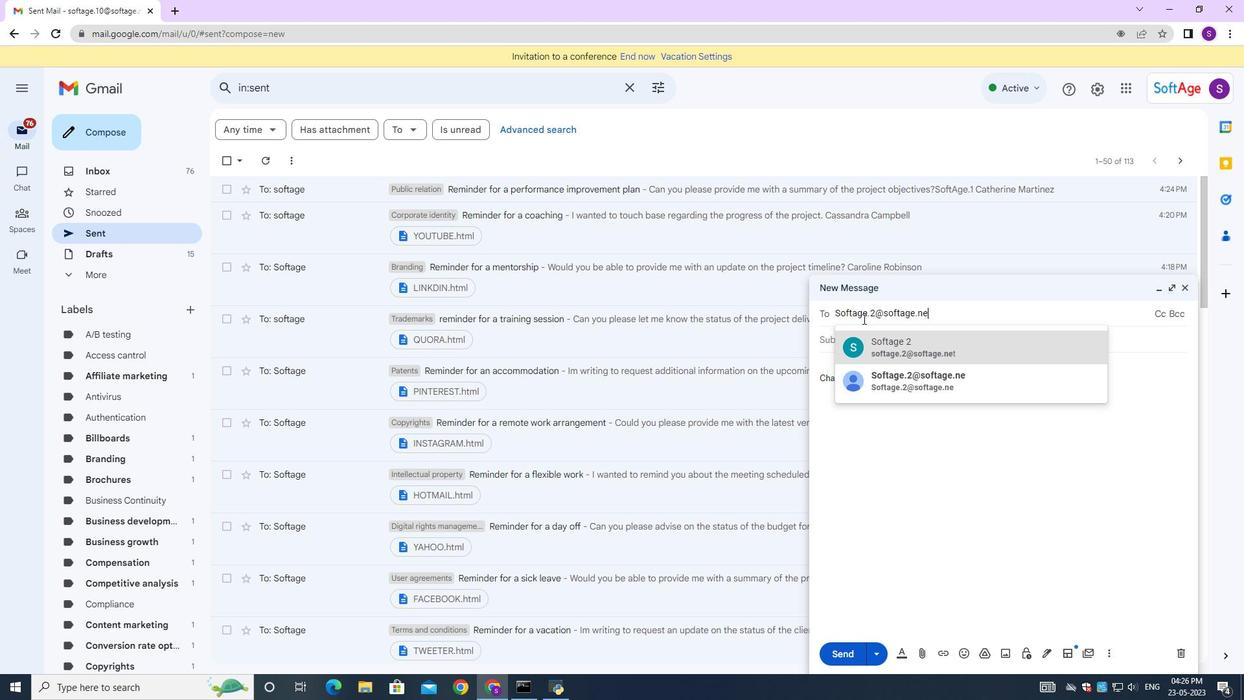 
Action: Mouse moved to (891, 340)
Screenshot: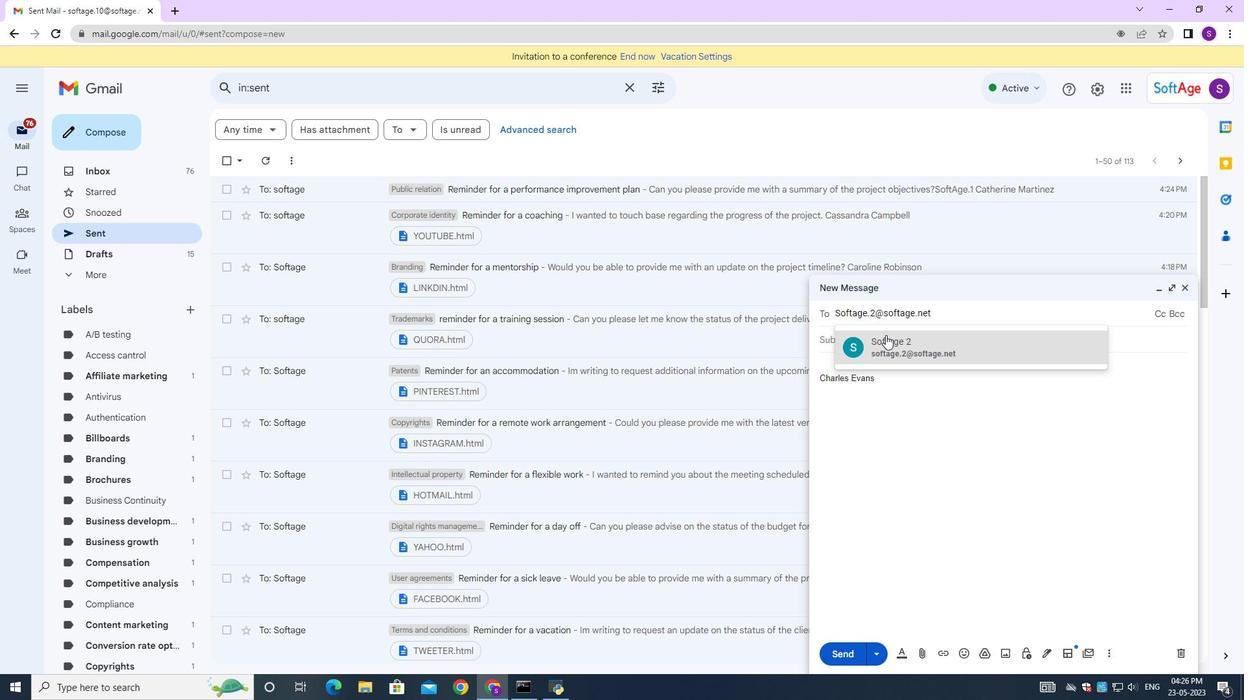 
Action: Mouse pressed left at (891, 340)
Screenshot: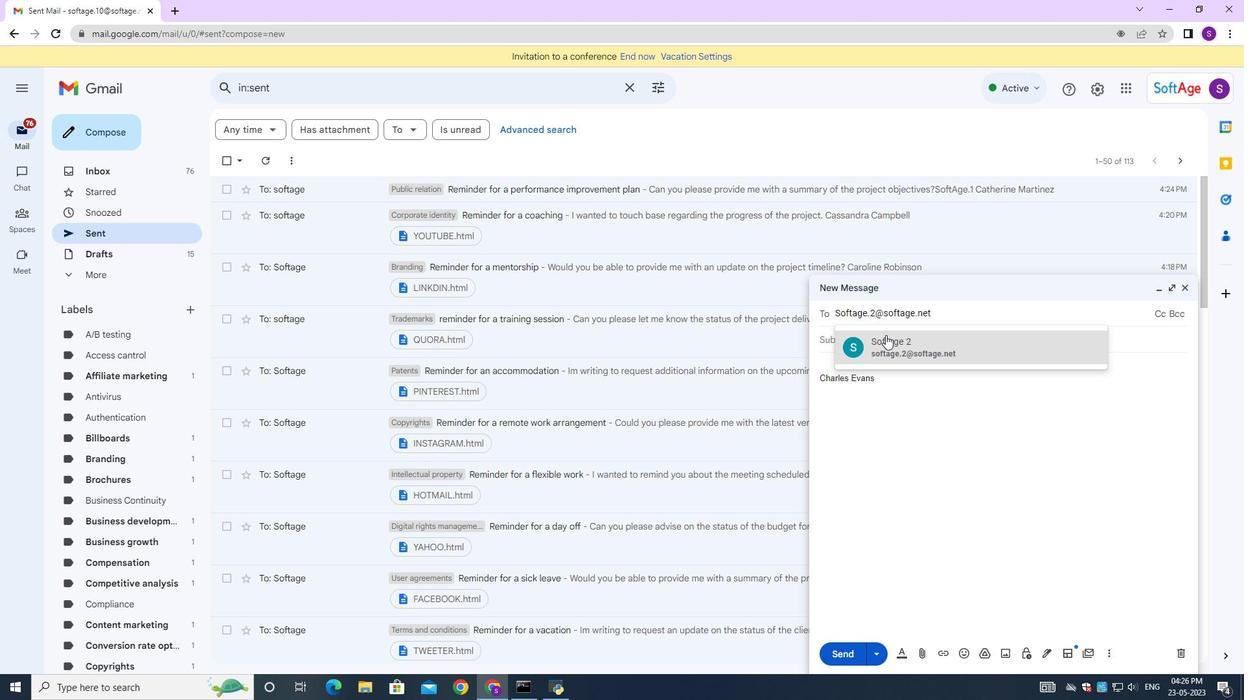
Action: Mouse moved to (856, 344)
Screenshot: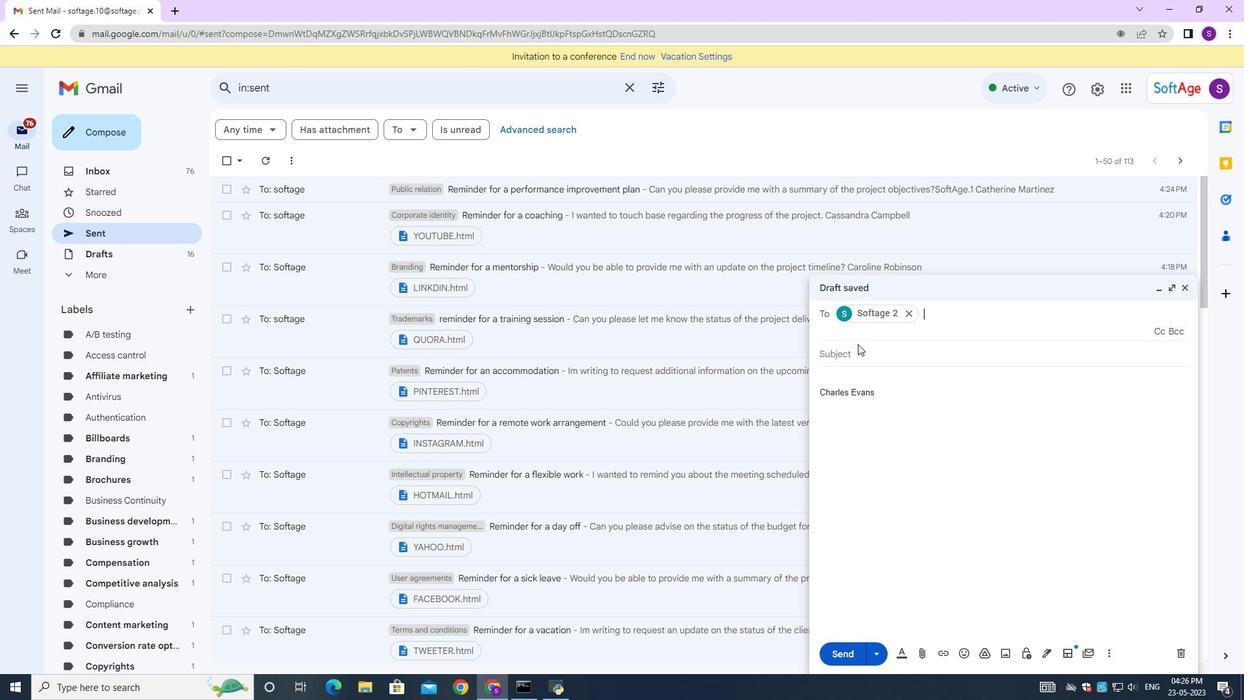 
Action: Mouse pressed left at (856, 344)
Screenshot: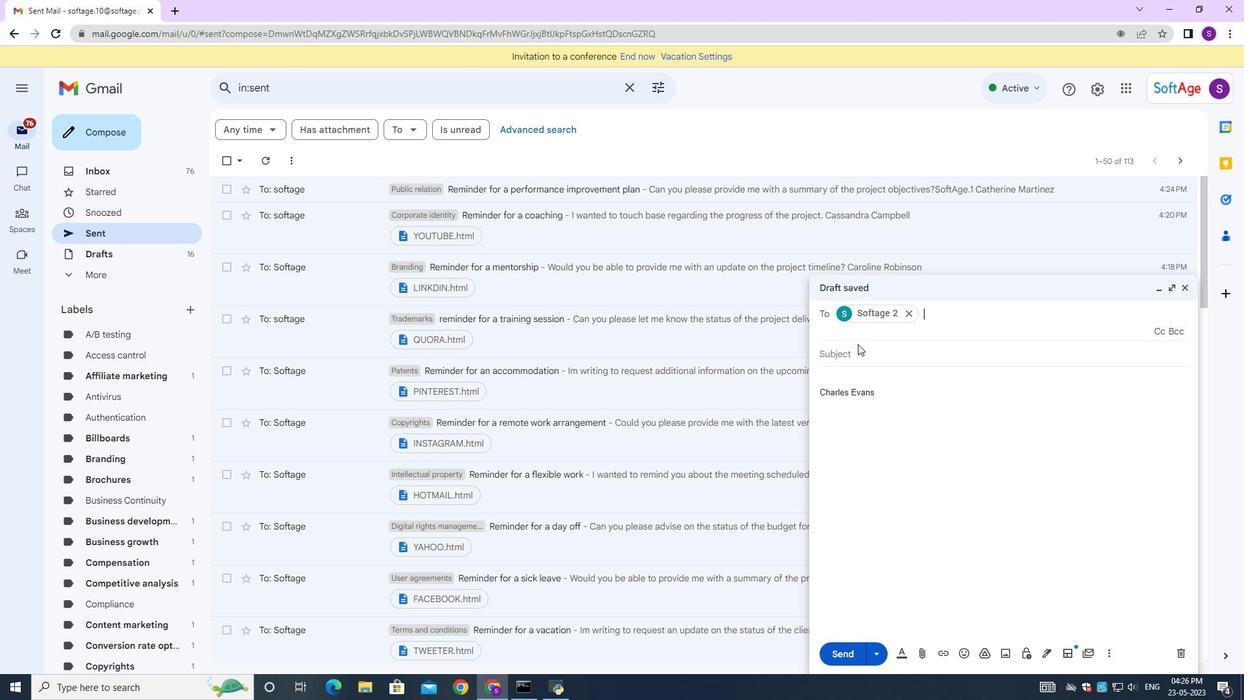 
Action: Mouse moved to (860, 343)
Screenshot: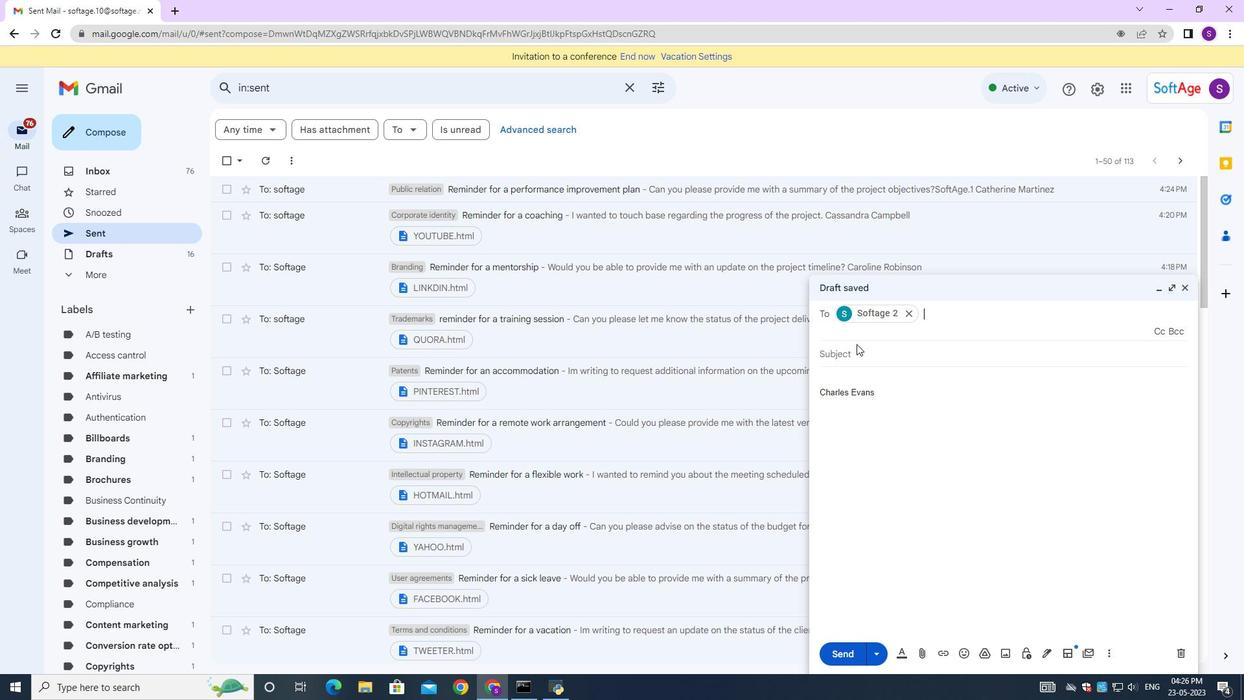
Action: Key pressed <Key.shift>Reminder<Key.space>for<Key.space>a<Key.space>disciplinary<Key.space>action<Key.space>
Screenshot: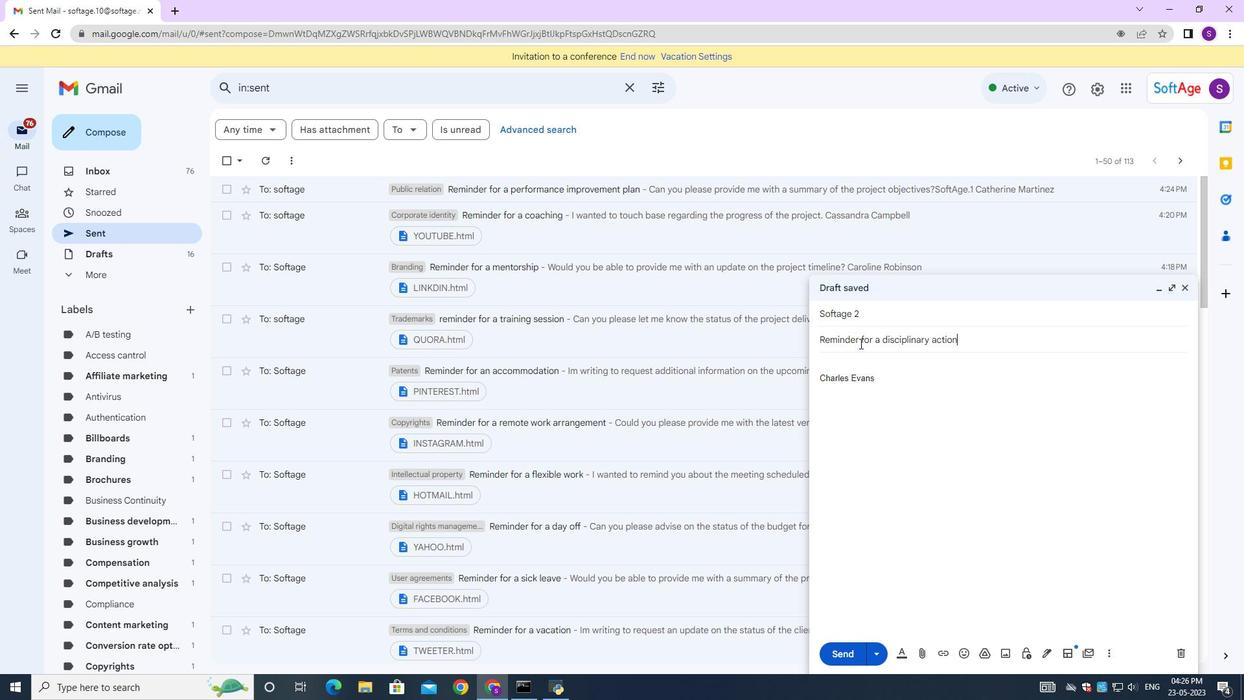 
Action: Mouse moved to (843, 366)
Screenshot: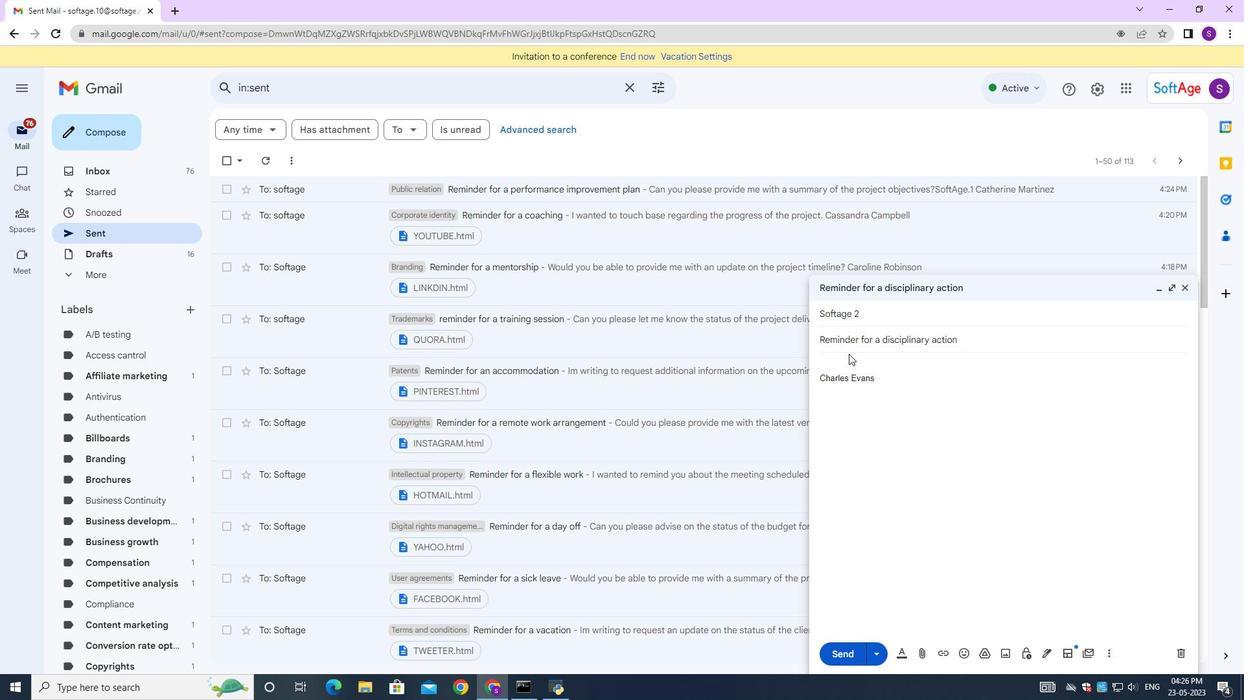 
Action: Mouse pressed left at (843, 366)
Screenshot: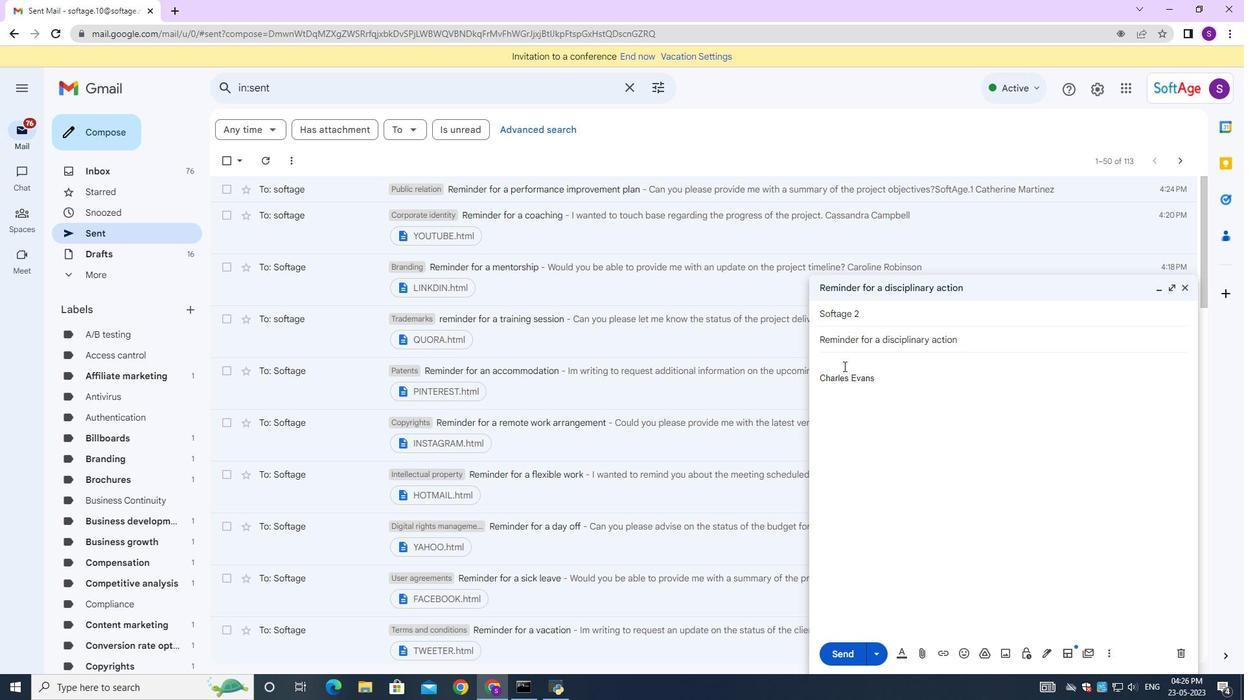 
Action: Mouse moved to (841, 361)
Screenshot: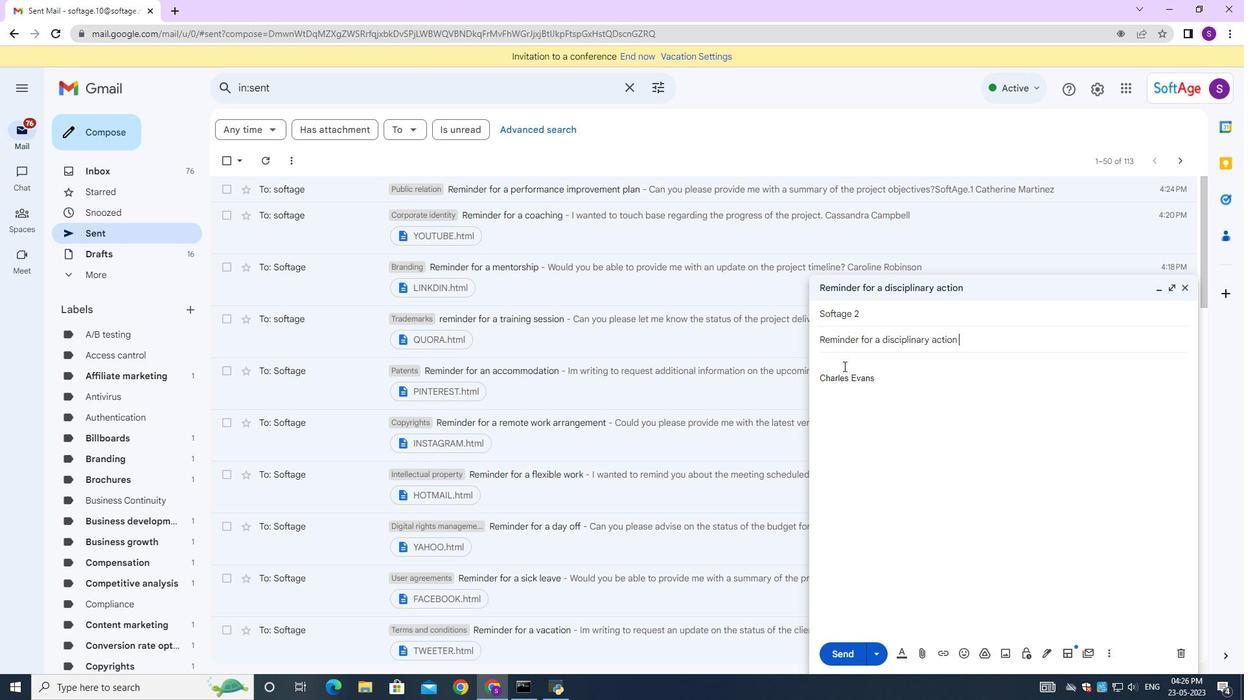 
Action: Key pressed <Key.shift>Im<Key.space>writing<Key.space>to<Key.space>request<Key.space>an<Key.space>update<Key.space>on<Key.space>the<Key.space>status<Key.space>of<Key.space>the<Key.space>project<Key.space>risks.
Screenshot: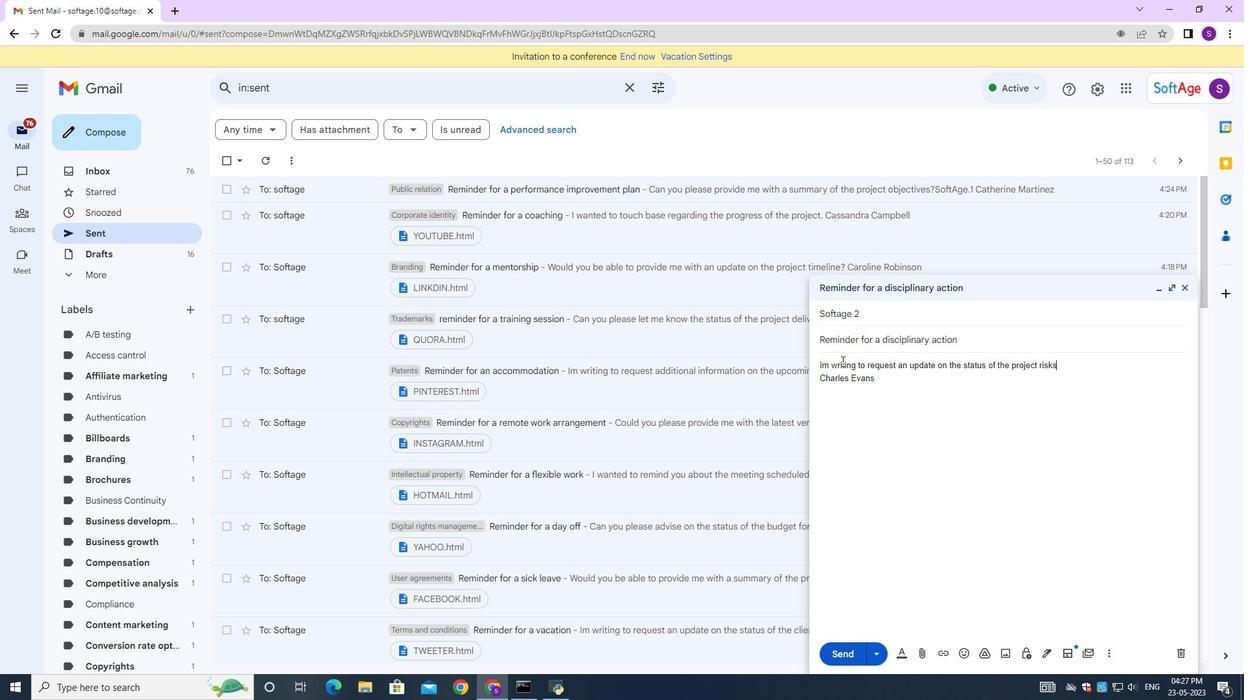 
Action: Mouse moved to (940, 649)
Screenshot: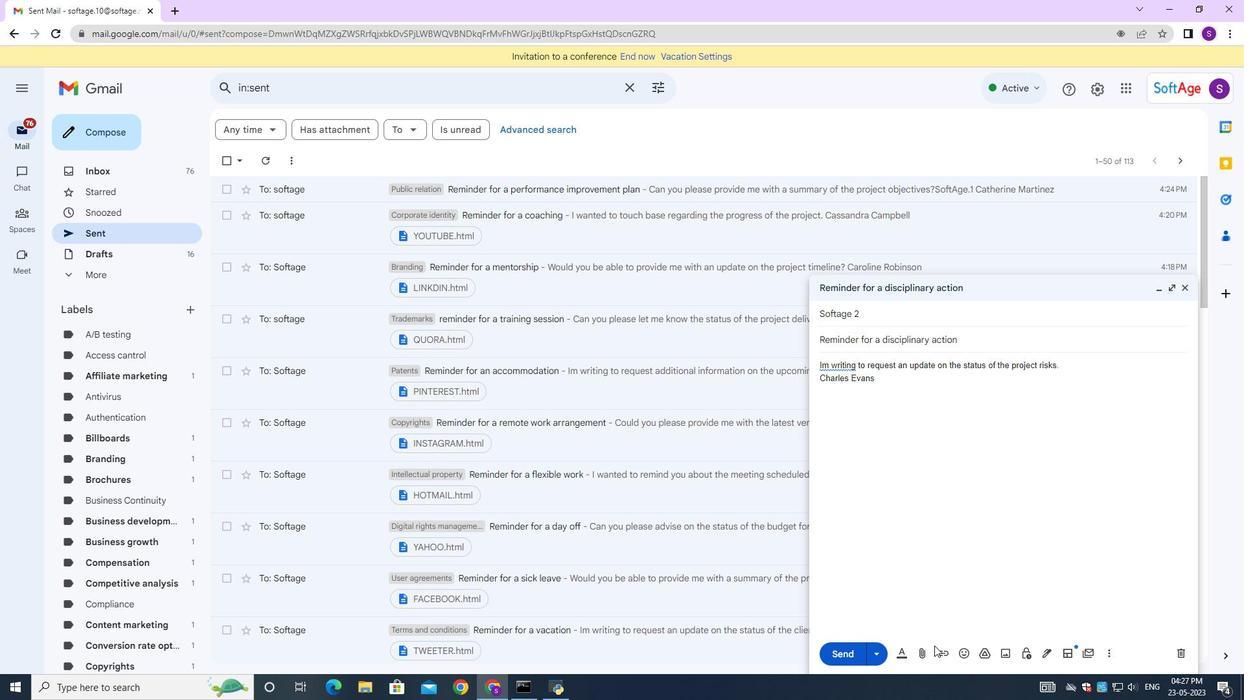 
Action: Mouse pressed left at (940, 649)
Screenshot: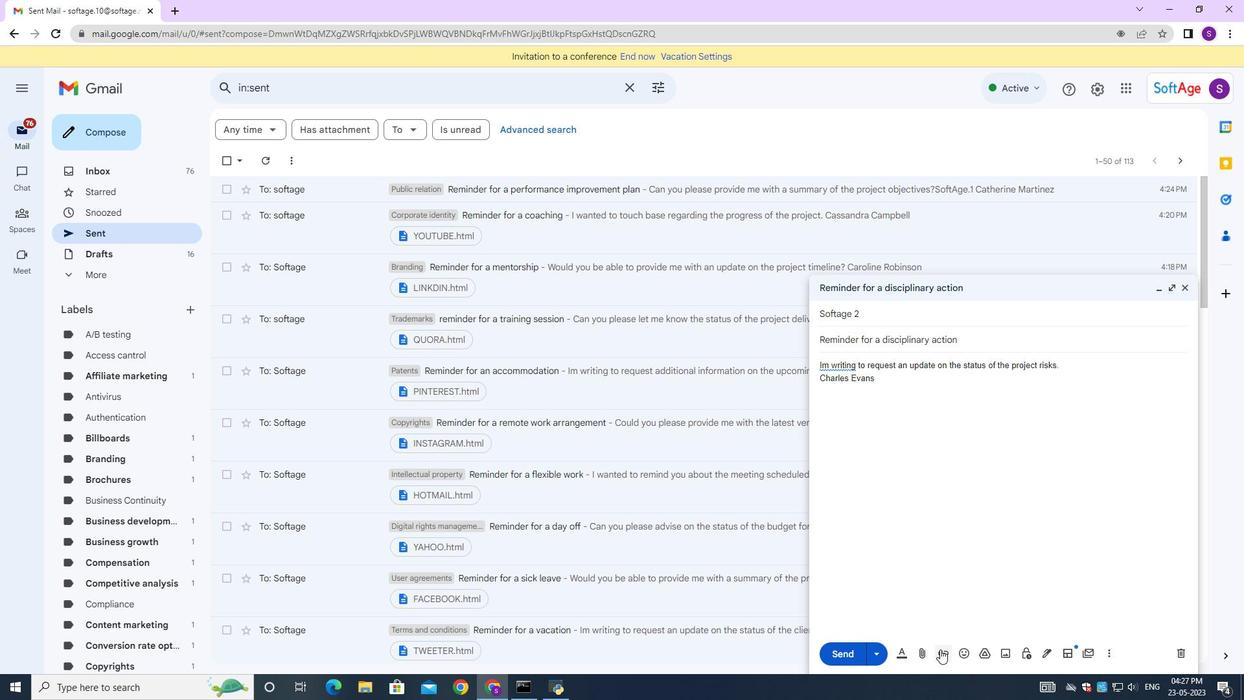 
Action: Mouse moved to (447, 370)
Screenshot: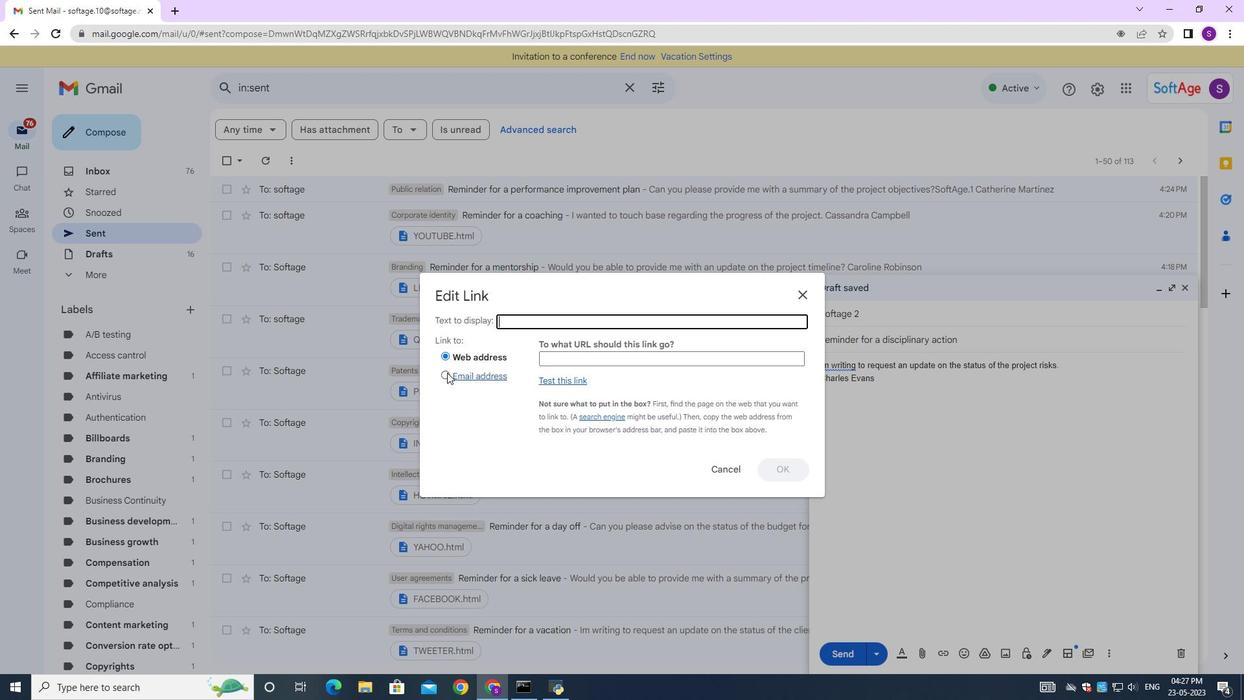 
Action: Mouse pressed left at (447, 370)
Screenshot: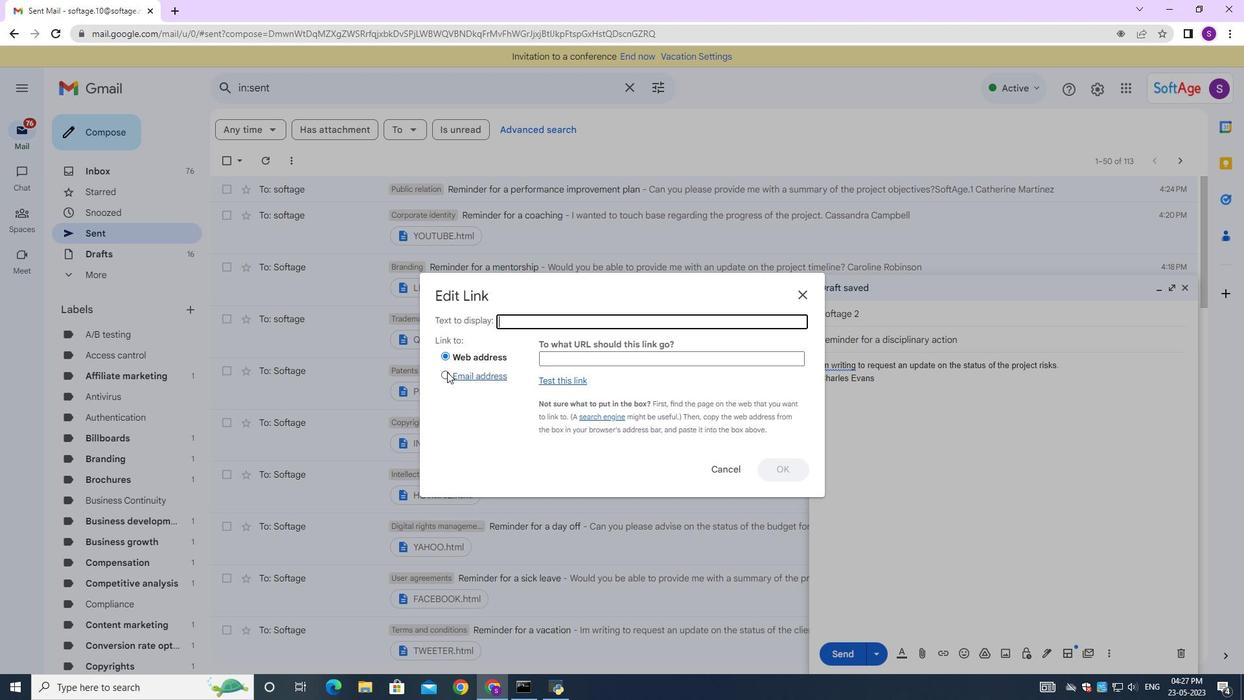 
Action: Mouse moved to (549, 323)
Screenshot: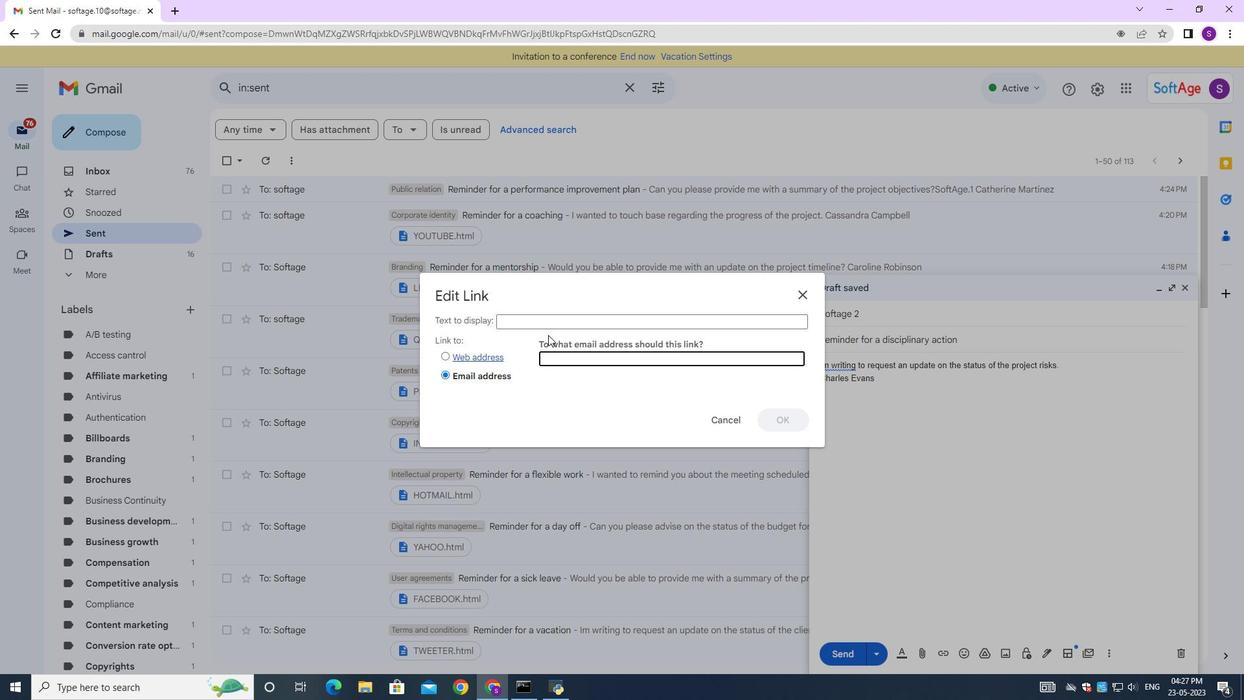 
Action: Mouse pressed left at (549, 323)
Screenshot: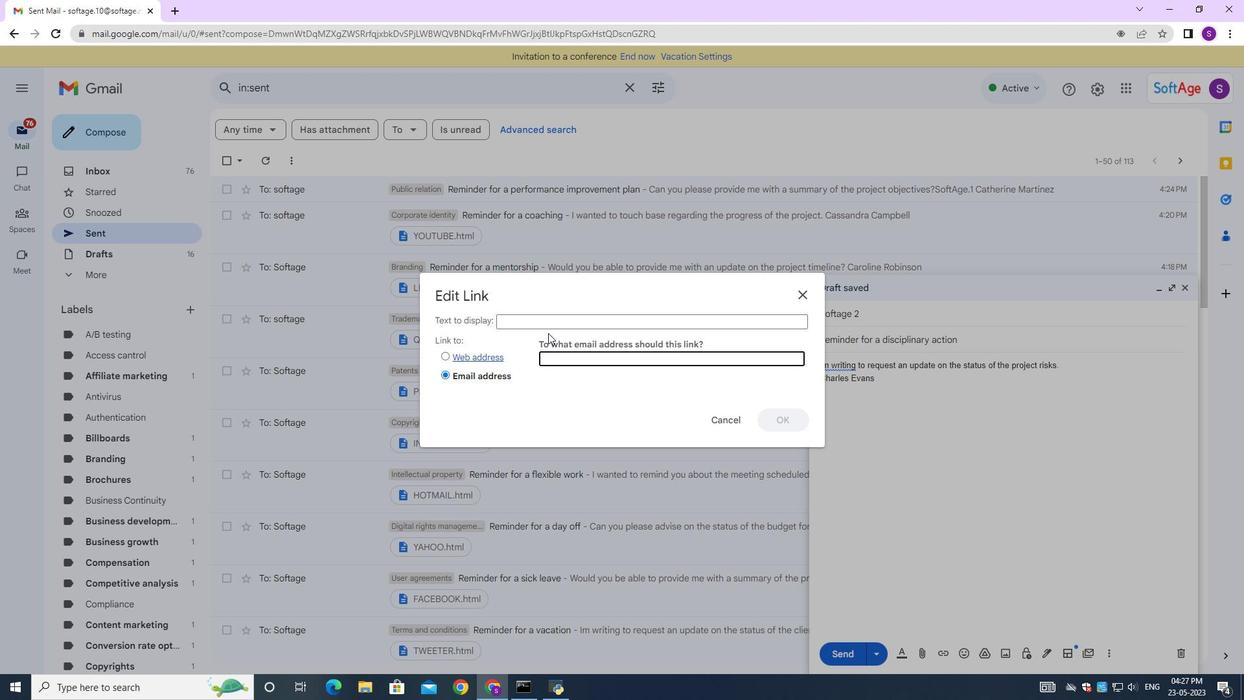 
Action: Mouse moved to (556, 322)
Screenshot: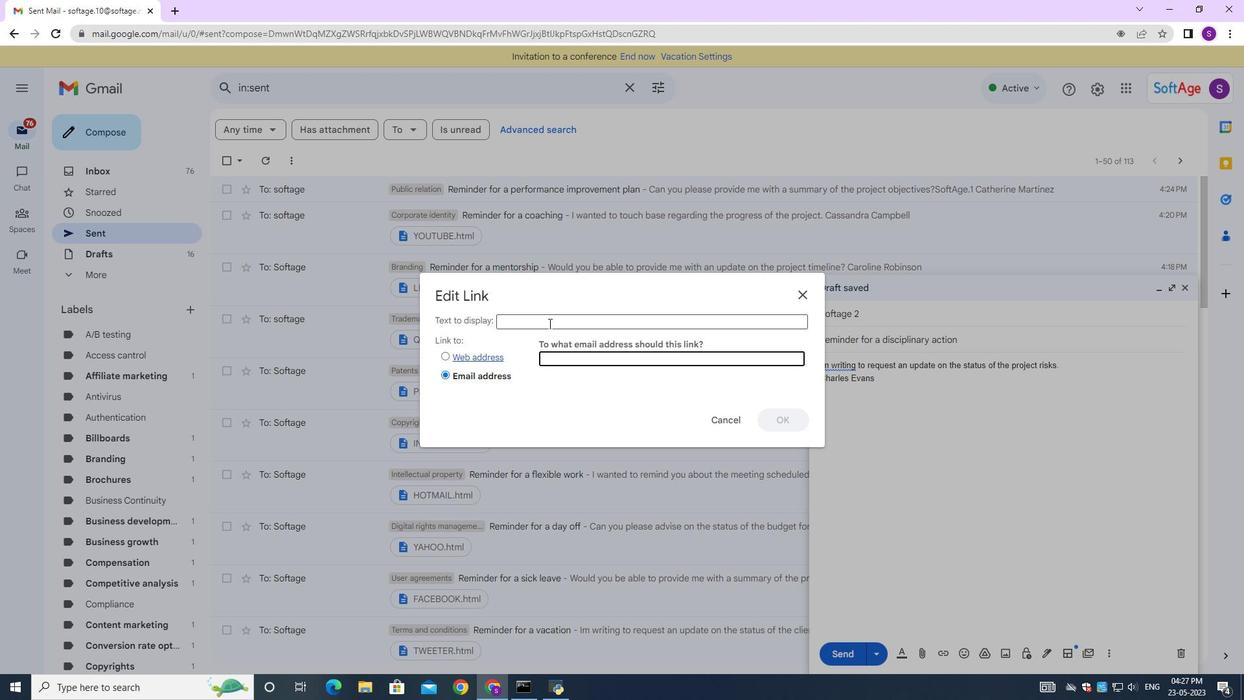 
Action: Key pressed <Key.shift>Si<Key.backspace>oft<Key.shift>Age.<Key.shift>@<Key.backspace>2
Screenshot: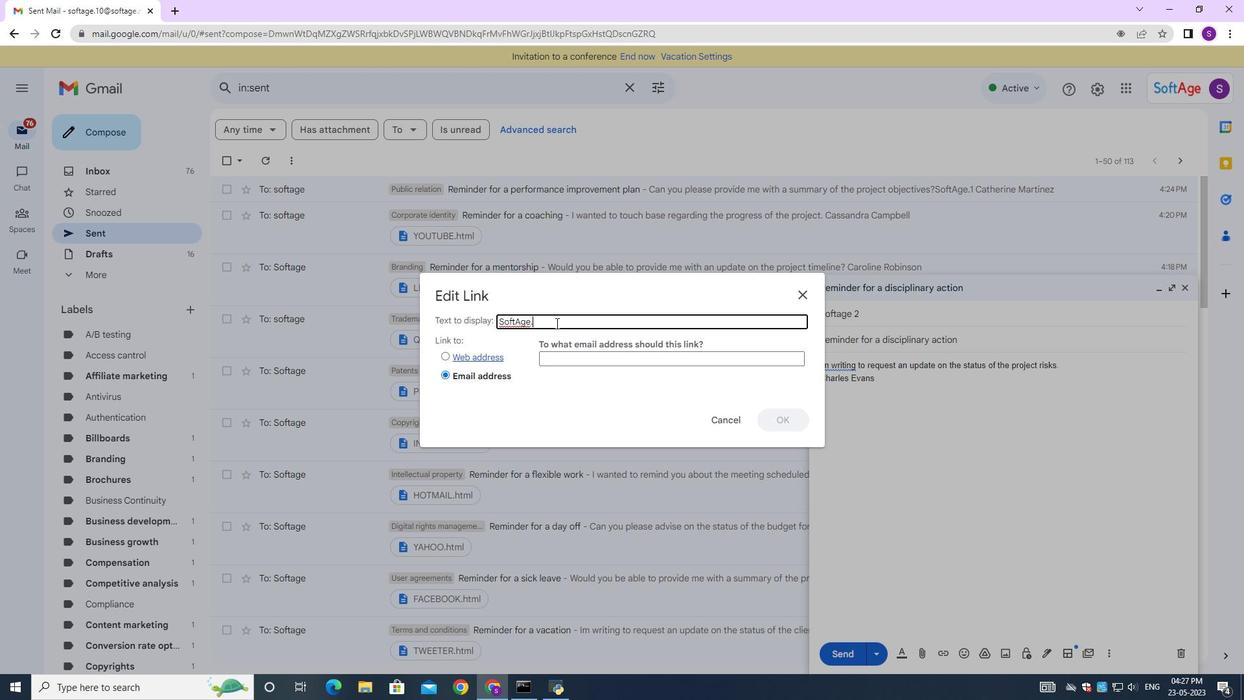 
Action: Mouse moved to (553, 355)
Screenshot: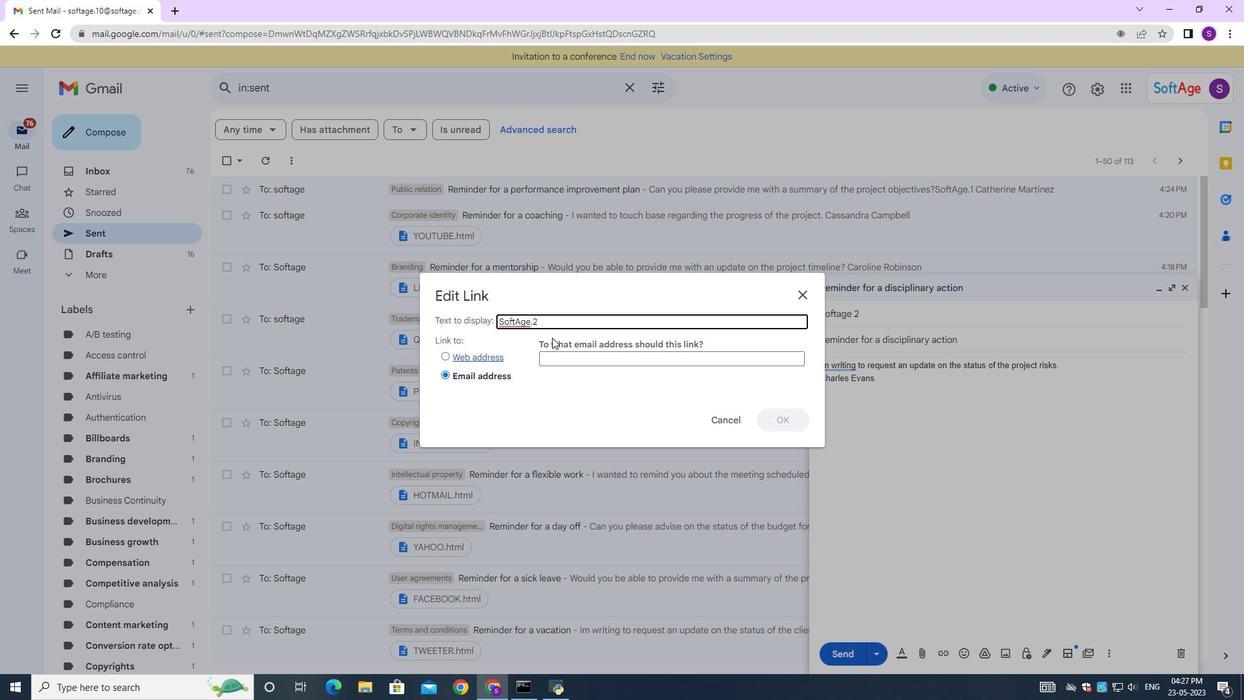 
Action: Mouse pressed left at (553, 355)
Screenshot: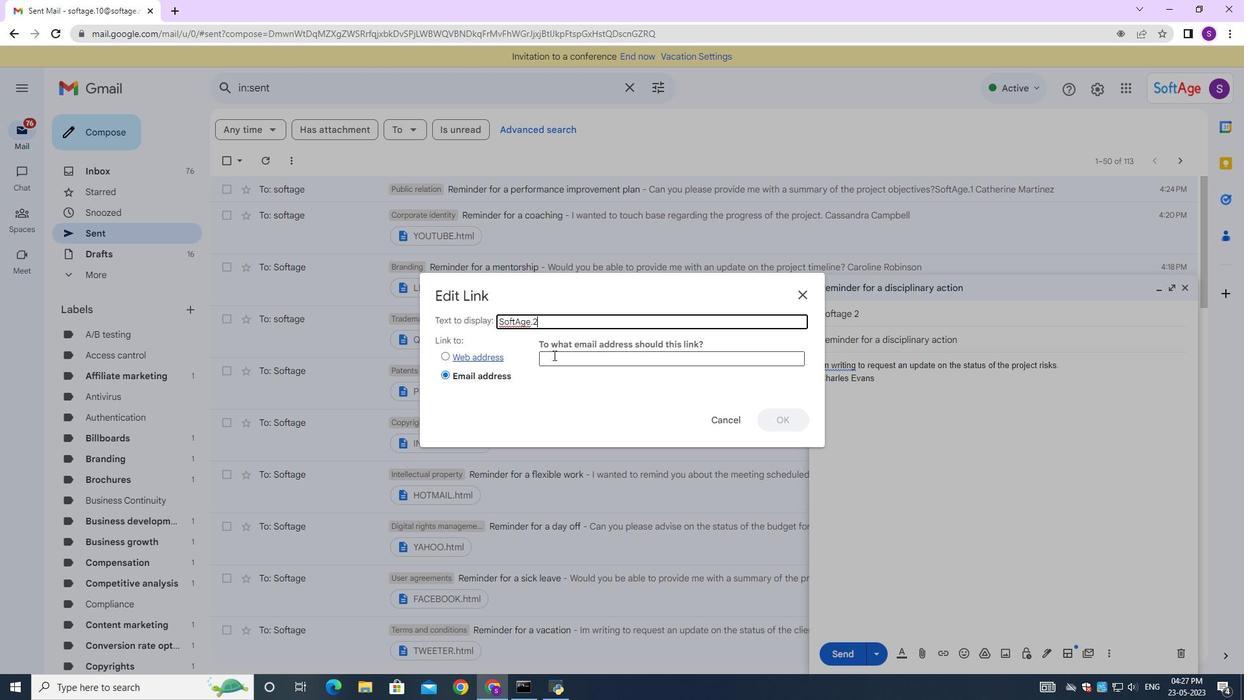 
Action: Mouse moved to (553, 335)
Screenshot: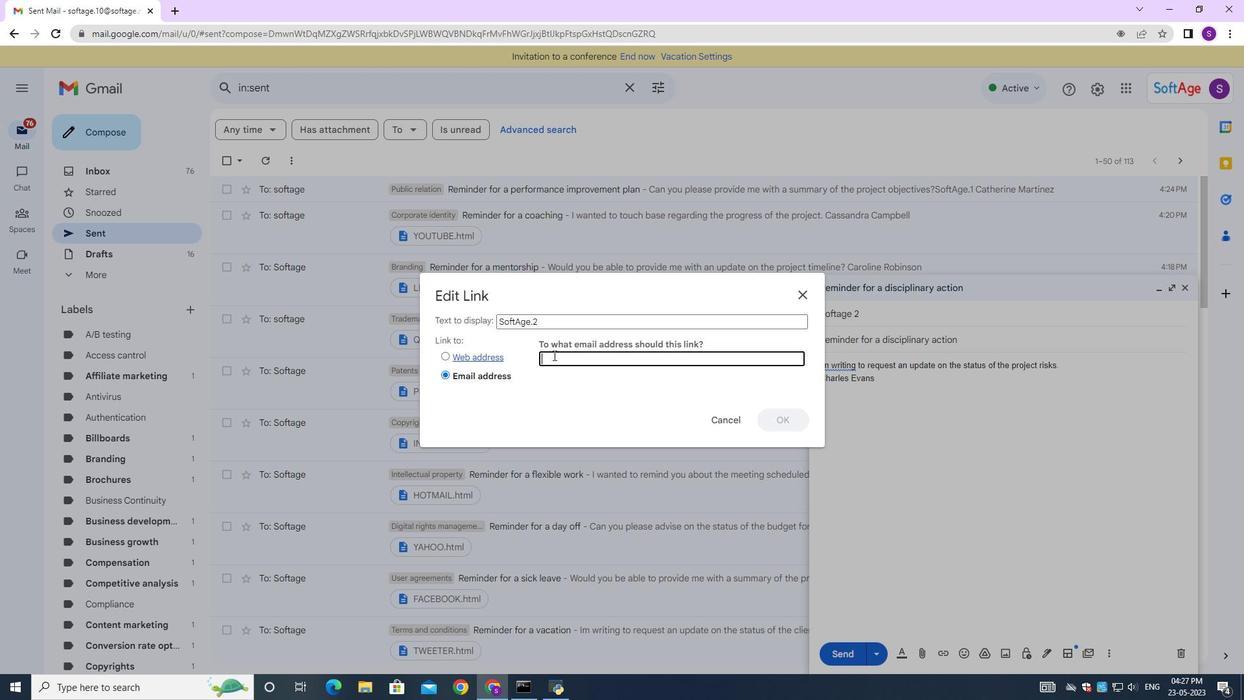 
Action: Key pressed <Key.shift>So<Key.backspace><Key.backspace>softage.2<Key.shift><Key.shift><Key.shift><Key.shift><Key.shift><Key.shift><Key.shift>@softage.net
Screenshot: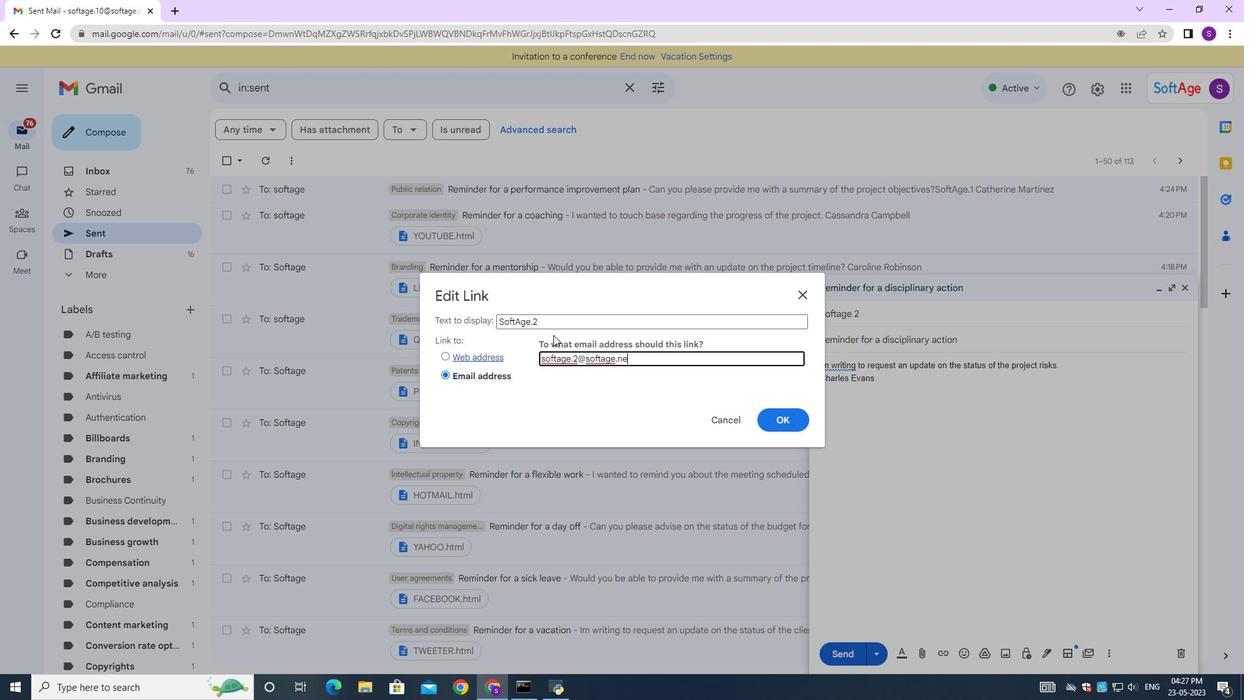 
Action: Mouse moved to (773, 421)
Screenshot: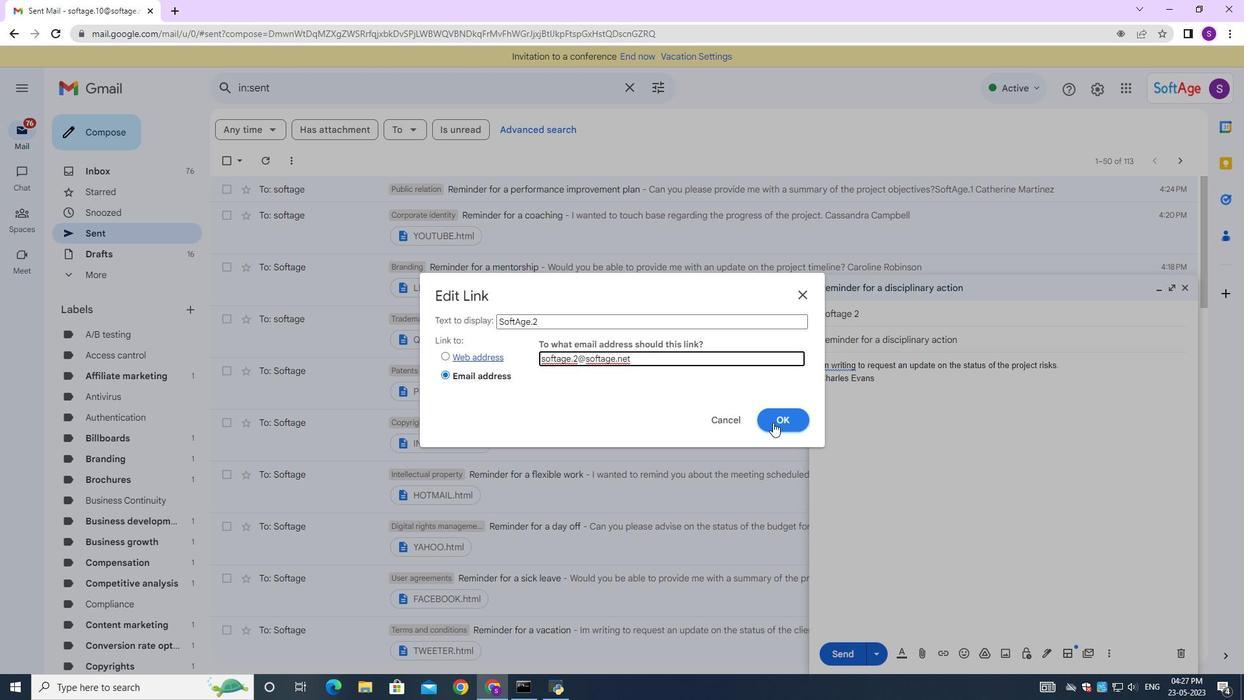 
Action: Mouse pressed left at (773, 421)
Screenshot: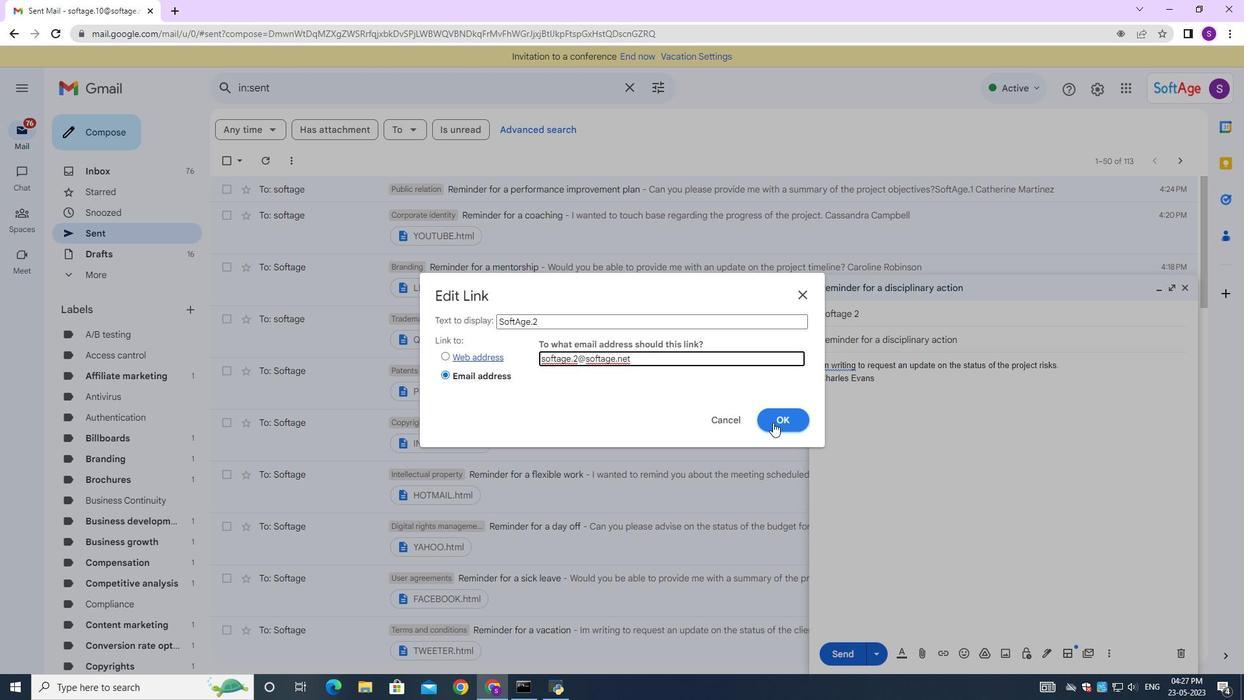
Action: Mouse moved to (835, 657)
Screenshot: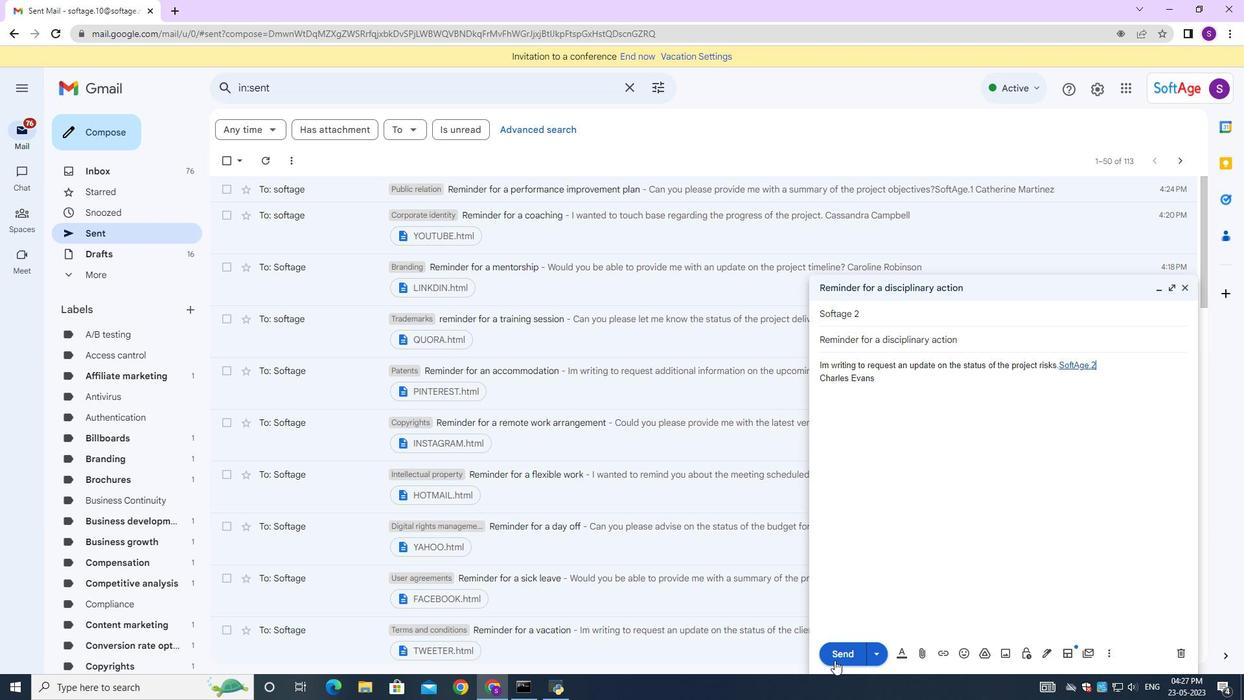 
Action: Mouse pressed left at (835, 659)
Screenshot: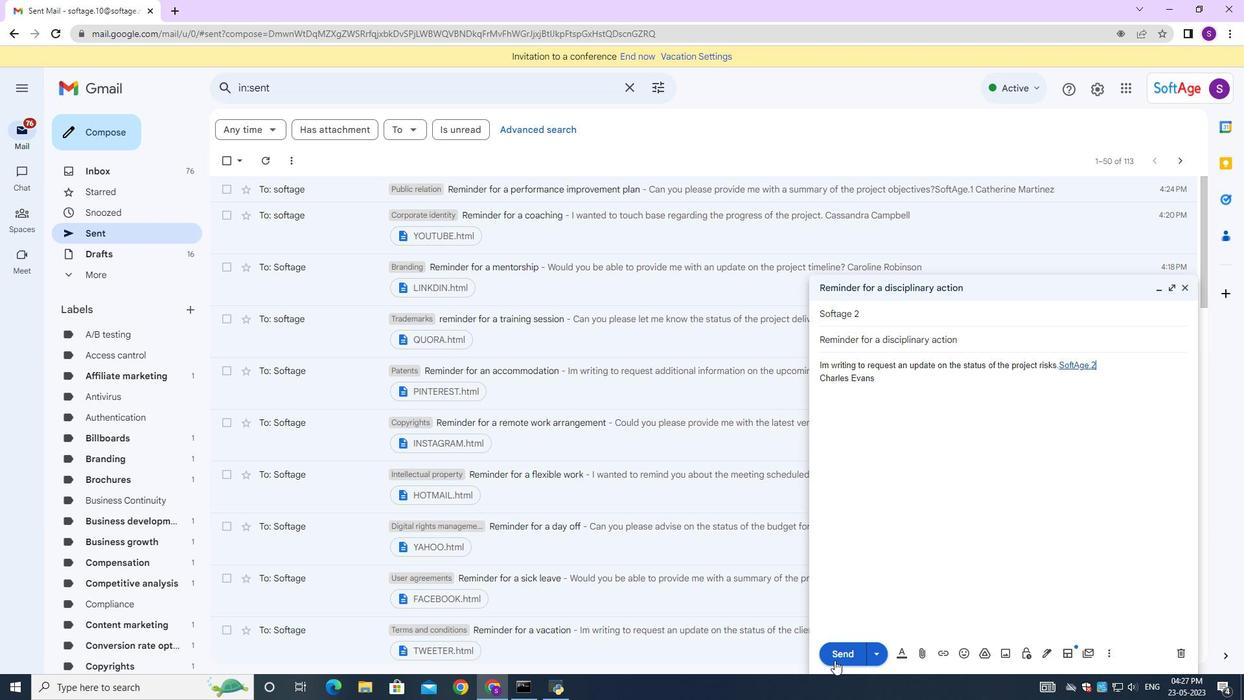 
Action: Mouse moved to (587, 185)
Screenshot: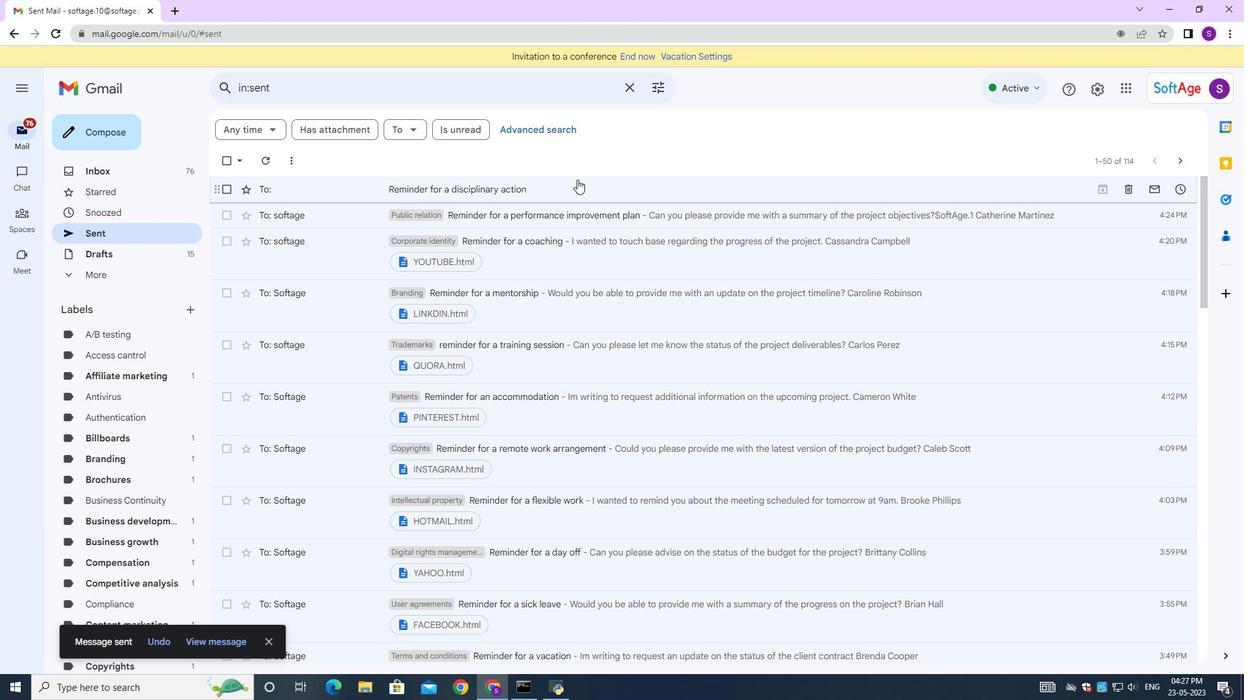 
Action: Mouse pressed left at (587, 185)
Screenshot: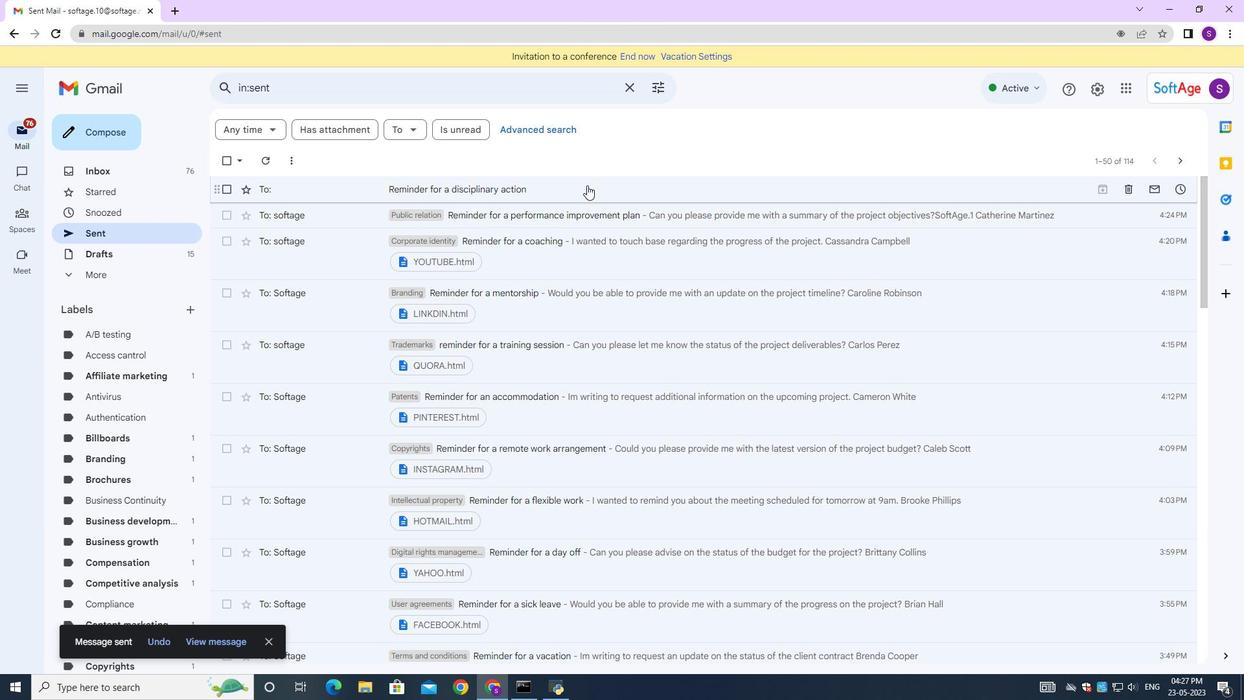 
Action: Mouse moved to (481, 124)
Screenshot: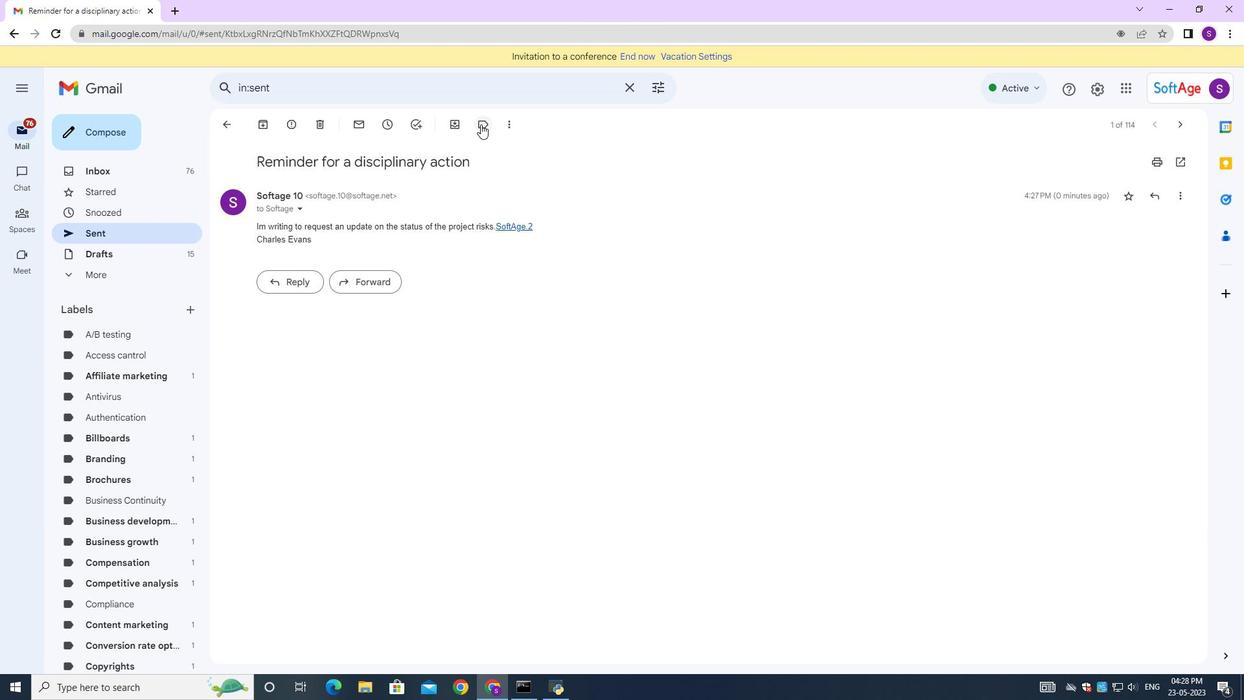 
Action: Mouse pressed left at (481, 124)
Screenshot: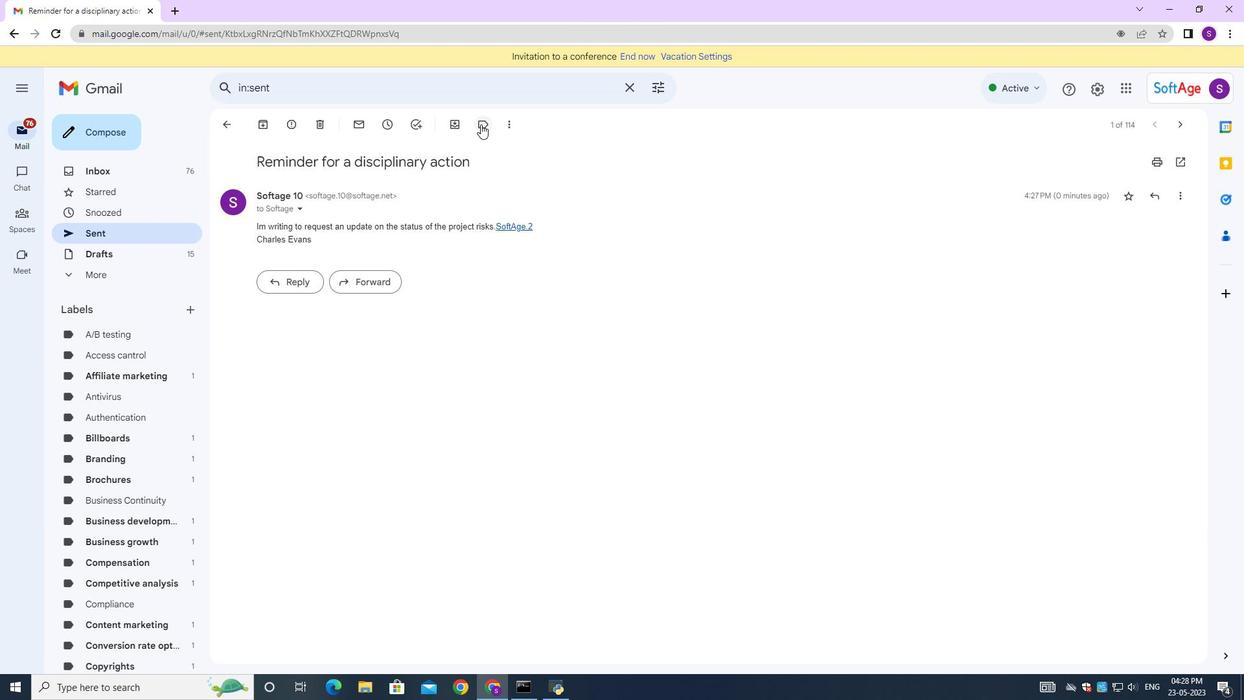 
Action: Mouse moved to (552, 180)
Screenshot: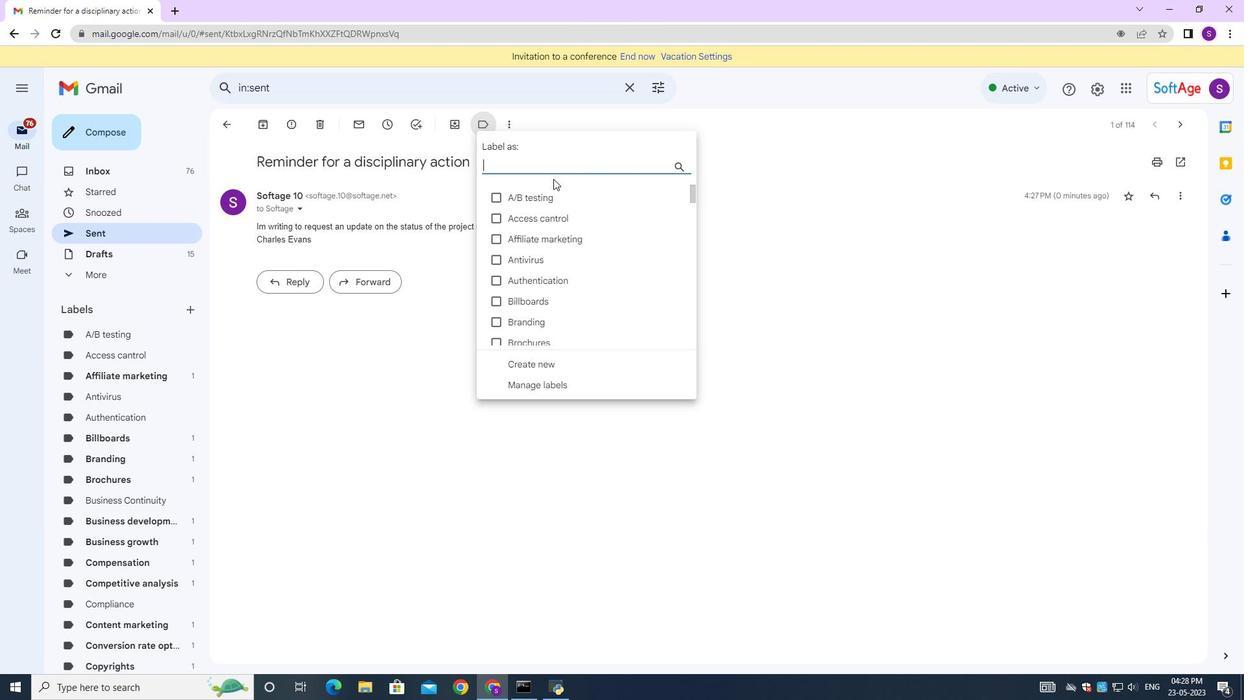 
Action: Key pressed media
Screenshot: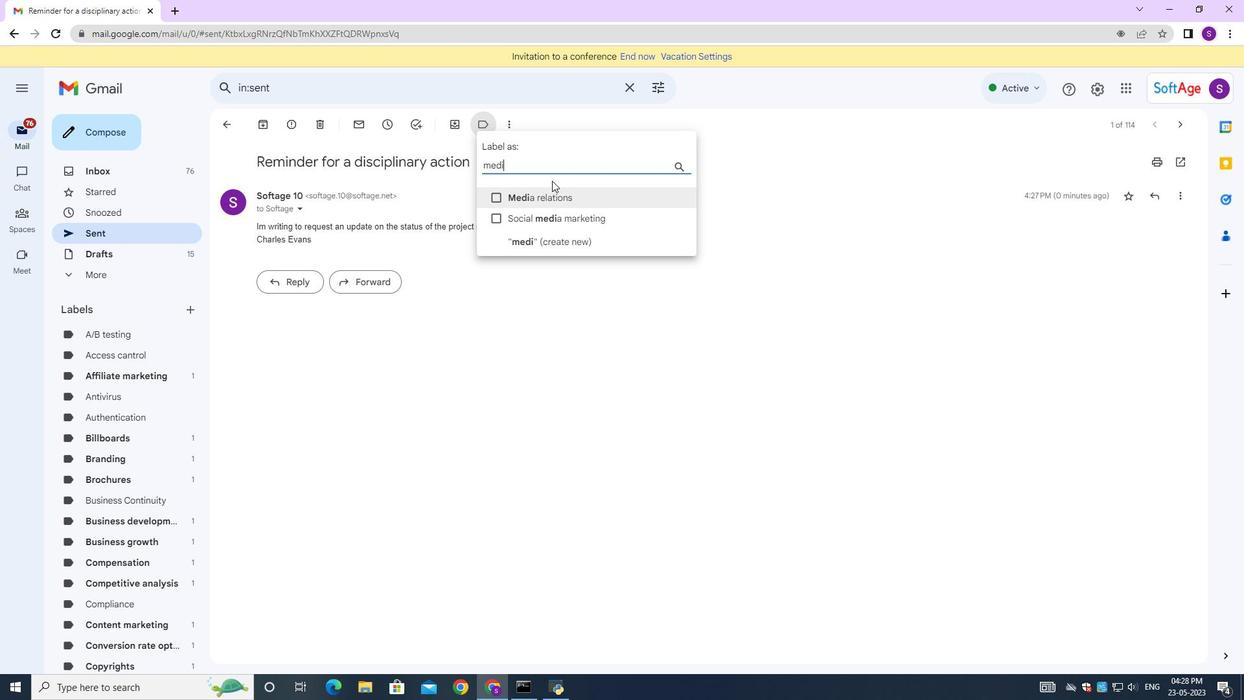
Action: Mouse moved to (493, 192)
Screenshot: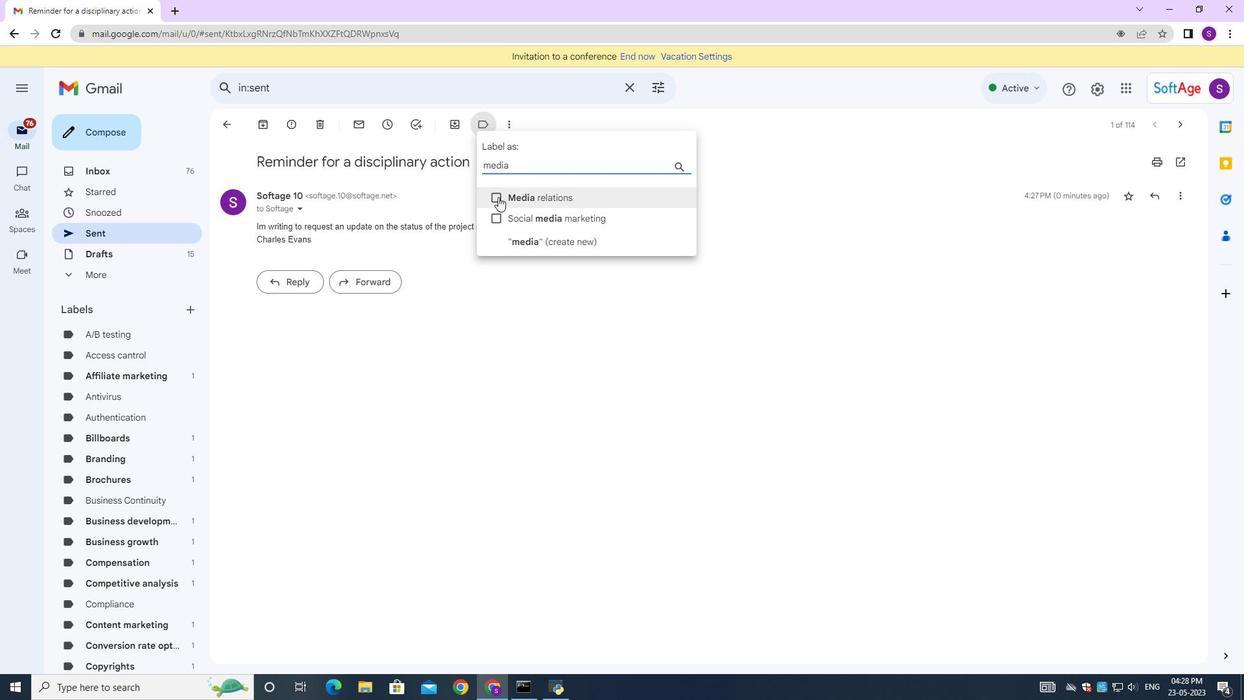 
Action: Mouse pressed left at (493, 192)
Screenshot: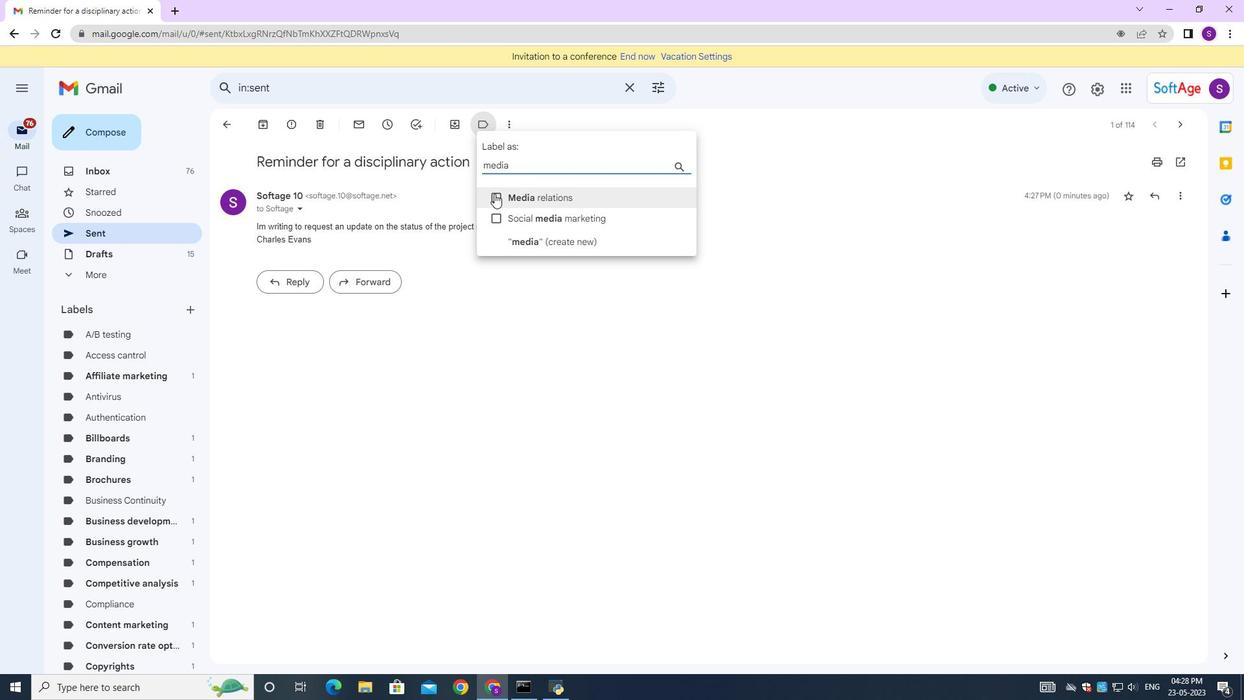 
Action: Mouse moved to (518, 243)
Screenshot: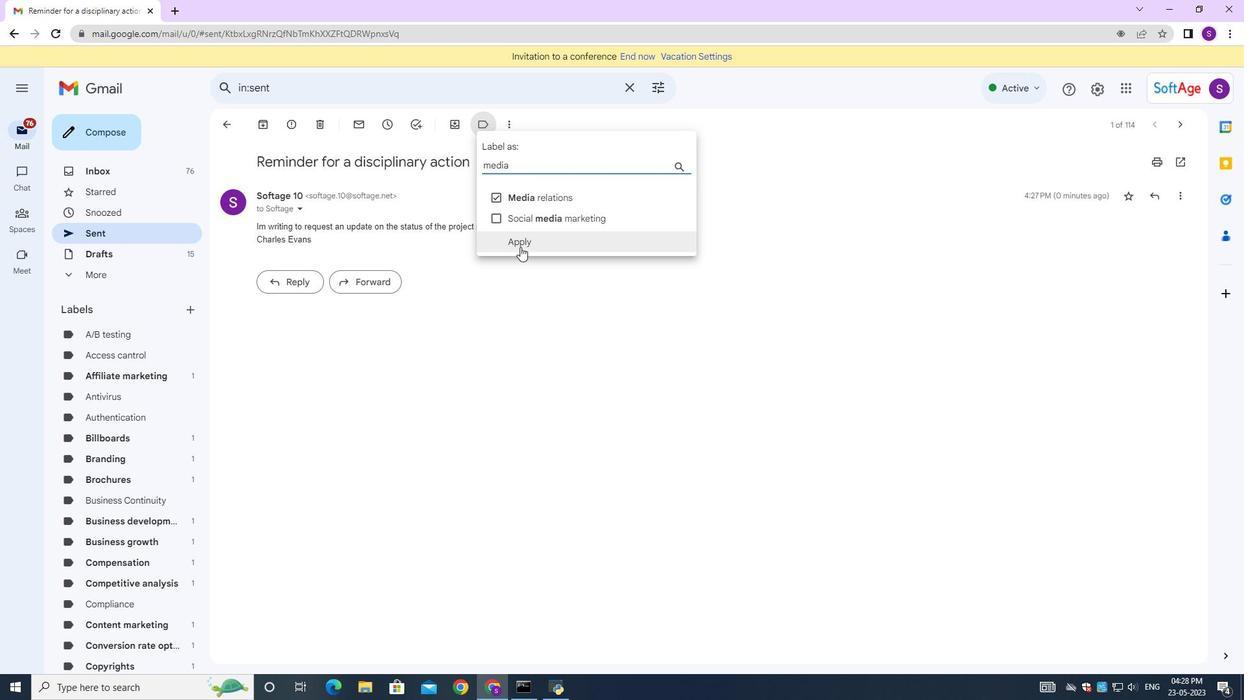 
Action: Mouse pressed left at (518, 243)
Screenshot: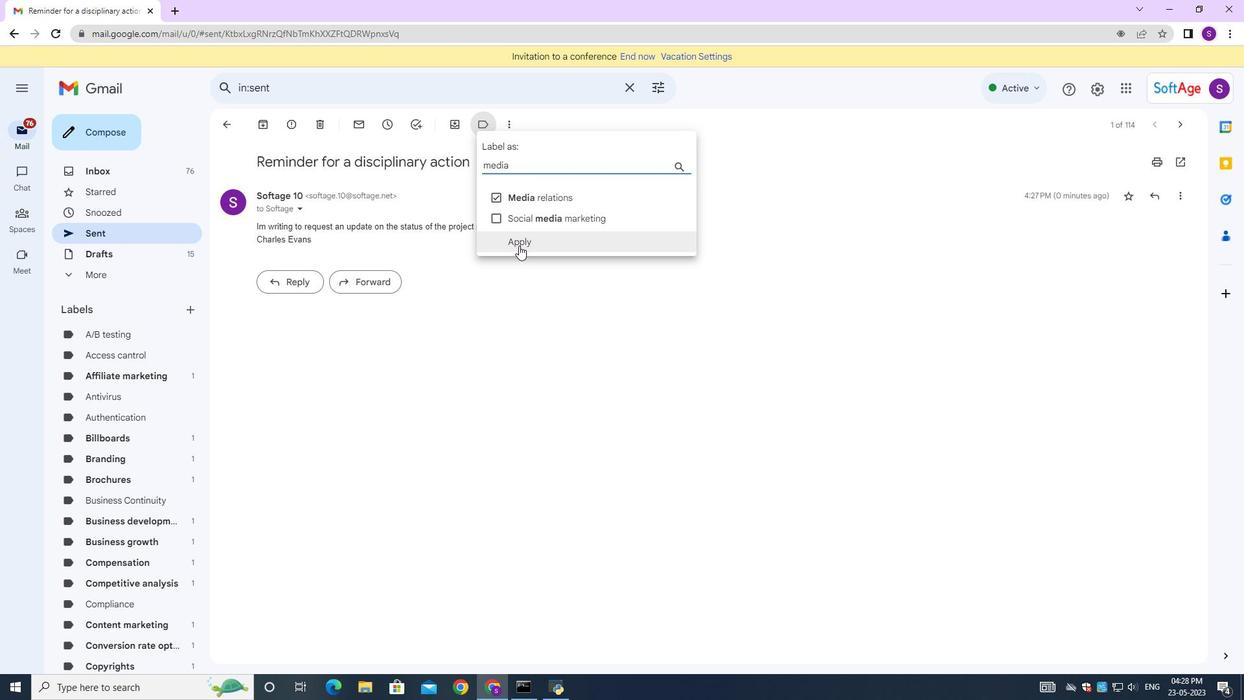 
Action: Mouse moved to (607, 193)
Screenshot: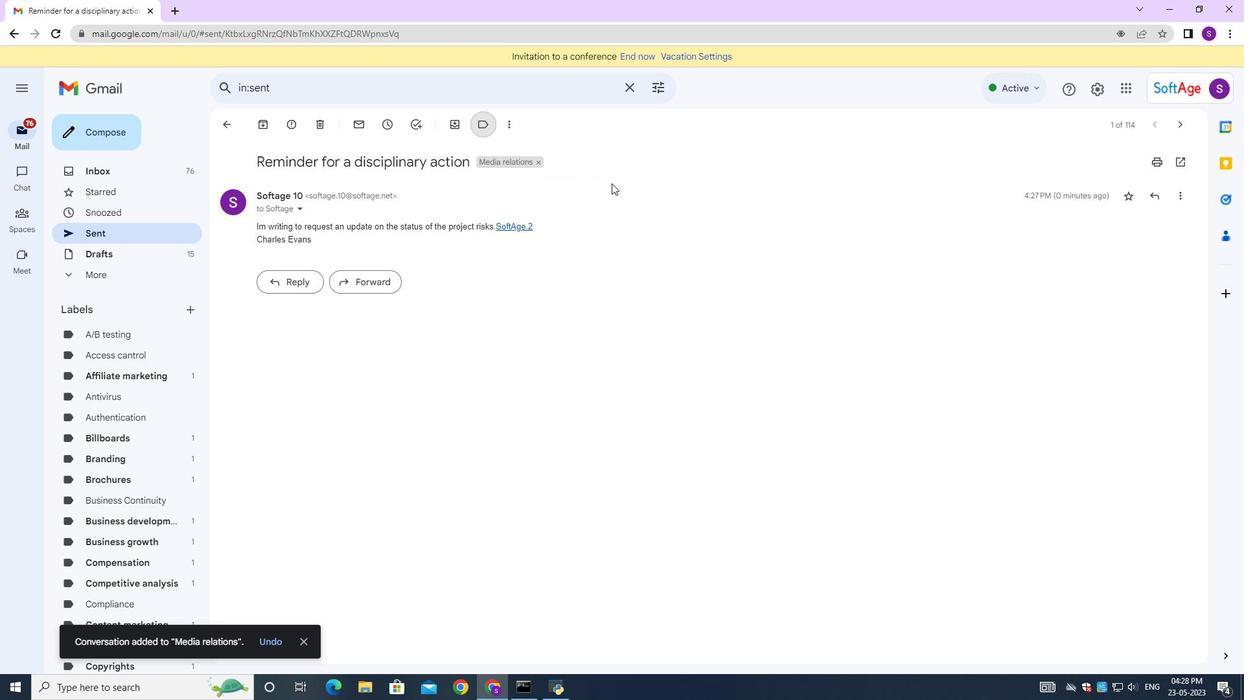 
